 Task: Add a timeline in the project CodeWave for the epic 'IT project portfolio management (PPM) improvement' from 2023/02/13 to 2024/11/05. Add a timeline in the project CodeWave for the epic 'IT change management optimization' from 2023/03/25 to 2025/09/07. Add a timeline in the project CodeWave for the epic 'Integration with Third-Party APIs' from 2023/03/04 to 2024/11/13
Action: Mouse moved to (173, 53)
Screenshot: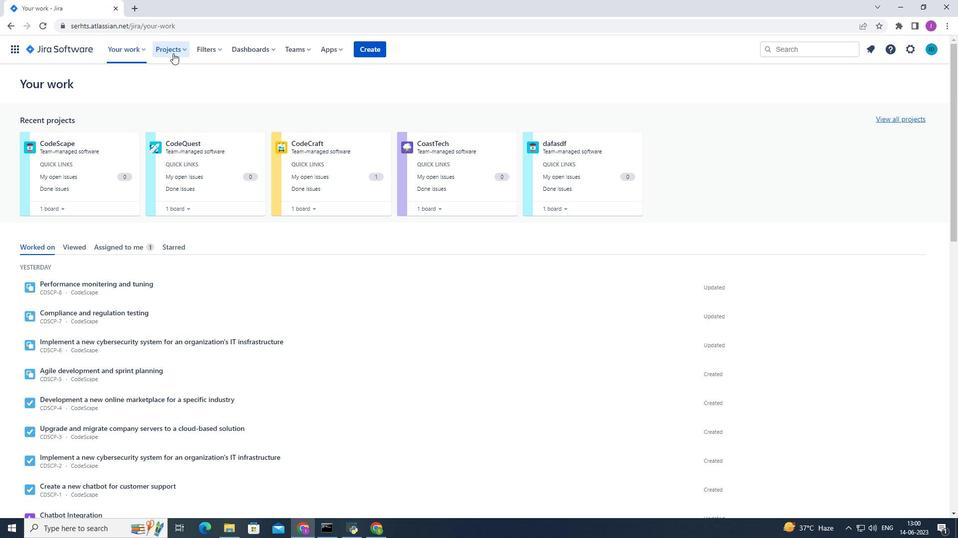 
Action: Mouse pressed left at (173, 53)
Screenshot: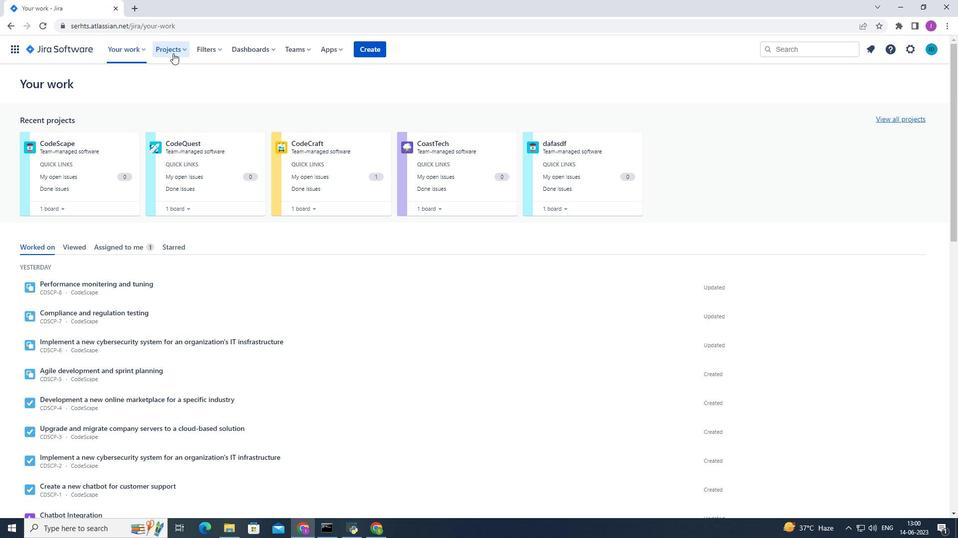 
Action: Mouse moved to (210, 86)
Screenshot: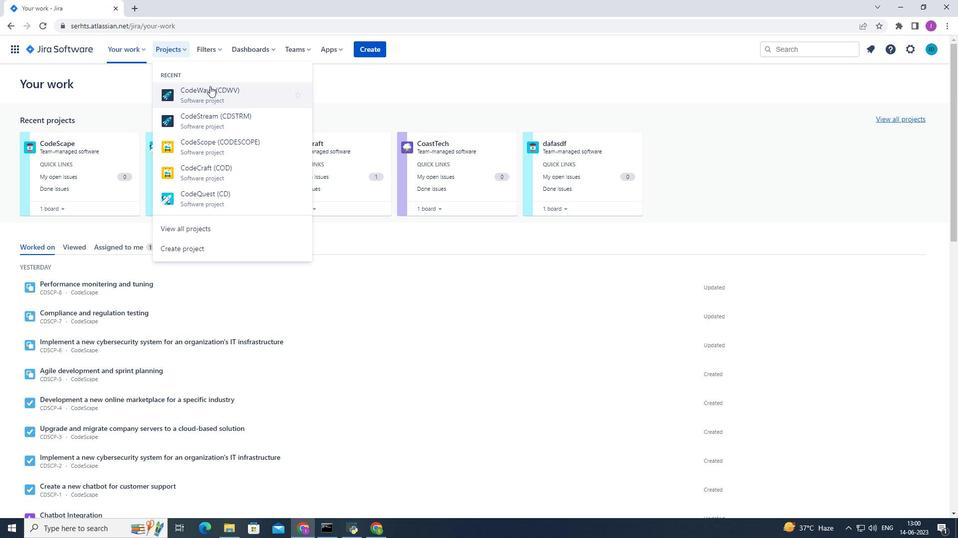 
Action: Mouse pressed left at (210, 86)
Screenshot: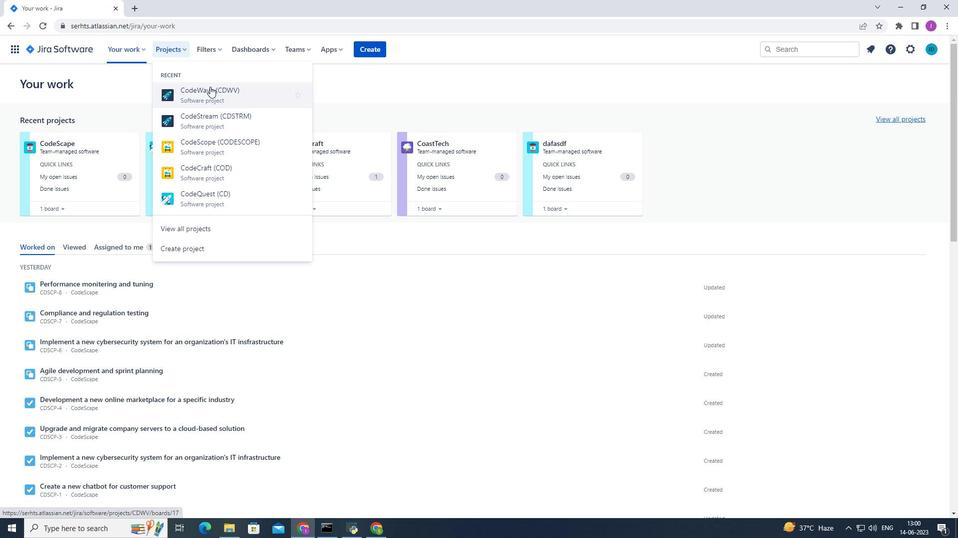 
Action: Mouse moved to (61, 152)
Screenshot: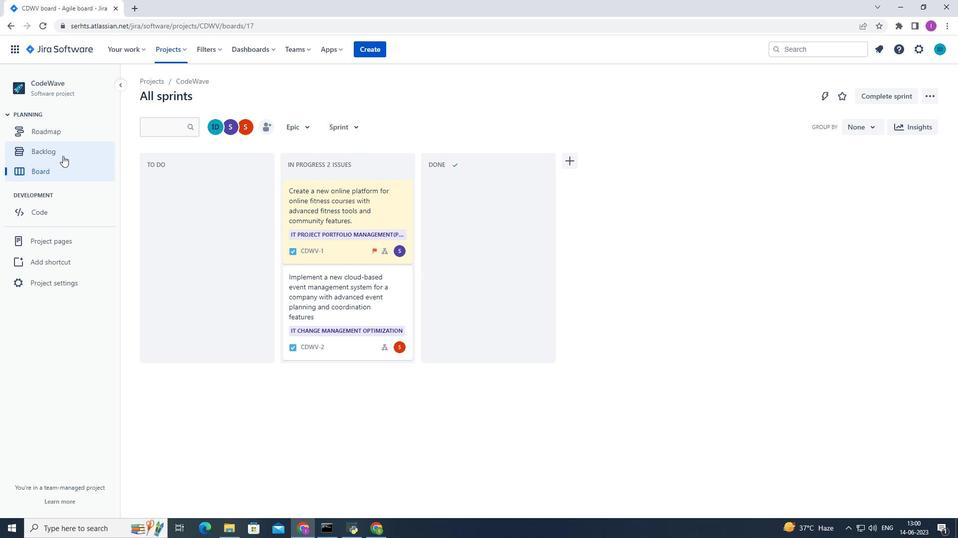 
Action: Mouse pressed left at (61, 152)
Screenshot: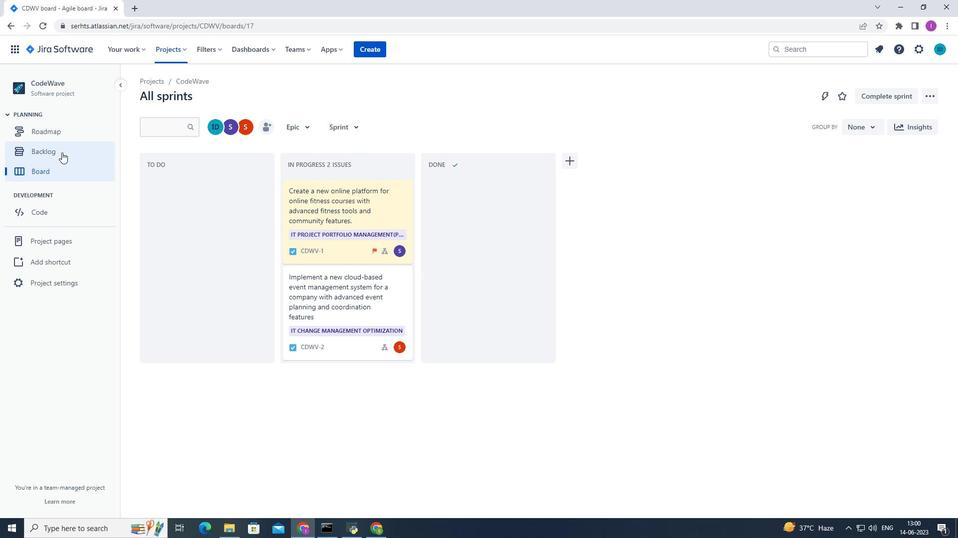 
Action: Mouse moved to (150, 202)
Screenshot: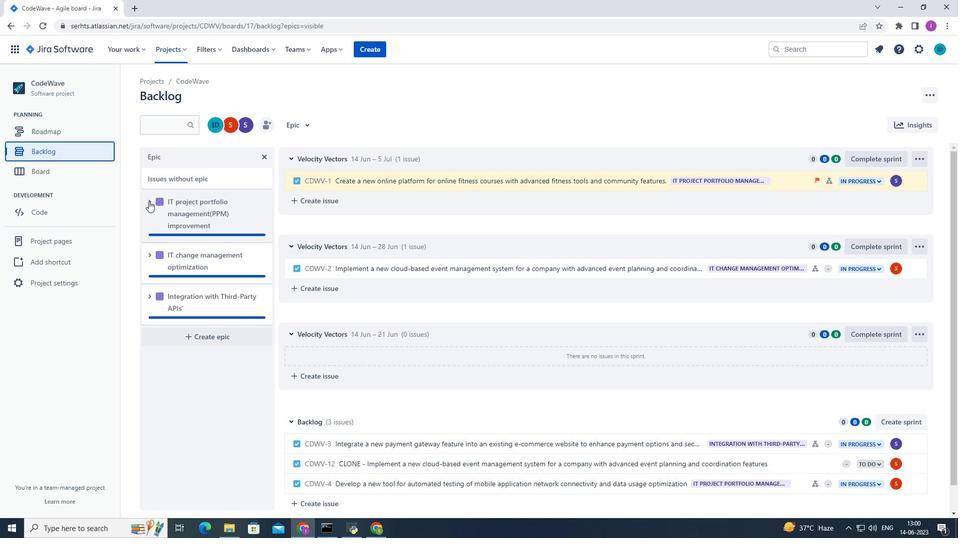 
Action: Mouse pressed left at (150, 202)
Screenshot: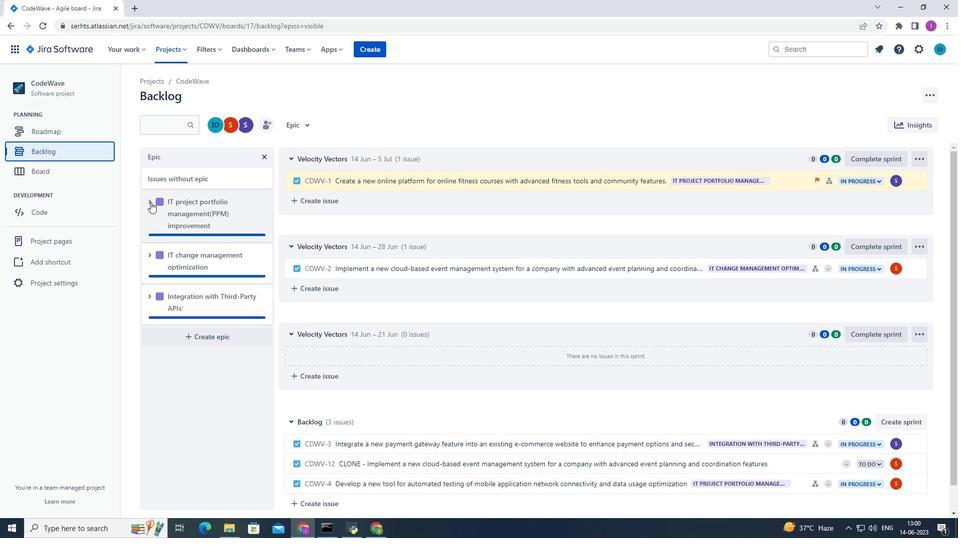 
Action: Mouse moved to (204, 299)
Screenshot: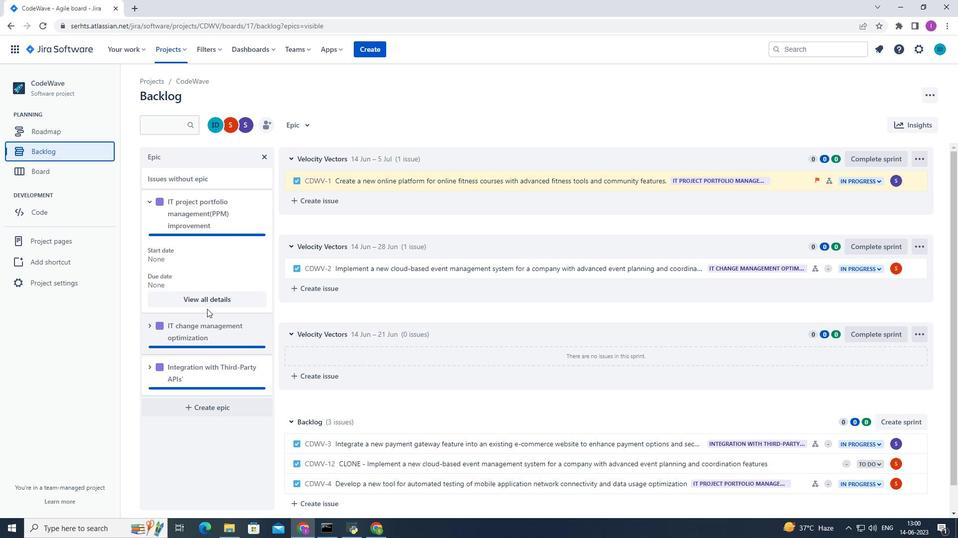
Action: Mouse pressed left at (204, 299)
Screenshot: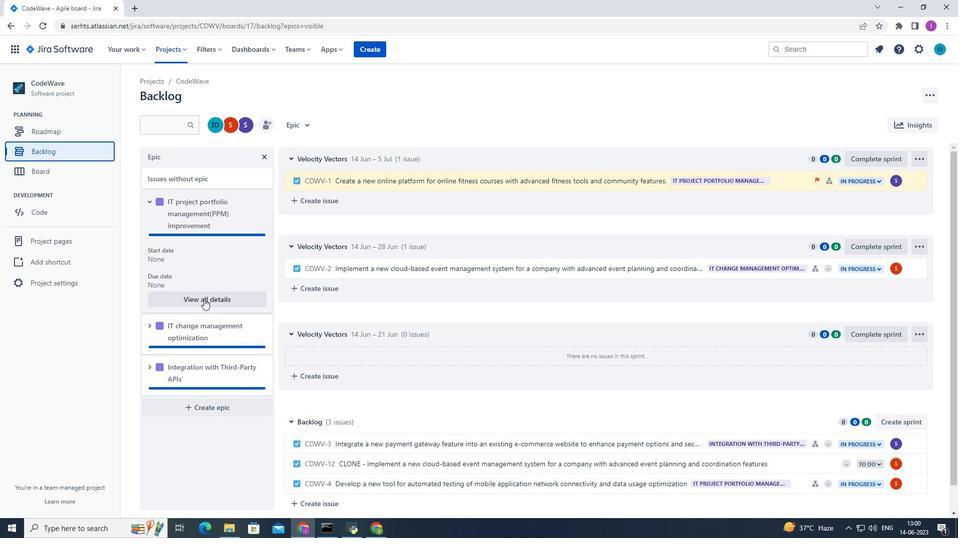 
Action: Mouse moved to (854, 408)
Screenshot: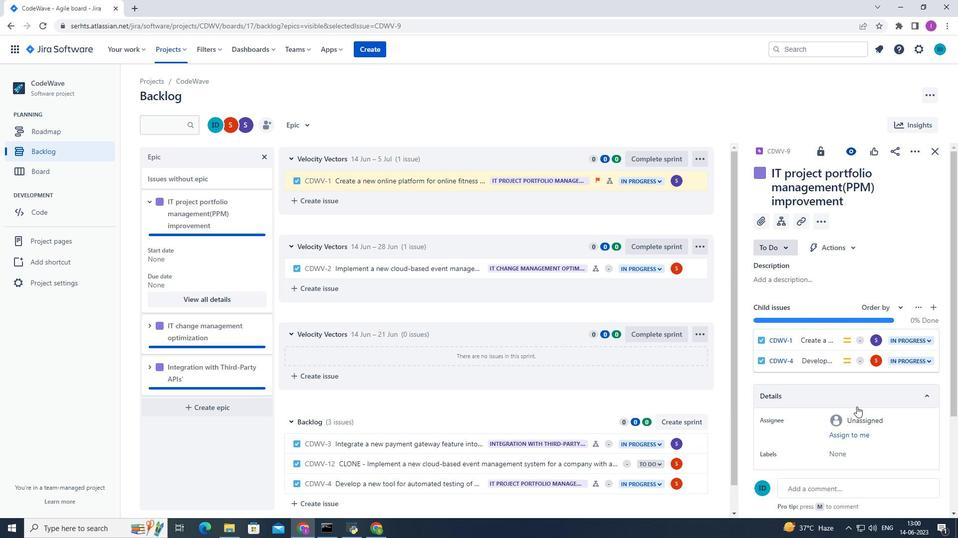 
Action: Mouse scrolled (854, 407) with delta (0, 0)
Screenshot: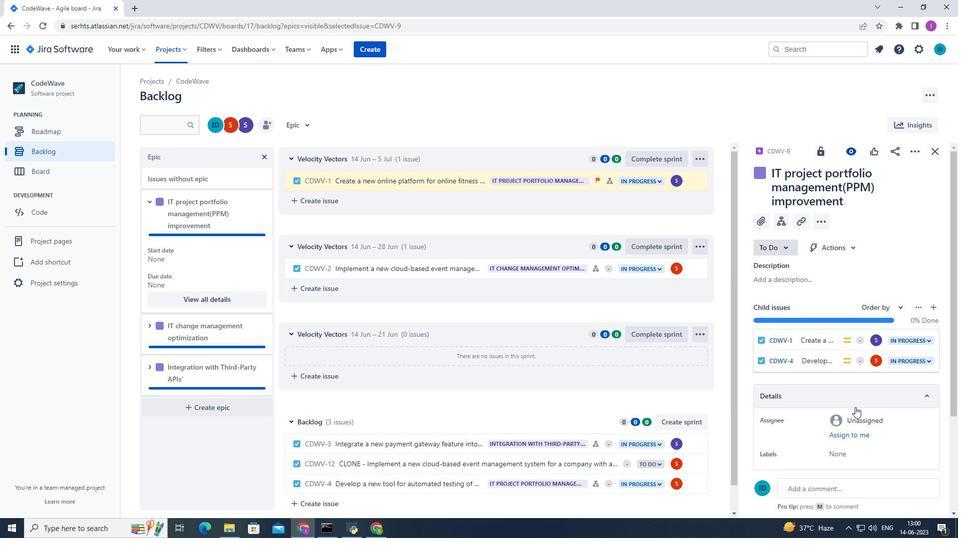 
Action: Mouse scrolled (854, 407) with delta (0, 0)
Screenshot: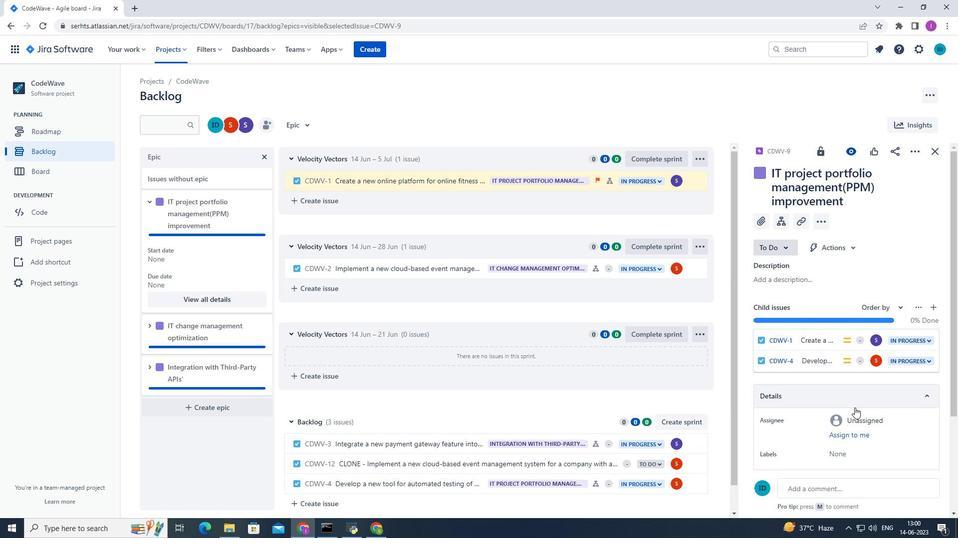 
Action: Mouse scrolled (854, 407) with delta (0, 0)
Screenshot: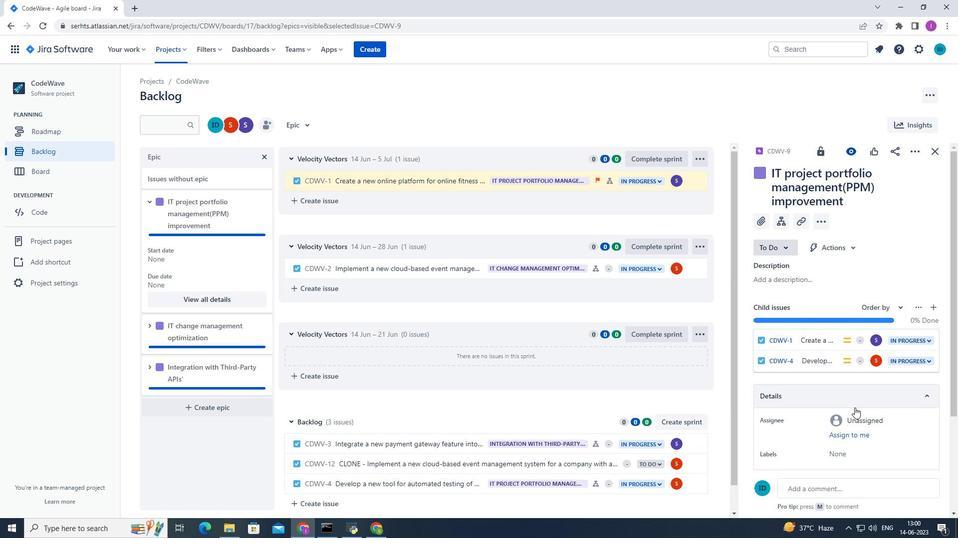 
Action: Mouse scrolled (854, 407) with delta (0, 0)
Screenshot: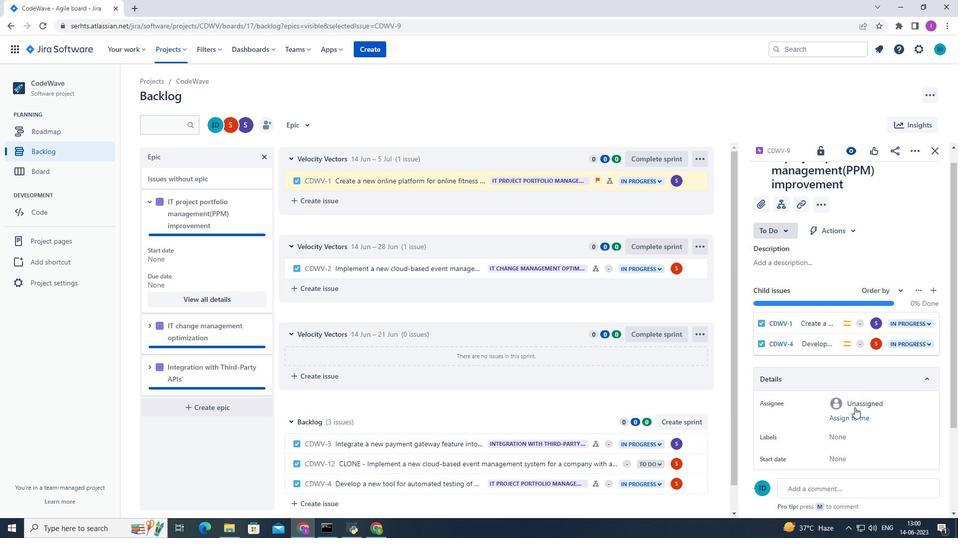 
Action: Mouse moved to (841, 344)
Screenshot: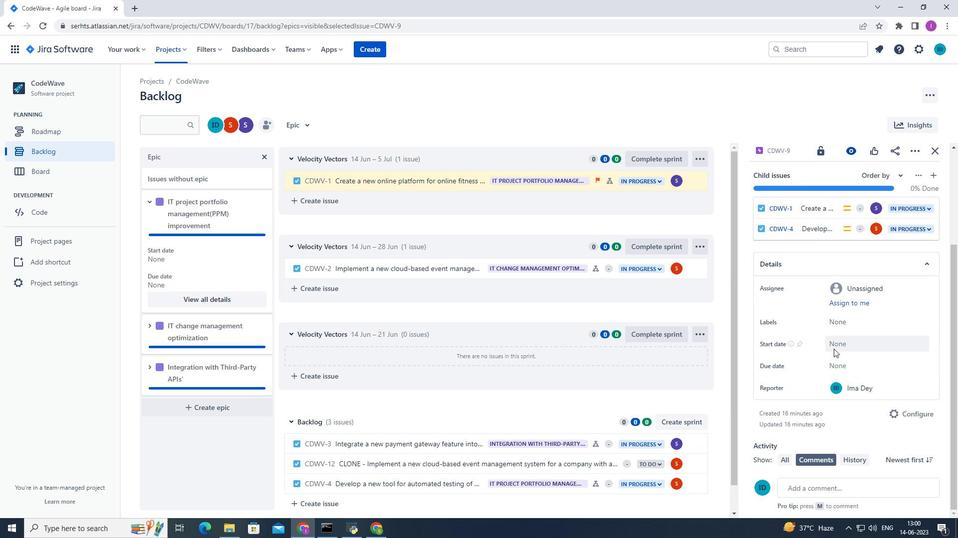 
Action: Mouse pressed left at (841, 344)
Screenshot: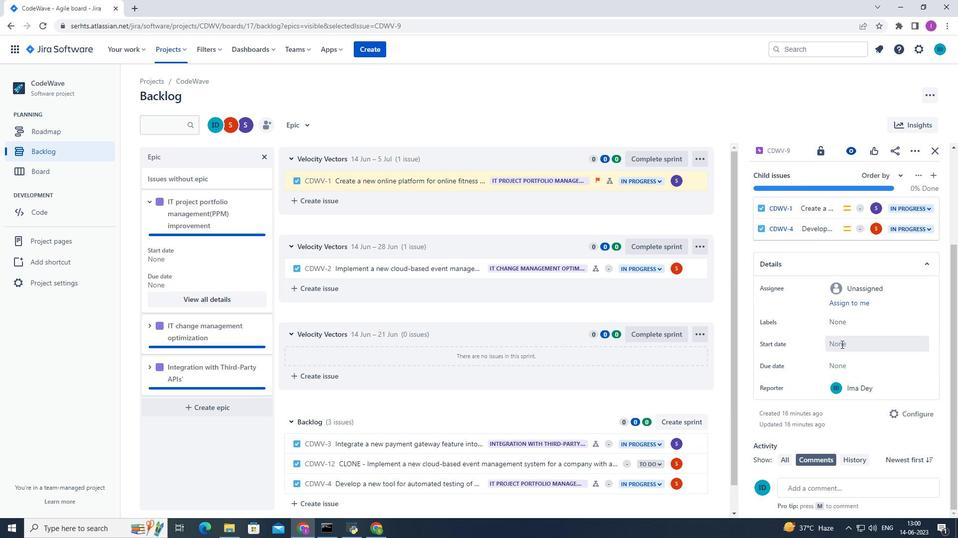 
Action: Mouse moved to (805, 373)
Screenshot: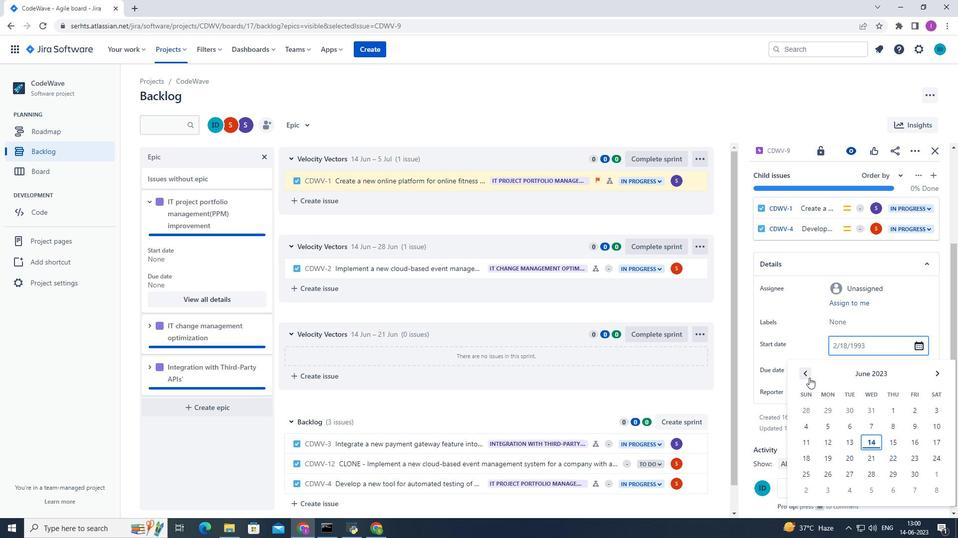 
Action: Mouse pressed left at (805, 373)
Screenshot: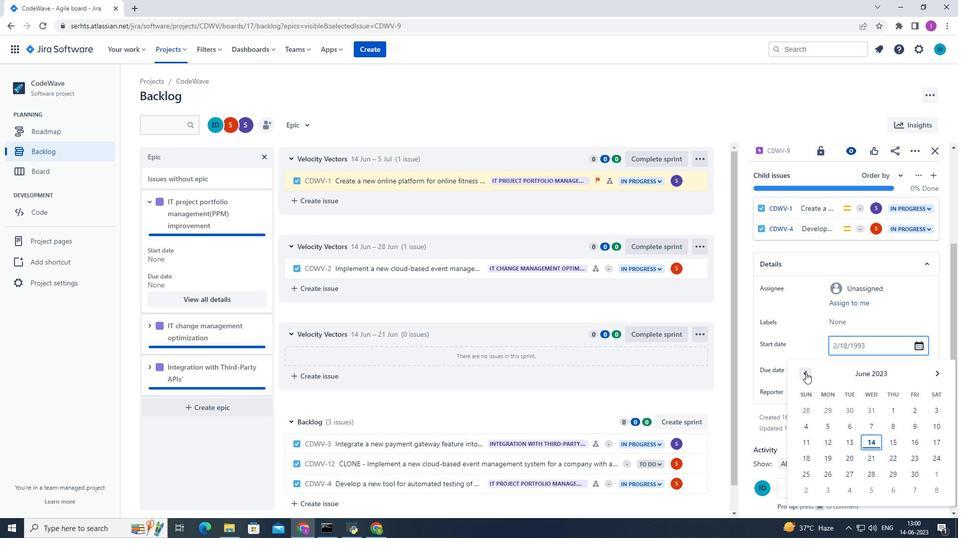 
Action: Mouse pressed left at (805, 373)
Screenshot: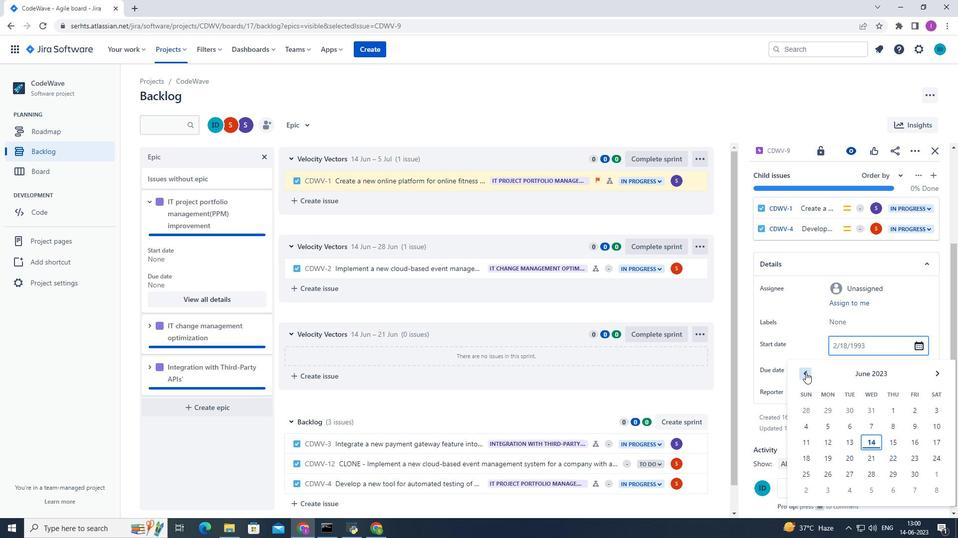 
Action: Mouse pressed left at (805, 373)
Screenshot: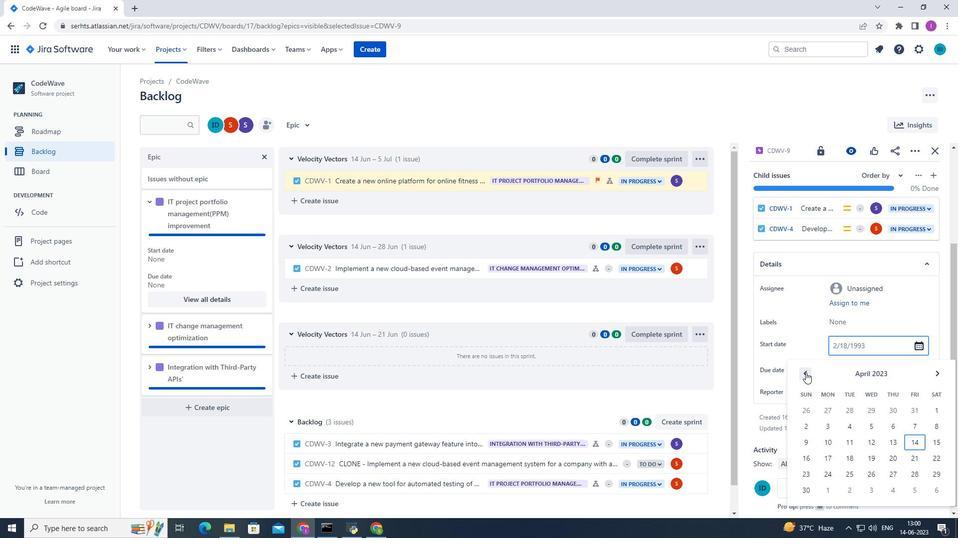 
Action: Mouse pressed left at (805, 373)
Screenshot: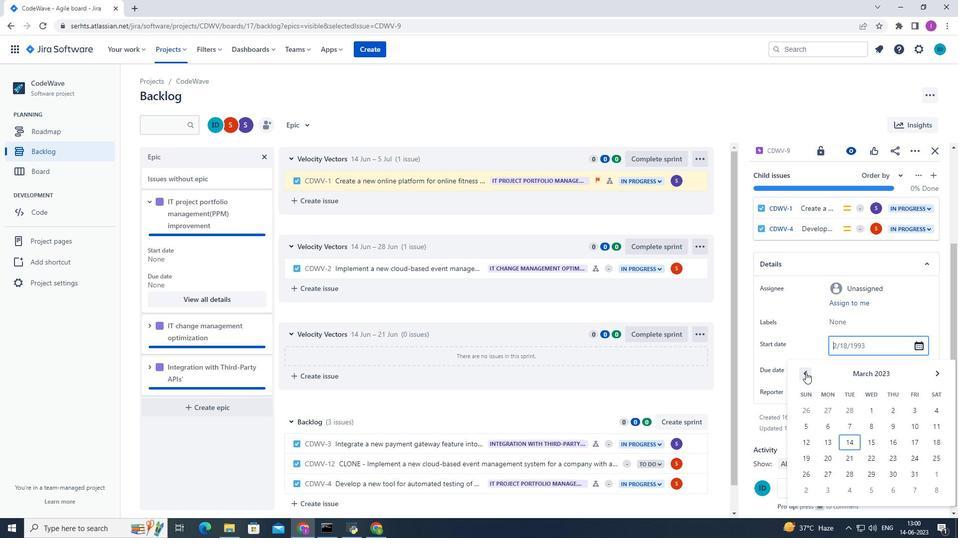 
Action: Mouse moved to (832, 446)
Screenshot: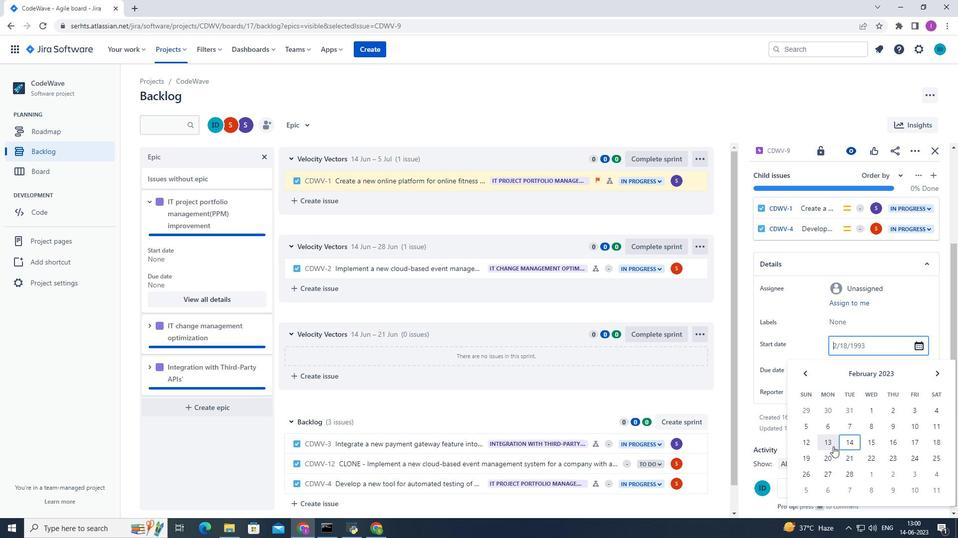 
Action: Mouse pressed left at (832, 446)
Screenshot: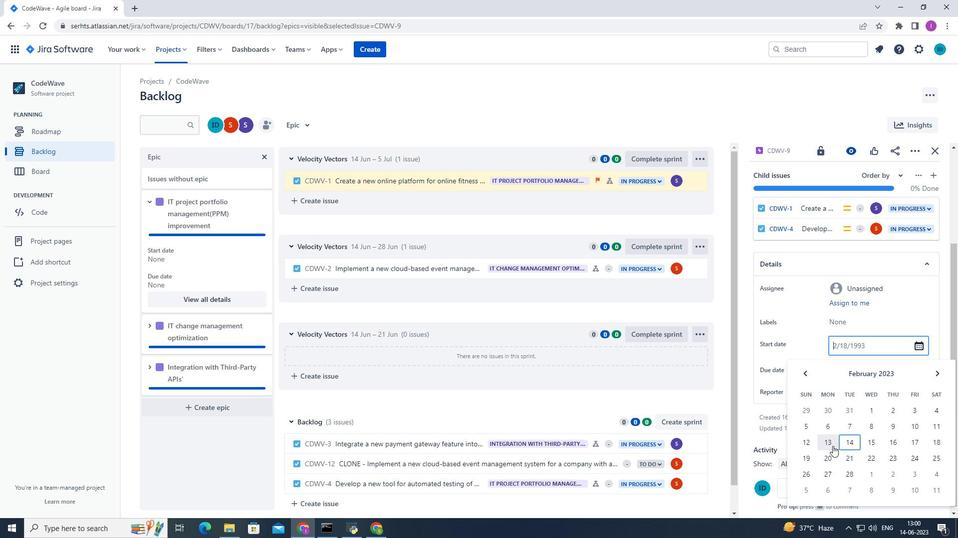 
Action: Mouse moved to (843, 370)
Screenshot: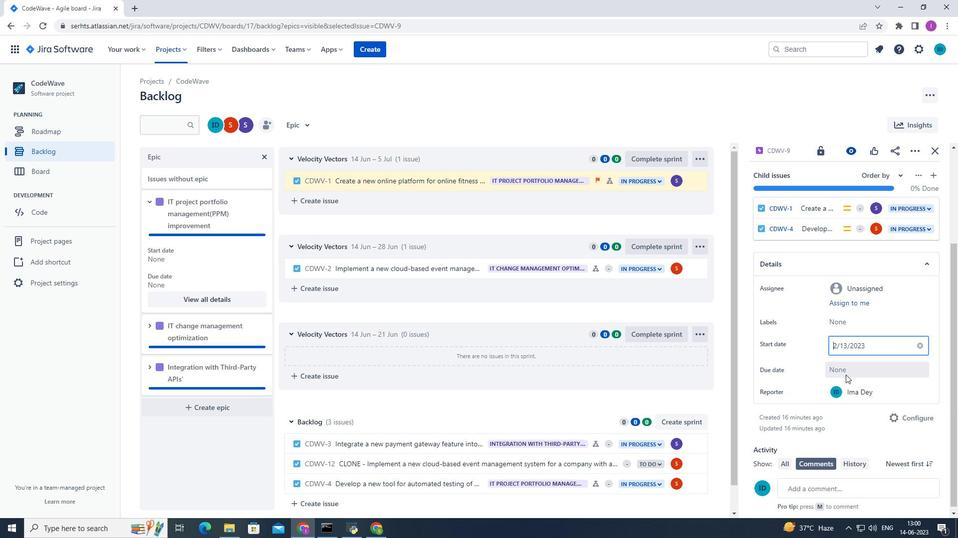 
Action: Mouse pressed left at (843, 370)
Screenshot: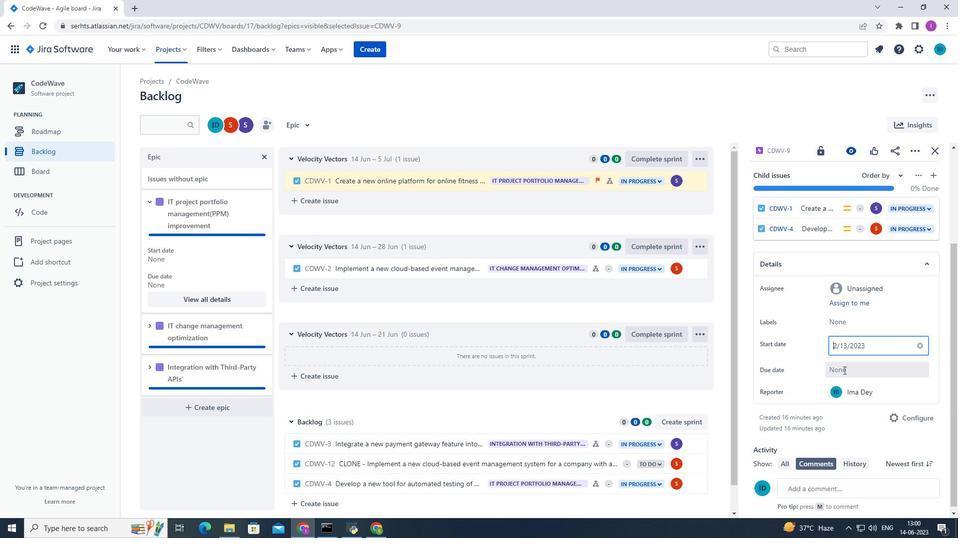 
Action: Mouse moved to (938, 225)
Screenshot: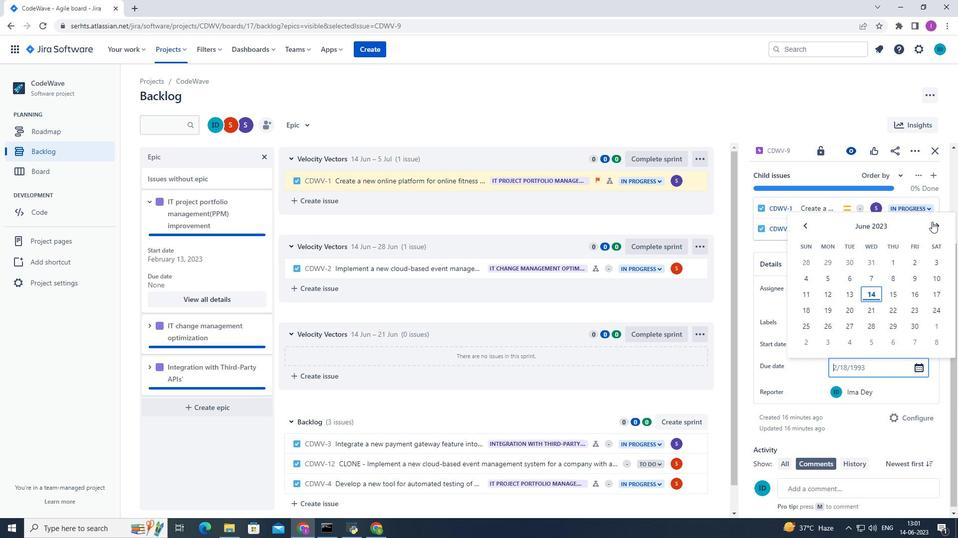 
Action: Mouse pressed left at (938, 225)
Screenshot: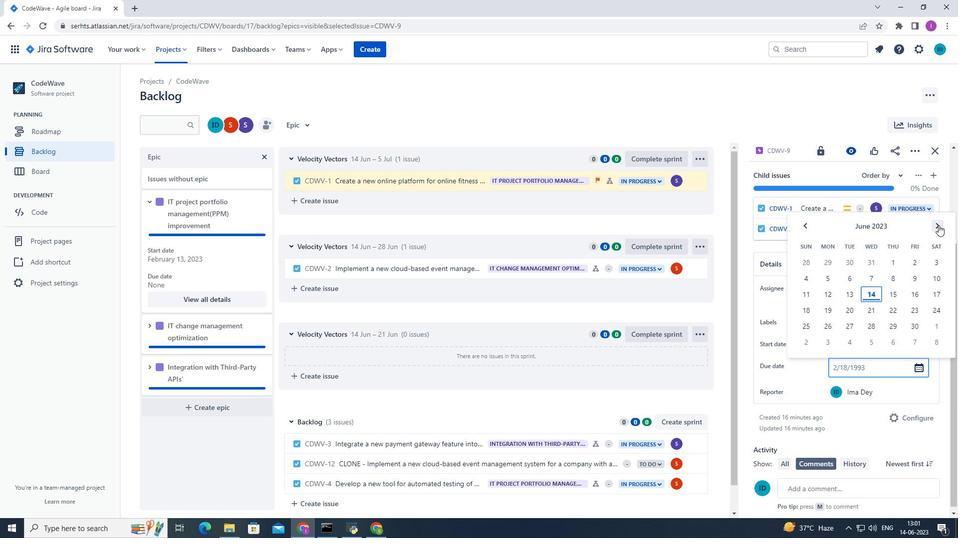 
Action: Mouse pressed left at (938, 225)
Screenshot: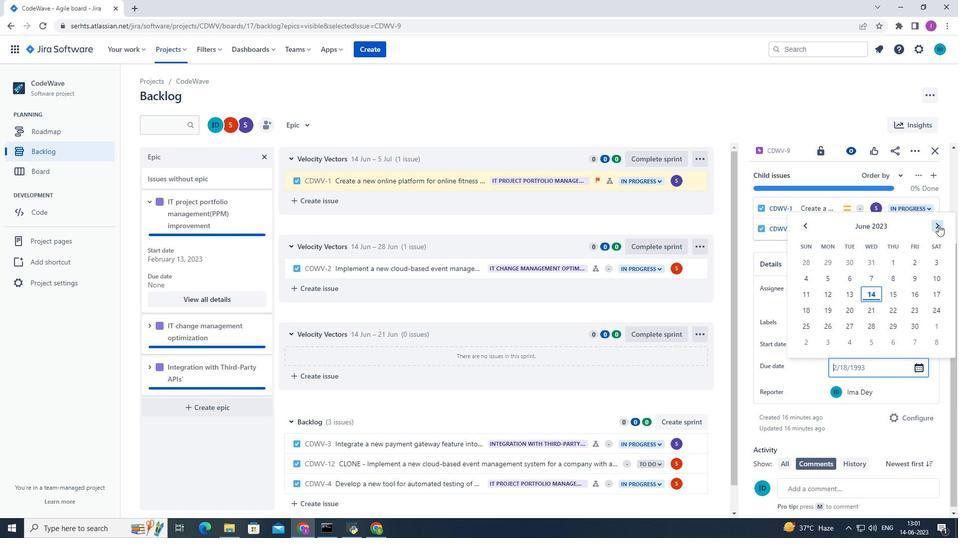 
Action: Mouse pressed left at (938, 225)
Screenshot: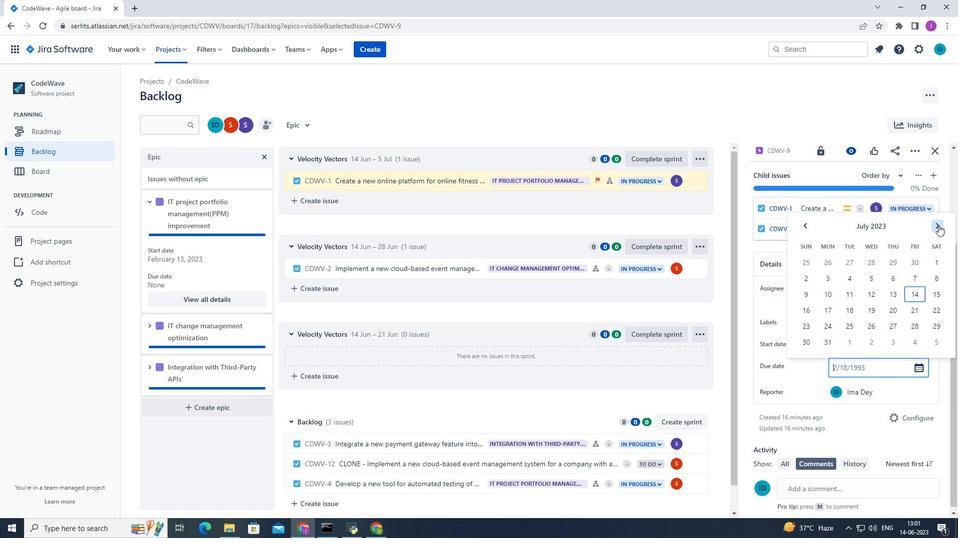 
Action: Mouse pressed left at (938, 225)
Screenshot: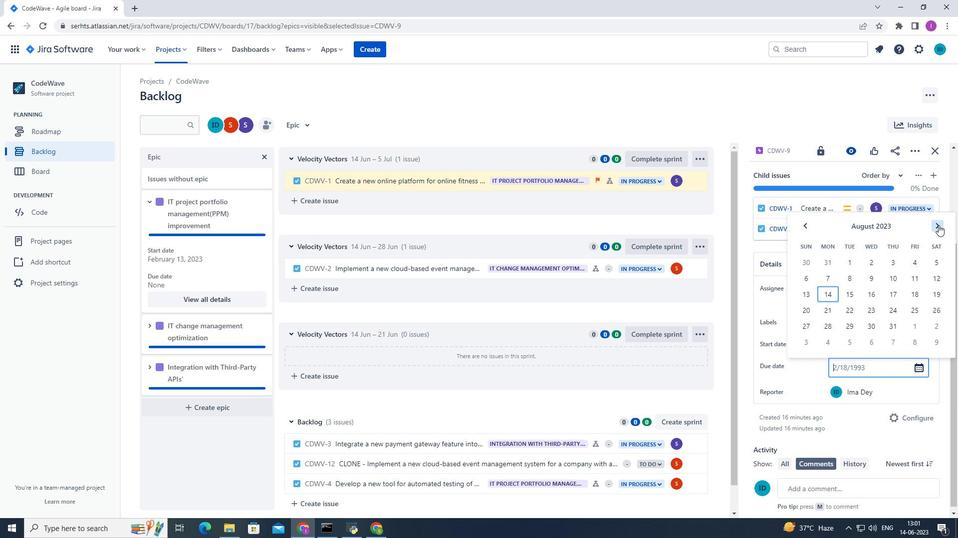 
Action: Mouse pressed left at (938, 225)
Screenshot: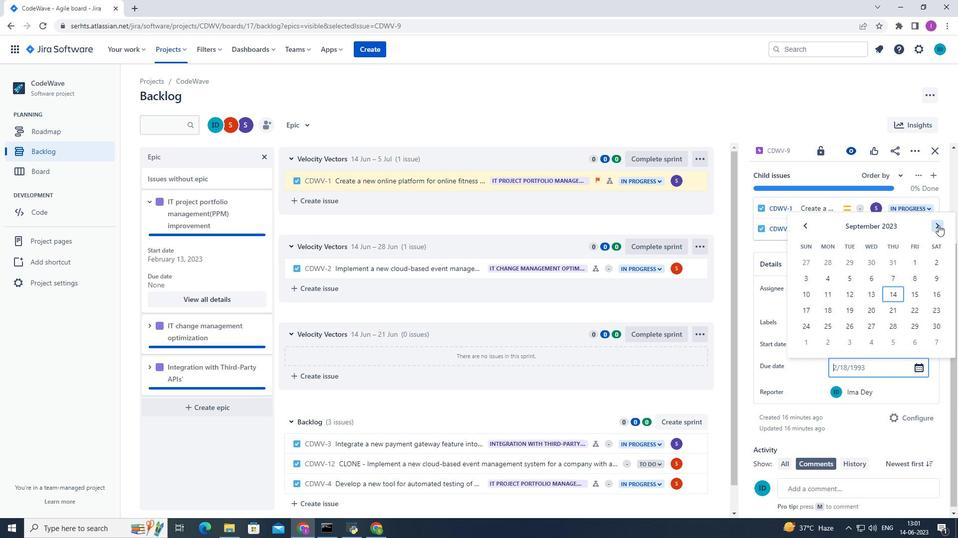 
Action: Mouse pressed left at (938, 225)
Screenshot: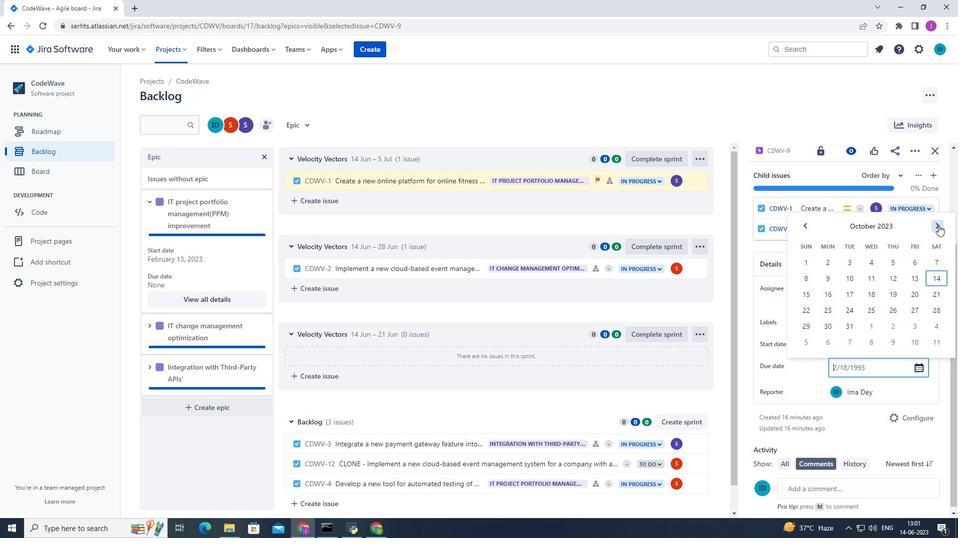 
Action: Mouse pressed left at (938, 225)
Screenshot: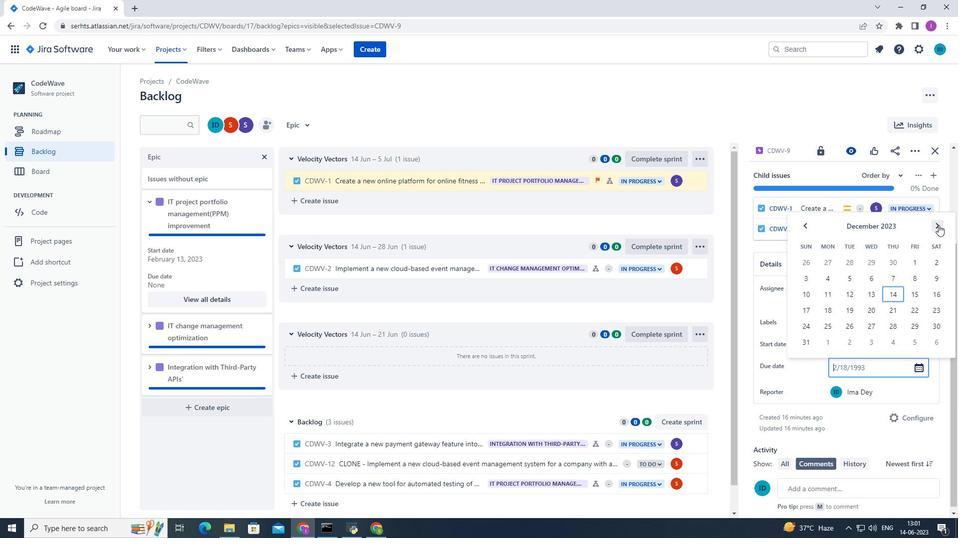 
Action: Mouse pressed left at (938, 225)
Screenshot: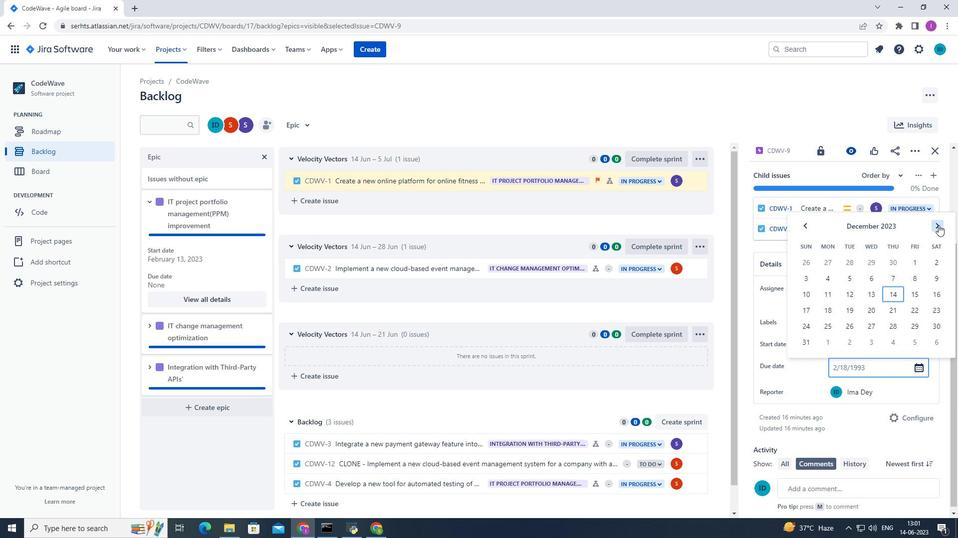 
Action: Mouse pressed left at (938, 225)
Screenshot: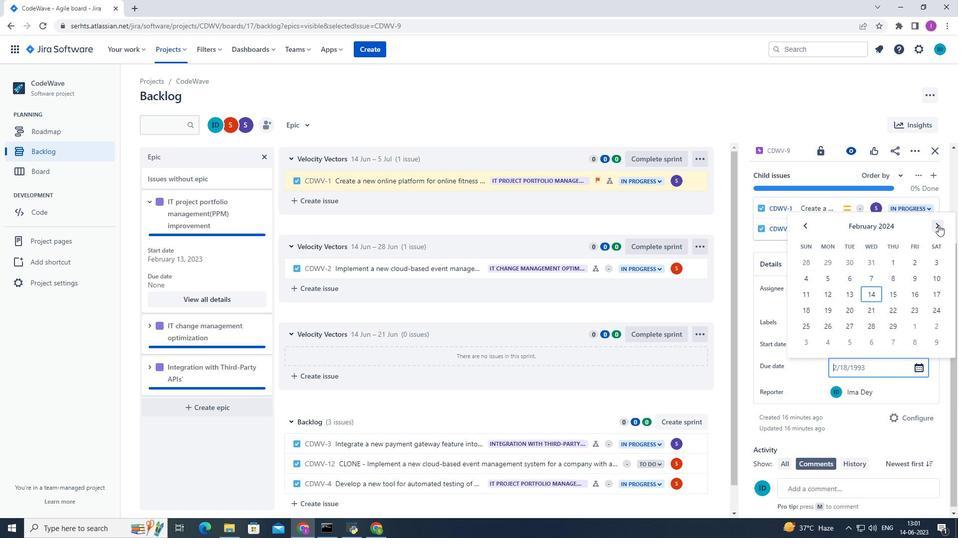 
Action: Mouse pressed left at (938, 225)
Screenshot: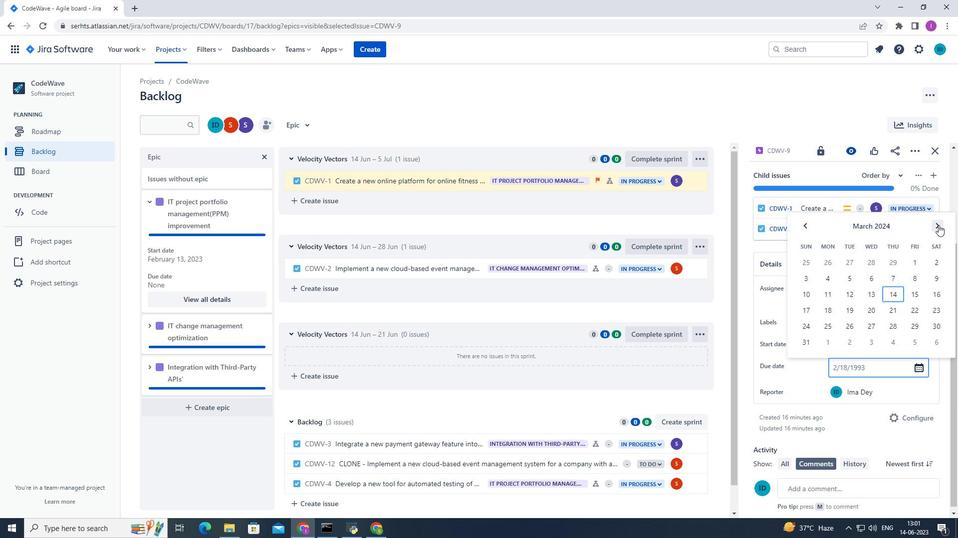 
Action: Mouse moved to (939, 226)
Screenshot: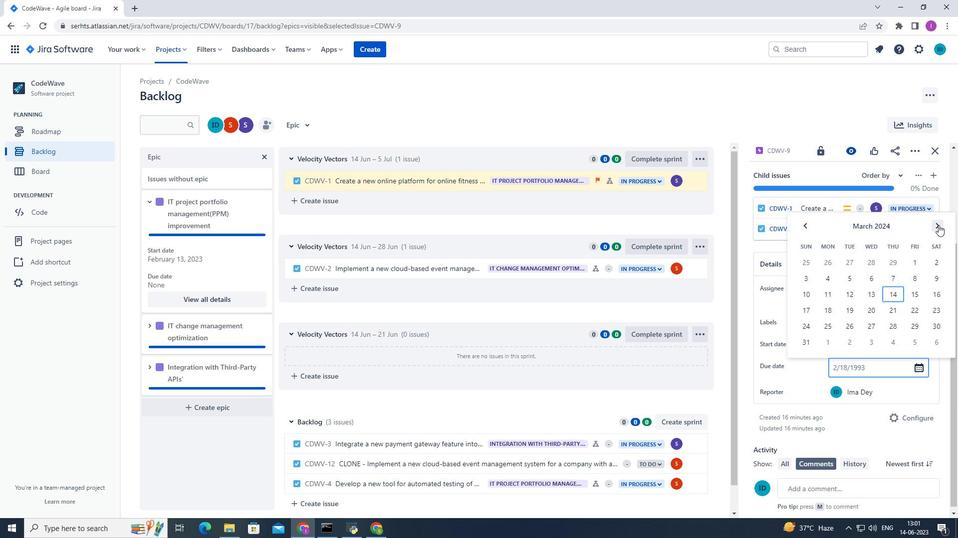 
Action: Mouse pressed left at (939, 226)
Screenshot: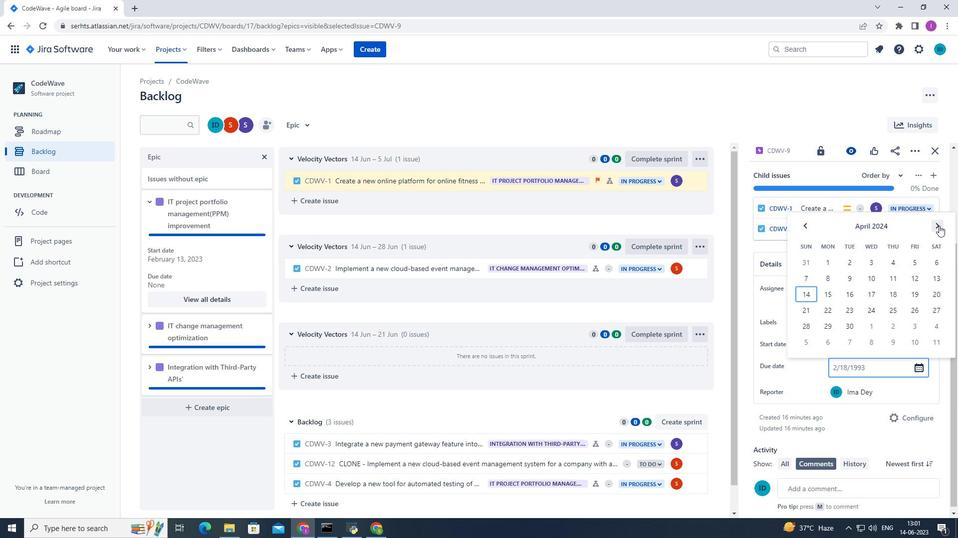 
Action: Mouse moved to (939, 226)
Screenshot: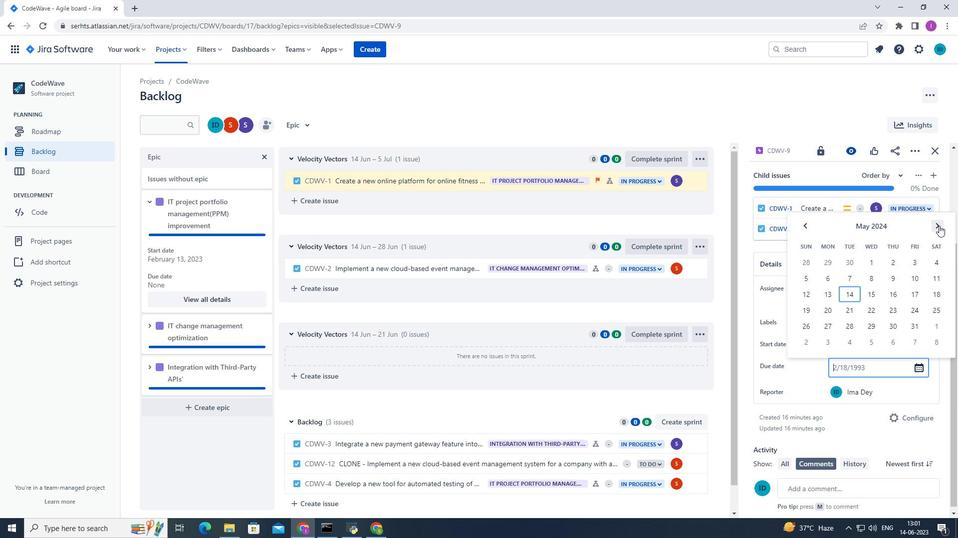 
Action: Mouse pressed left at (939, 226)
Screenshot: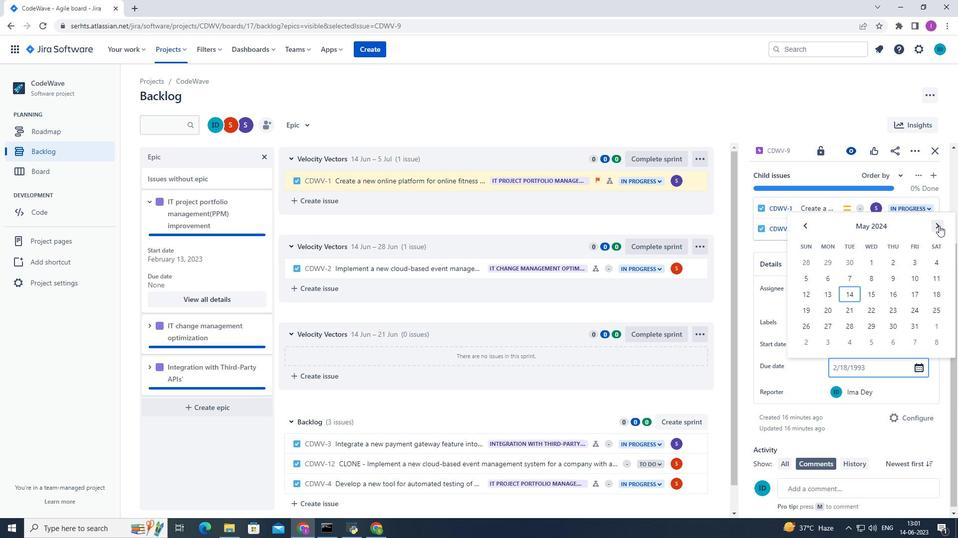 
Action: Mouse pressed left at (939, 226)
Screenshot: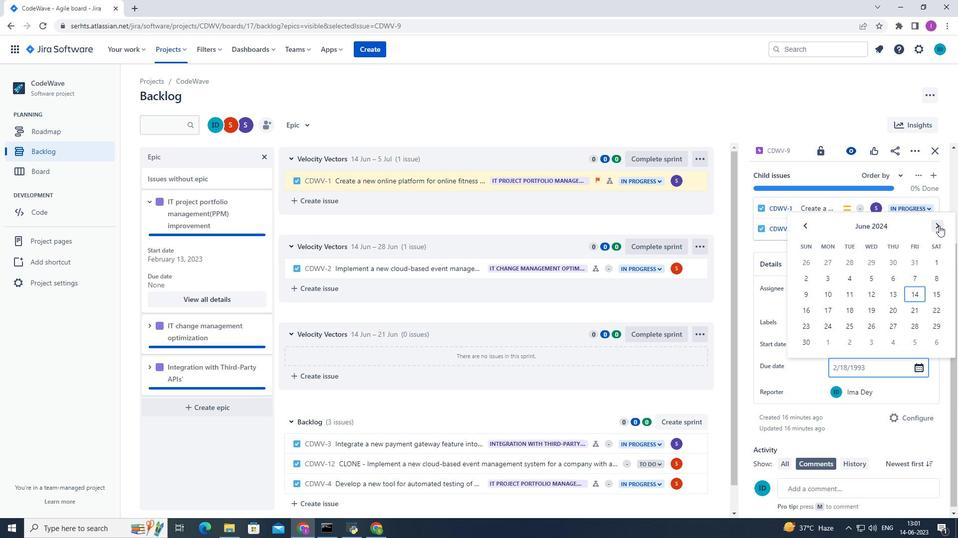 
Action: Mouse pressed left at (939, 226)
Screenshot: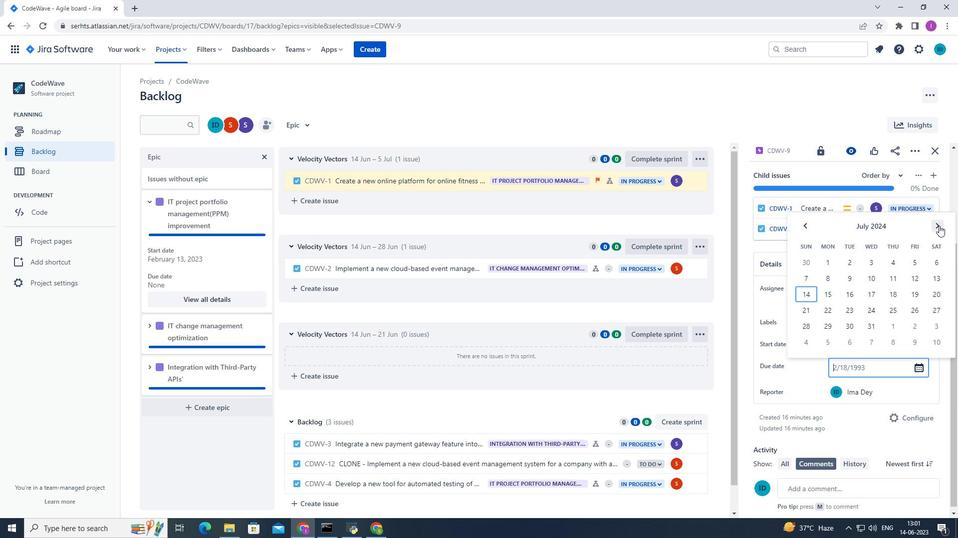 
Action: Mouse pressed left at (939, 226)
Screenshot: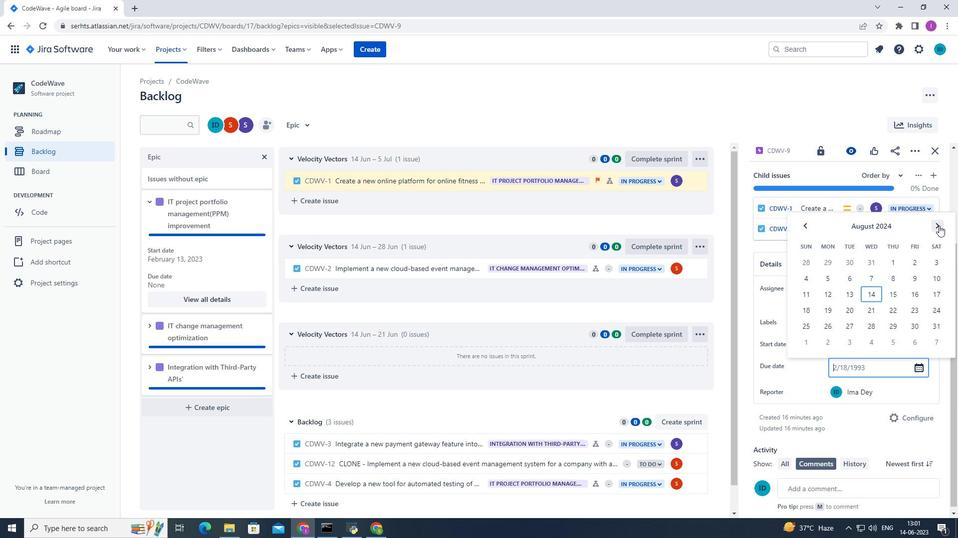 
Action: Mouse pressed left at (939, 226)
Screenshot: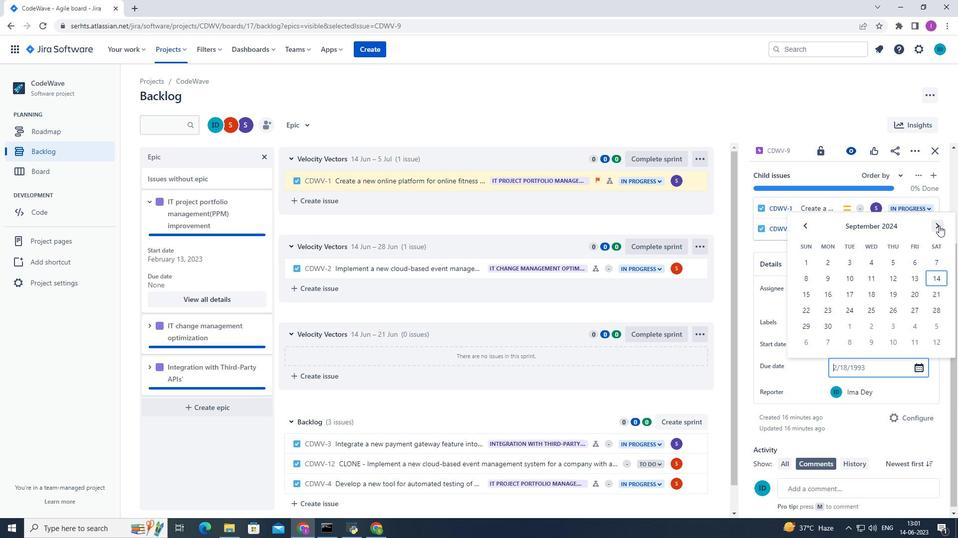 
Action: Mouse pressed left at (939, 226)
Screenshot: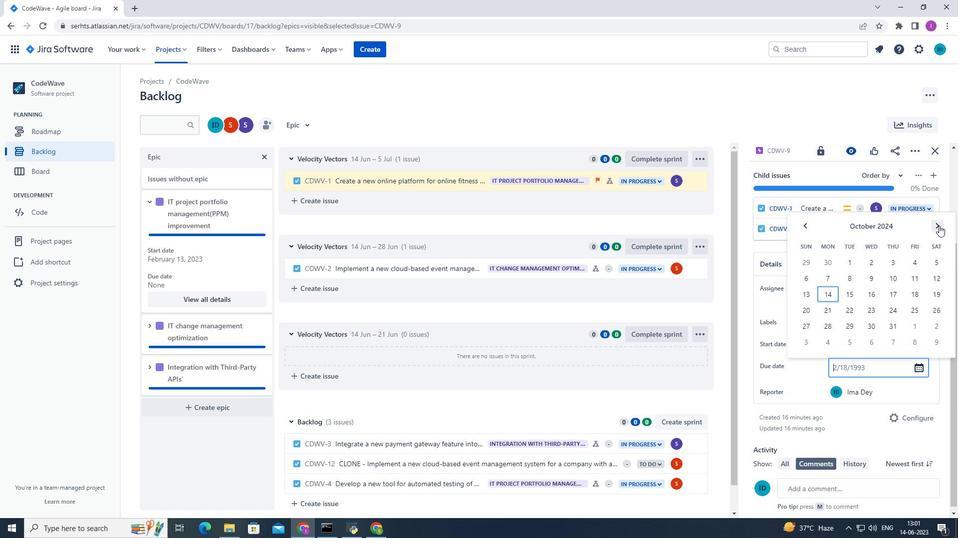 
Action: Mouse moved to (851, 281)
Screenshot: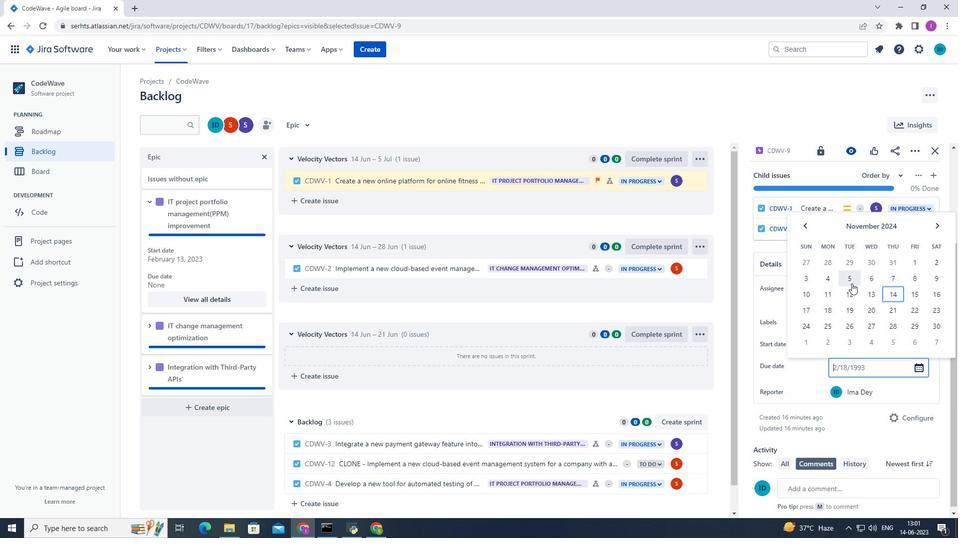
Action: Mouse pressed left at (851, 281)
Screenshot: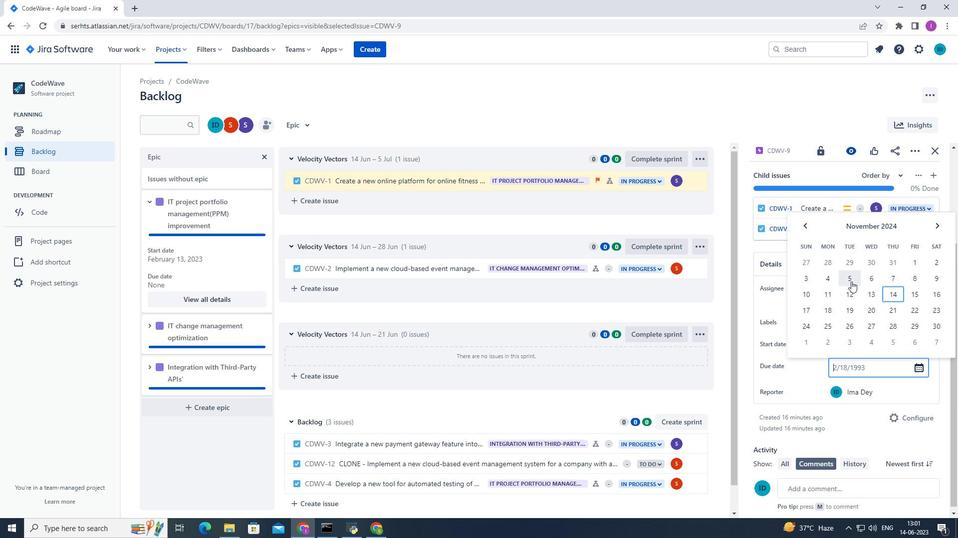 
Action: Mouse moved to (864, 374)
Screenshot: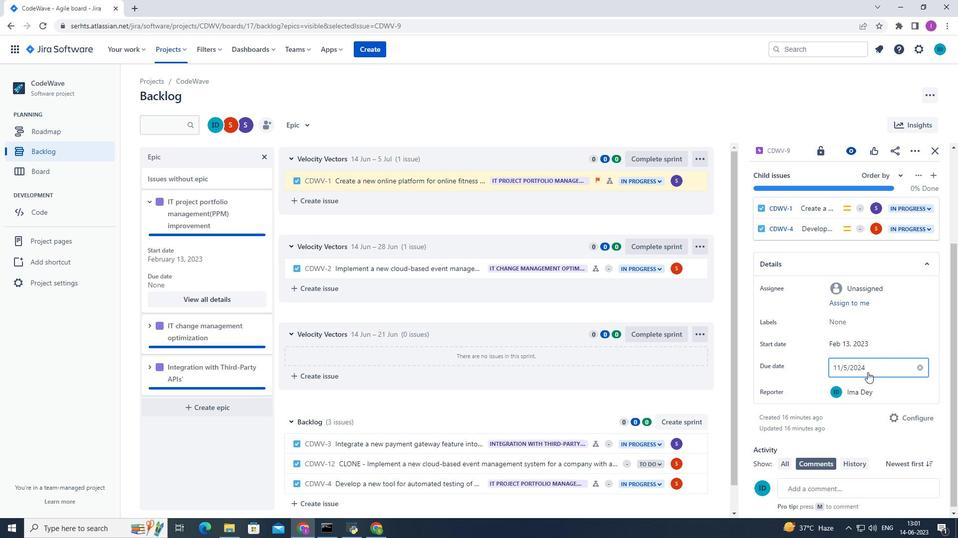 
Action: Mouse scrolled (864, 374) with delta (0, 0)
Screenshot: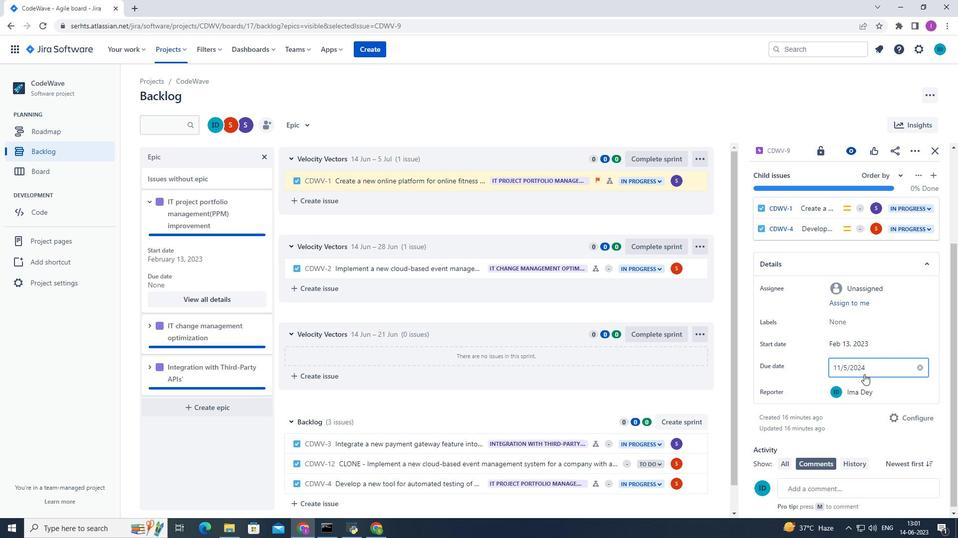 
Action: Mouse moved to (846, 315)
Screenshot: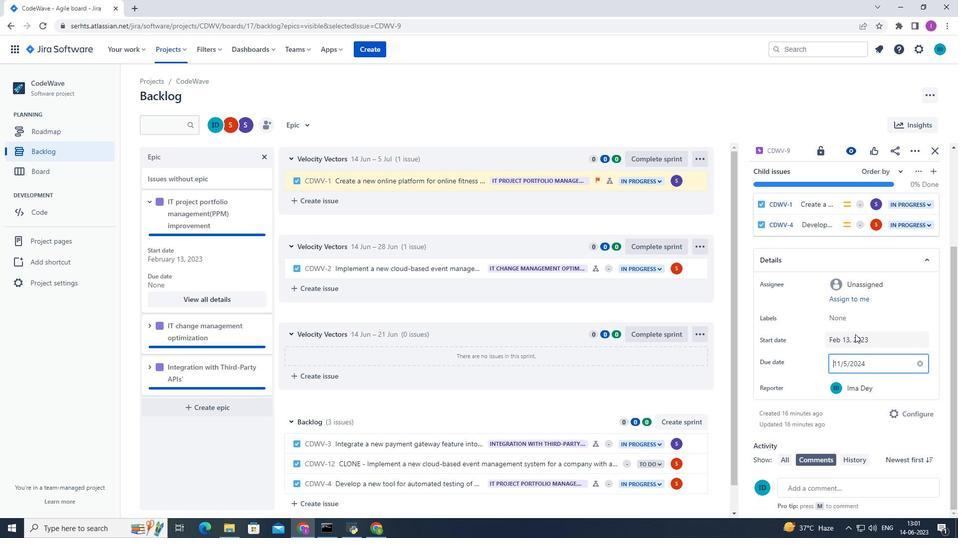 
Action: Mouse pressed left at (846, 315)
Screenshot: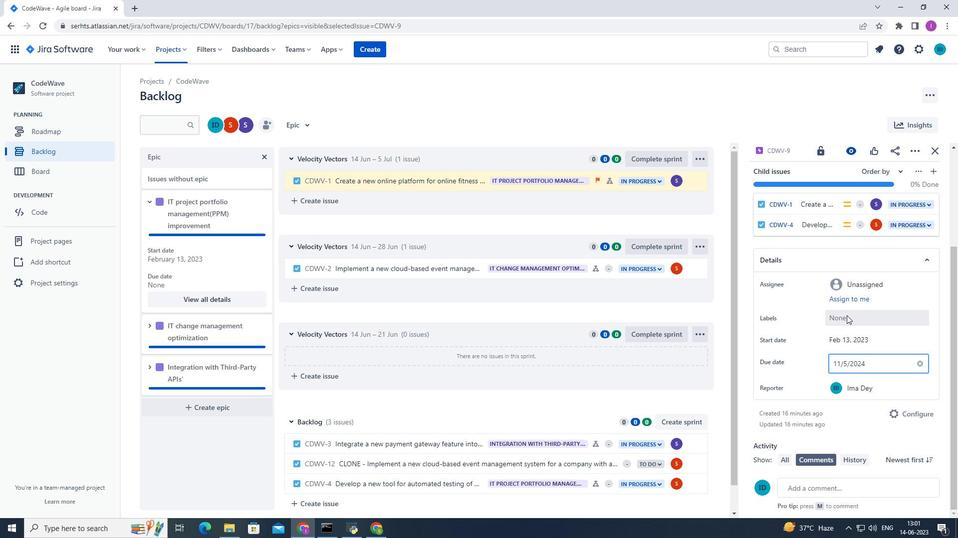 
Action: Mouse moved to (866, 406)
Screenshot: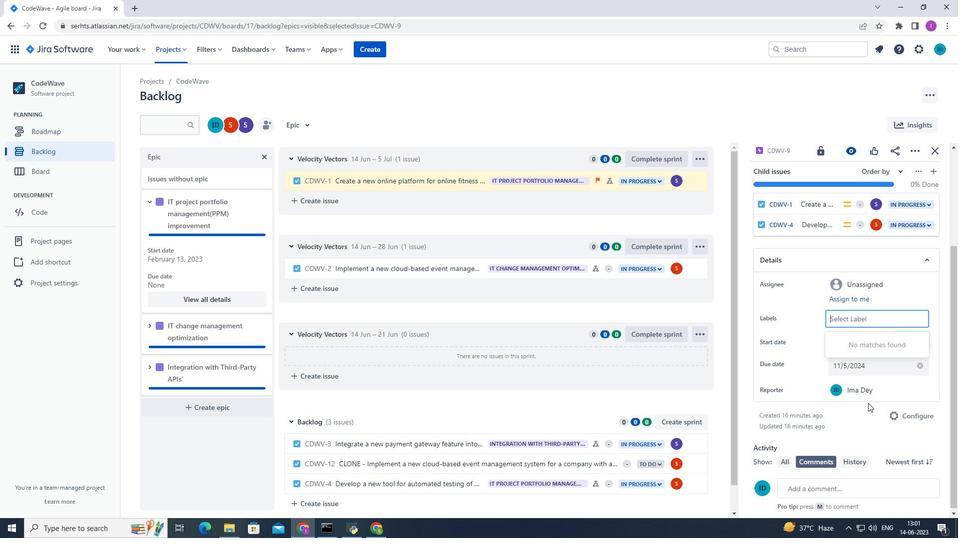 
Action: Mouse scrolled (866, 405) with delta (0, 0)
Screenshot: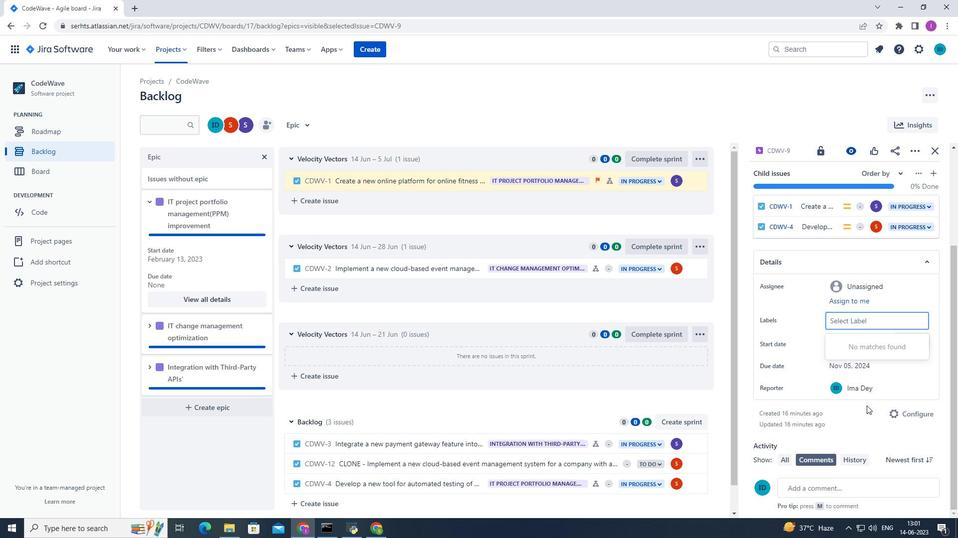 
Action: Mouse moved to (863, 393)
Screenshot: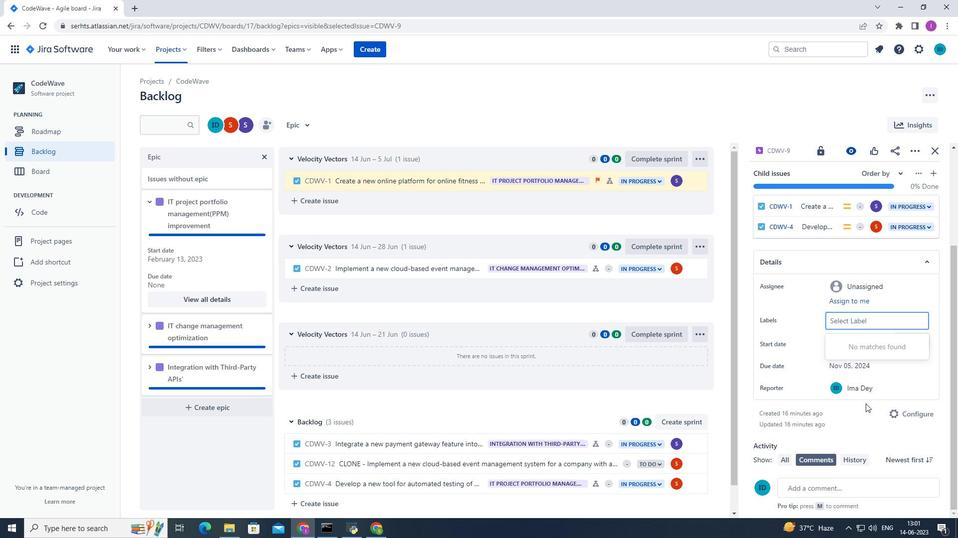 
Action: Mouse scrolled (863, 392) with delta (0, 0)
Screenshot: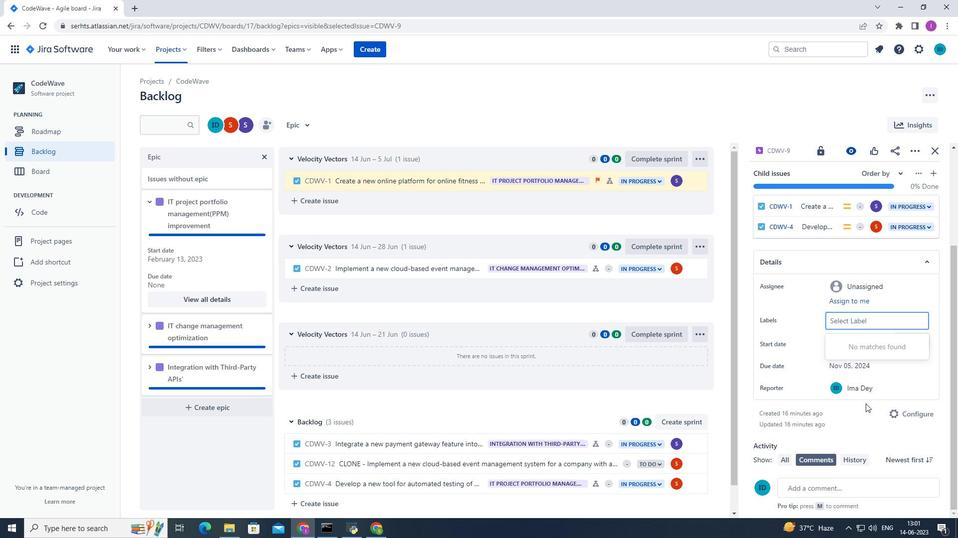 
Action: Mouse moved to (149, 331)
Screenshot: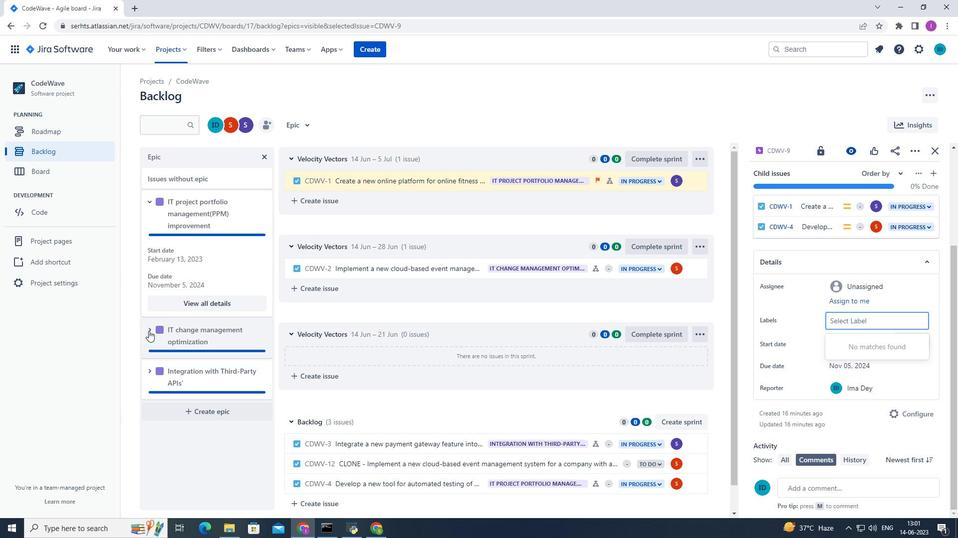 
Action: Mouse pressed left at (149, 331)
Screenshot: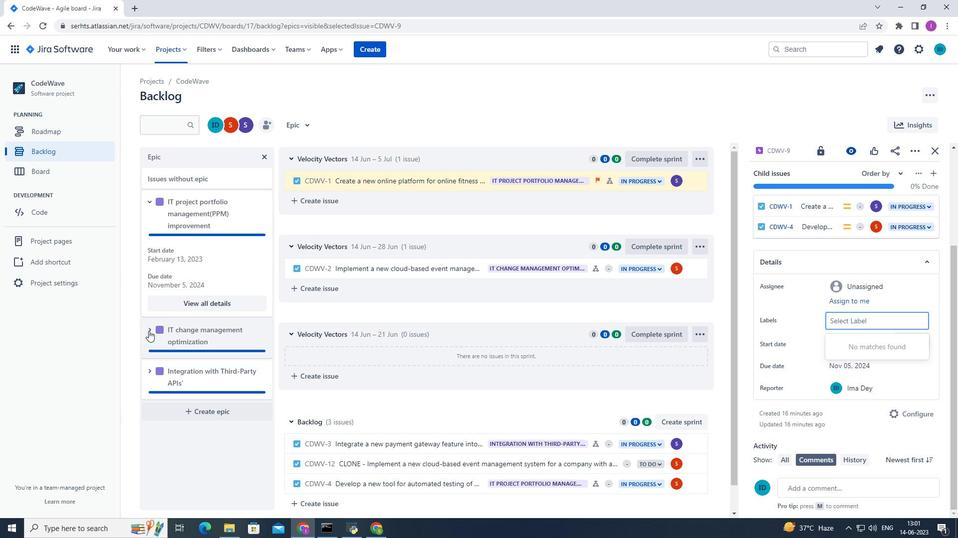 
Action: Mouse moved to (209, 417)
Screenshot: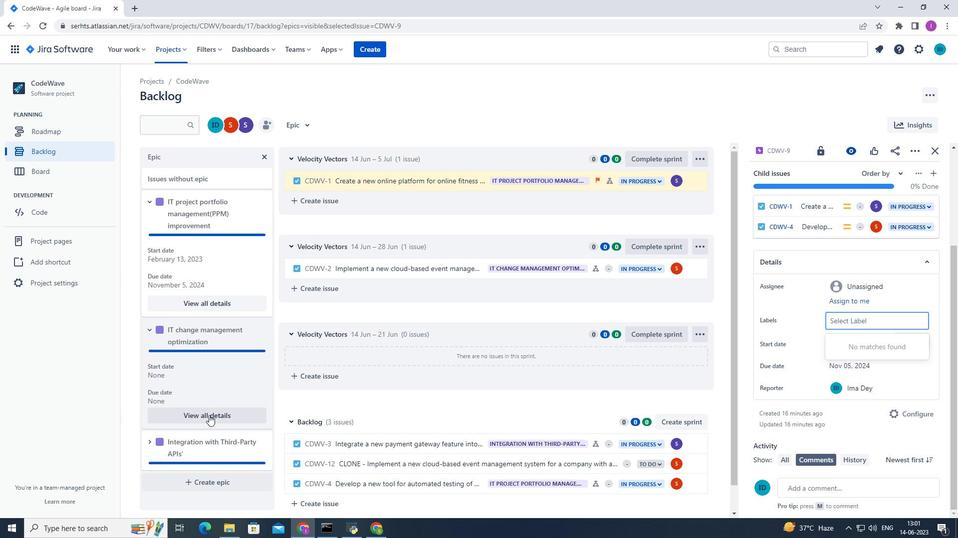 
Action: Mouse pressed left at (209, 417)
Screenshot: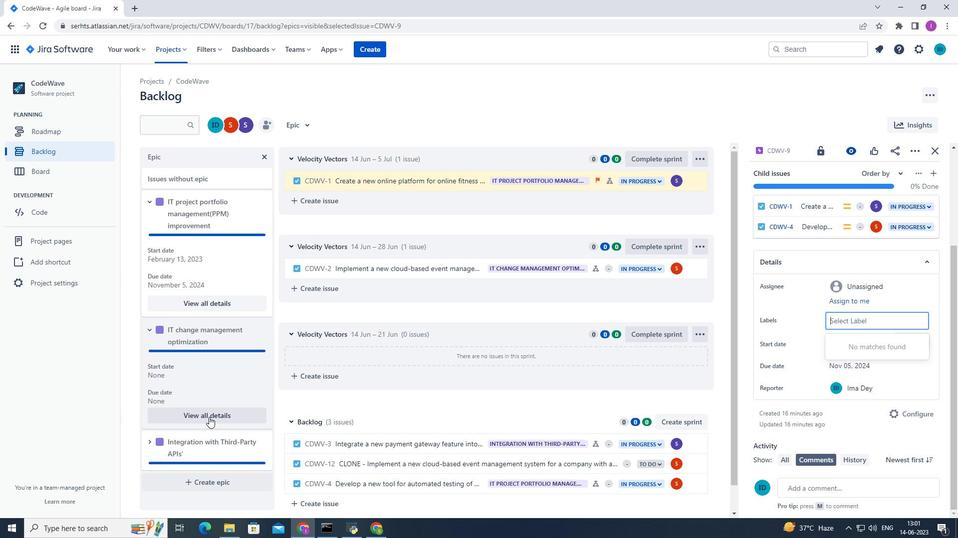 
Action: Mouse moved to (892, 364)
Screenshot: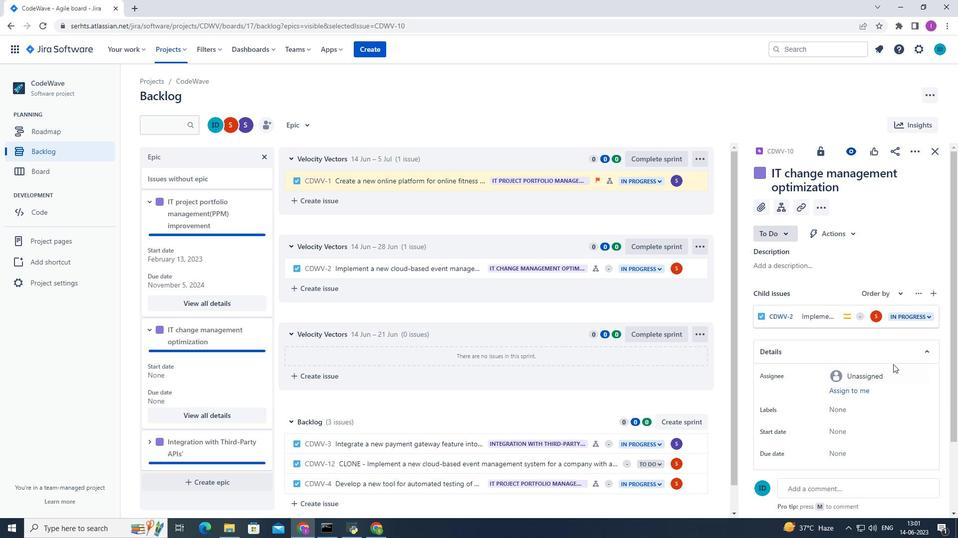 
Action: Mouse scrolled (892, 364) with delta (0, 0)
Screenshot: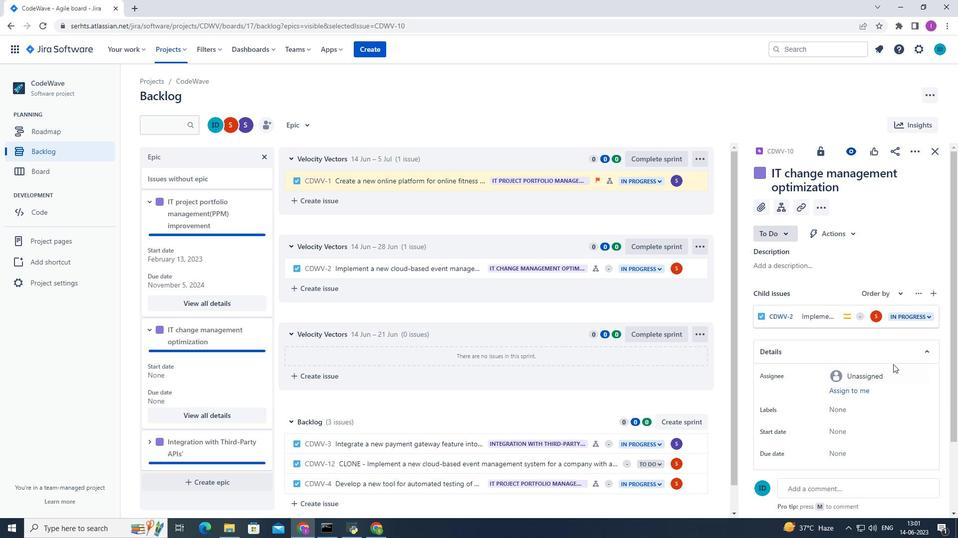 
Action: Mouse moved to (891, 364)
Screenshot: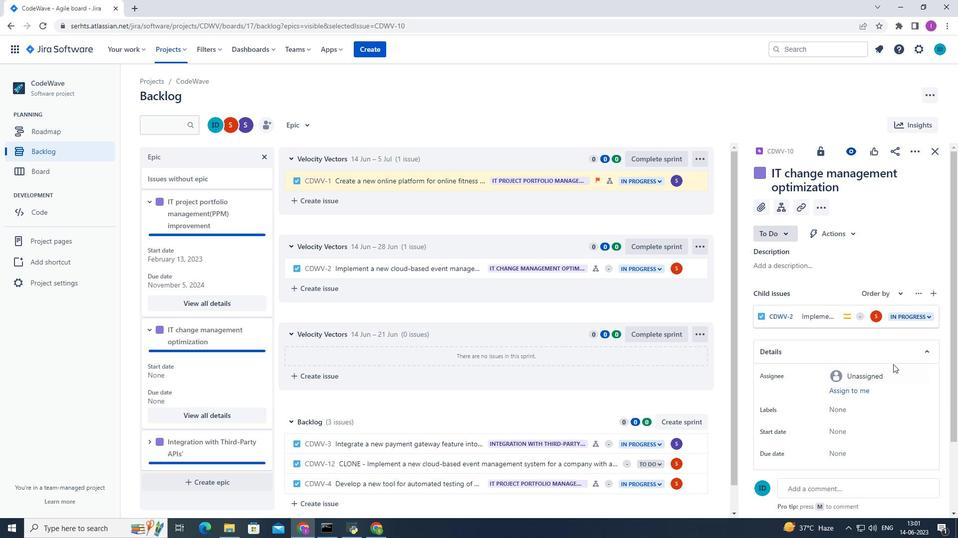 
Action: Mouse scrolled (891, 364) with delta (0, 0)
Screenshot: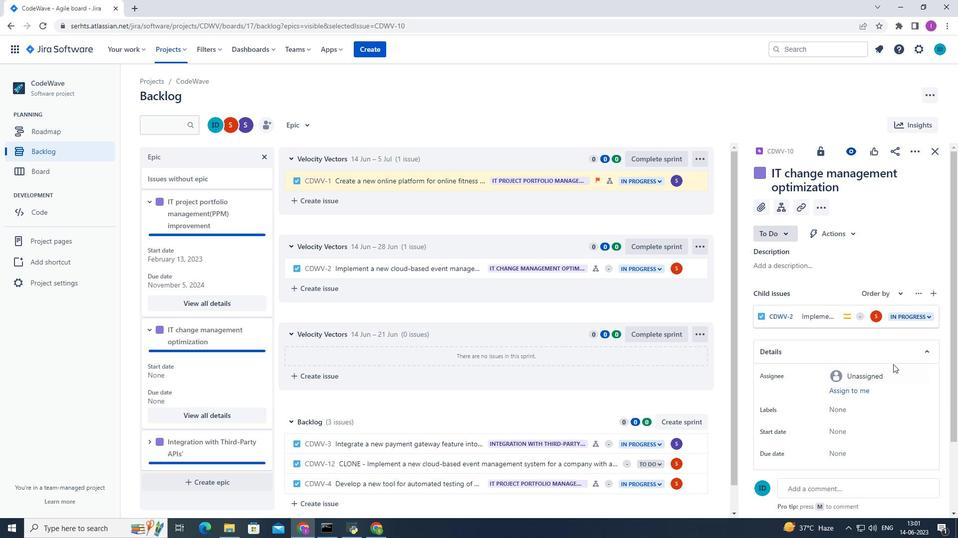
Action: Mouse scrolled (891, 364) with delta (0, 0)
Screenshot: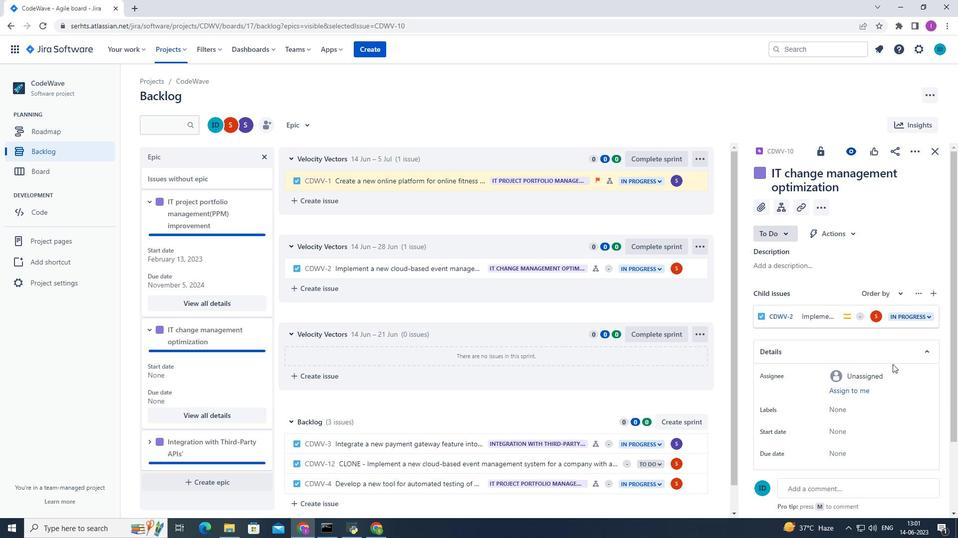 
Action: Mouse scrolled (891, 364) with delta (0, 0)
Screenshot: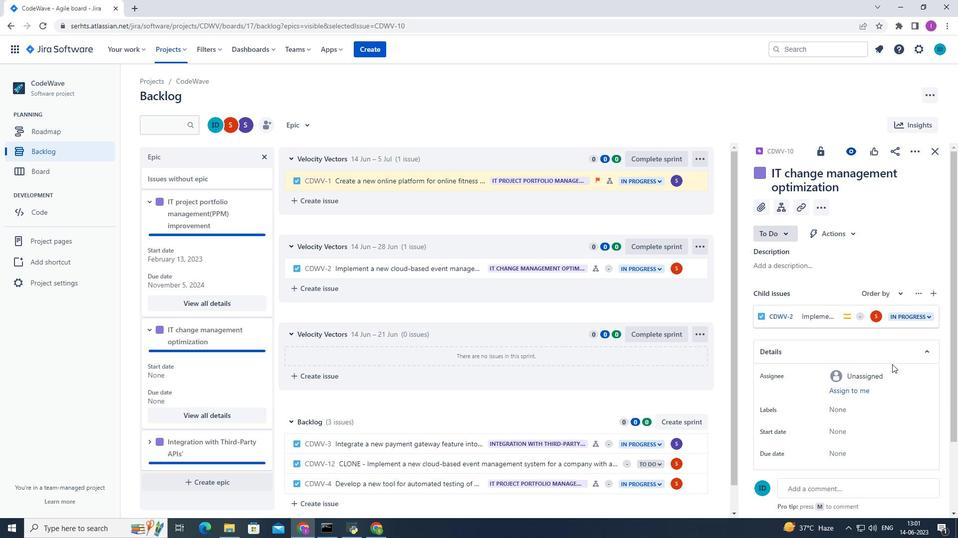 
Action: Mouse scrolled (891, 364) with delta (0, 0)
Screenshot: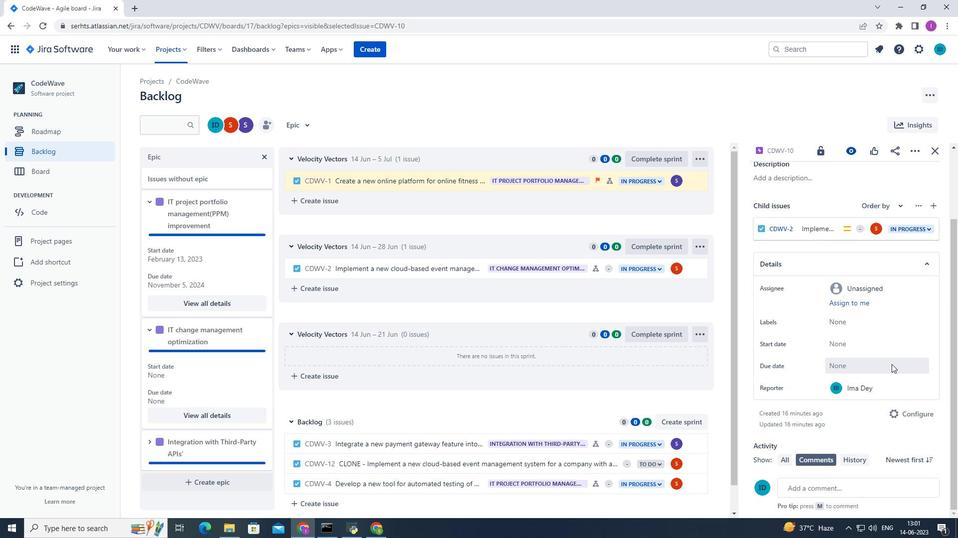 
Action: Mouse scrolled (891, 364) with delta (0, 0)
Screenshot: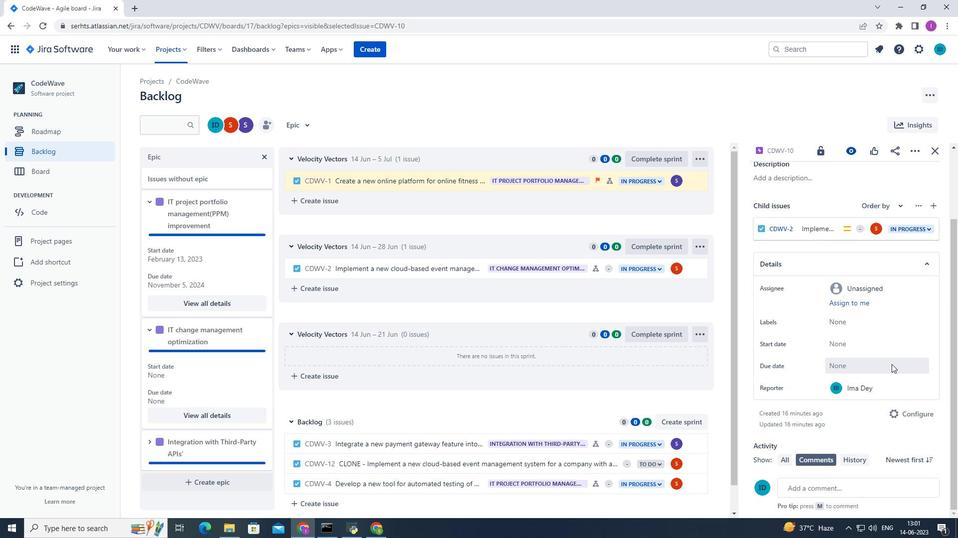 
Action: Mouse scrolled (891, 364) with delta (0, 0)
Screenshot: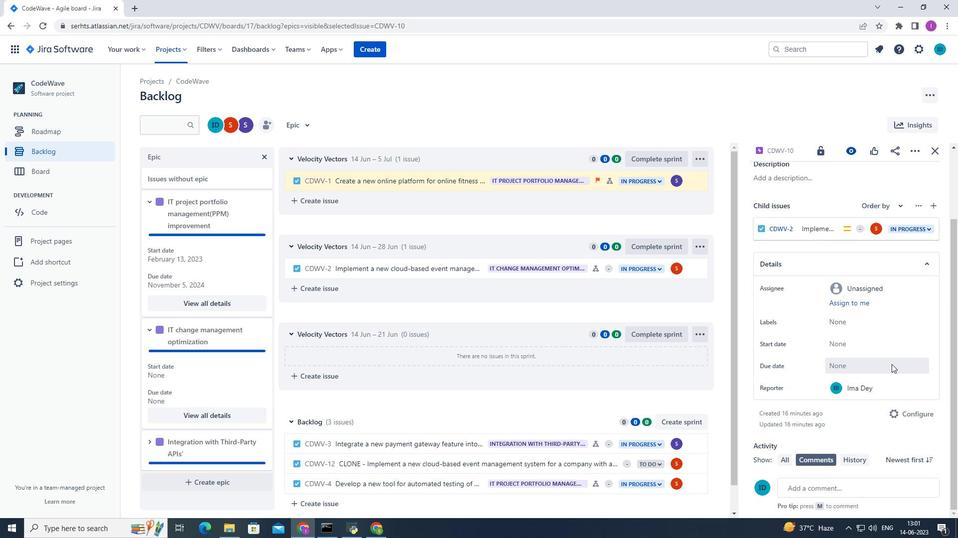 
Action: Mouse moved to (890, 366)
Screenshot: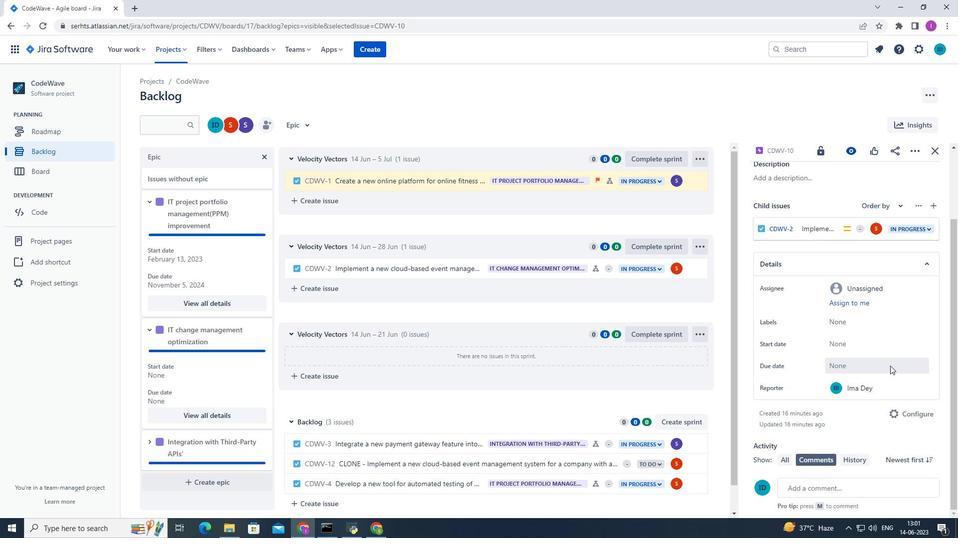 
Action: Mouse scrolled (890, 366) with delta (0, 0)
Screenshot: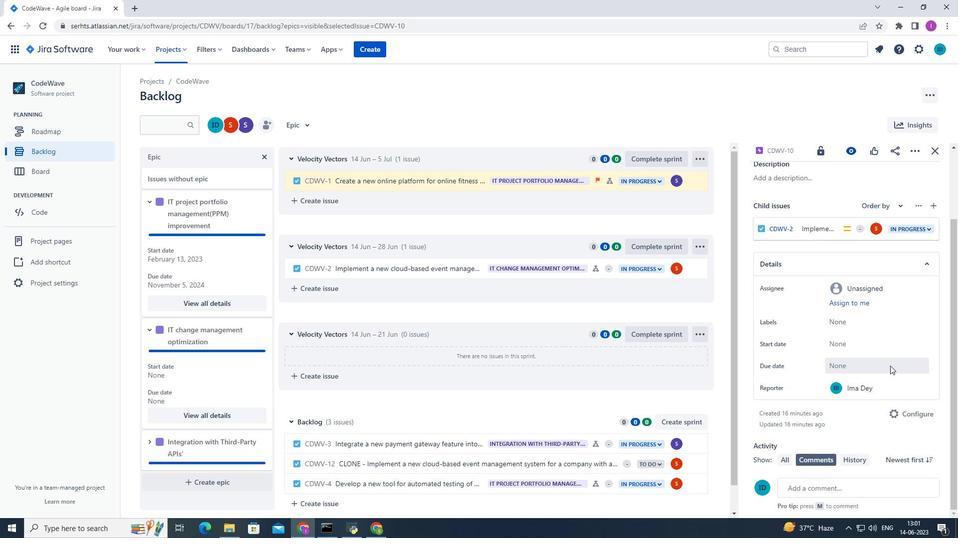 
Action: Mouse scrolled (890, 366) with delta (0, 0)
Screenshot: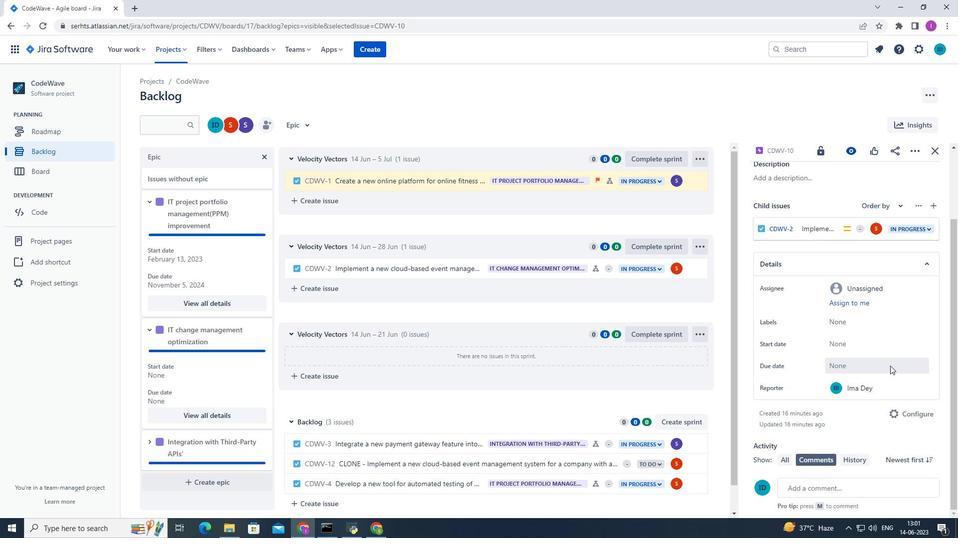 
Action: Mouse moved to (854, 343)
Screenshot: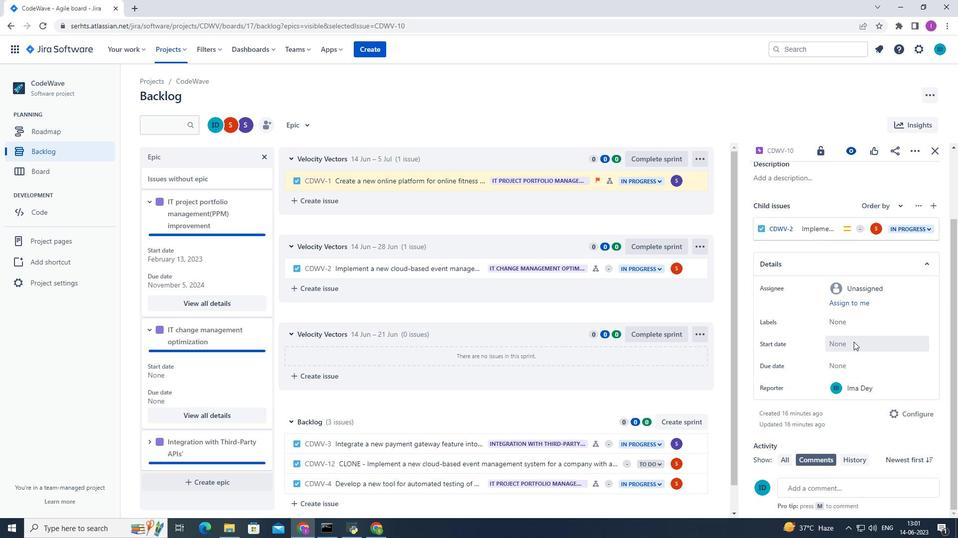 
Action: Mouse pressed left at (854, 343)
Screenshot: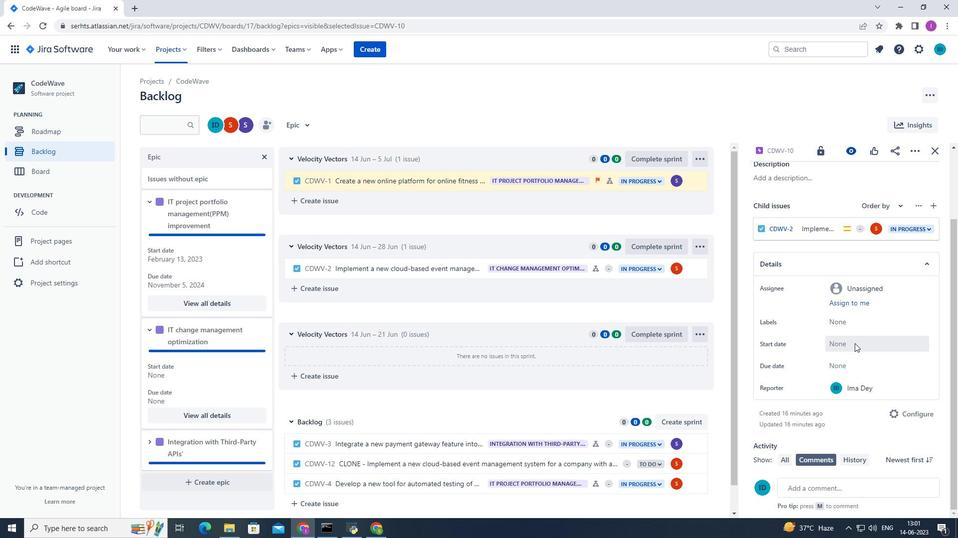 
Action: Mouse moved to (932, 375)
Screenshot: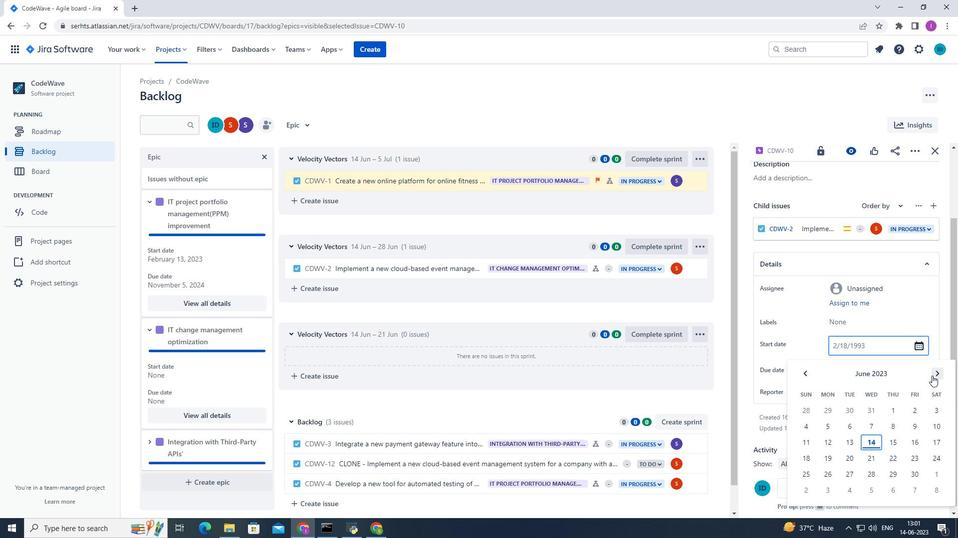 
Action: Mouse pressed left at (932, 375)
Screenshot: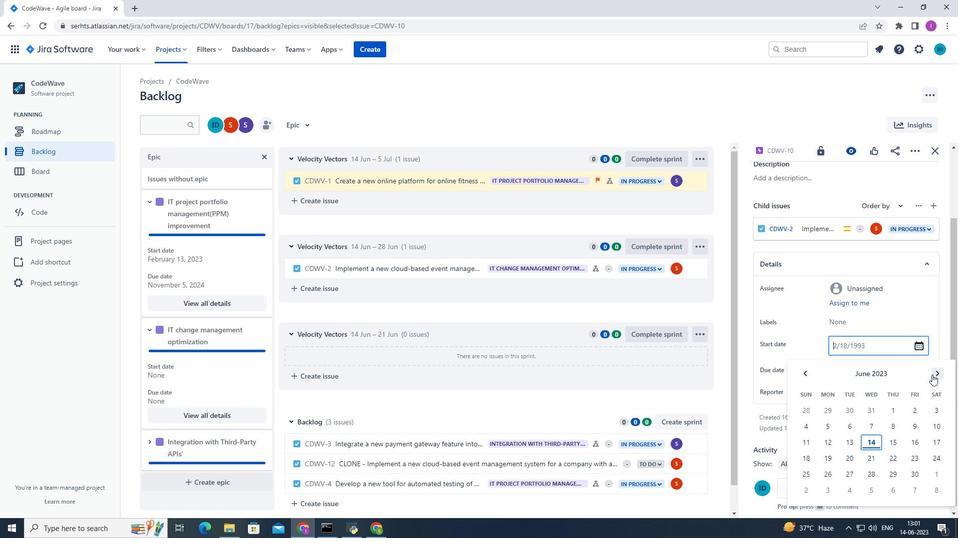 
Action: Mouse pressed left at (932, 375)
Screenshot: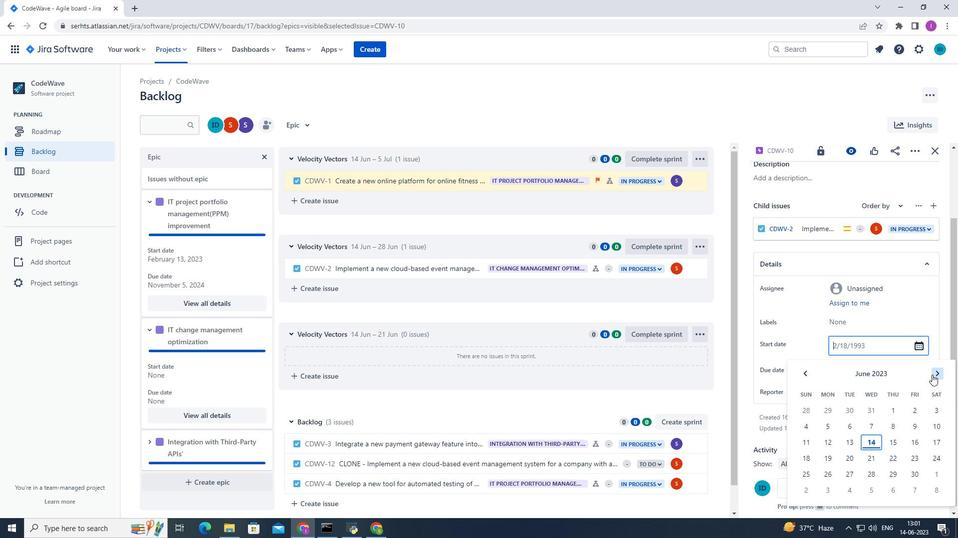 
Action: Mouse moved to (809, 375)
Screenshot: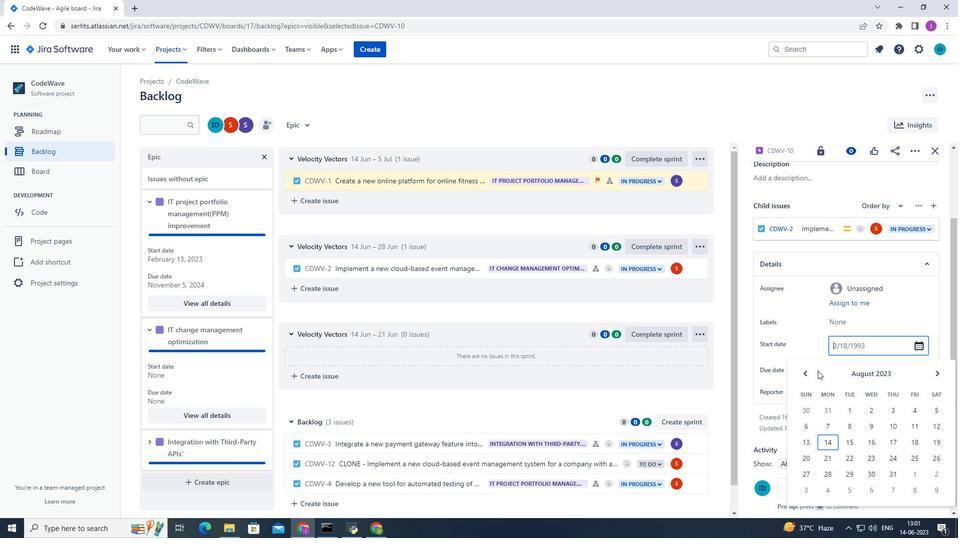 
Action: Mouse pressed left at (809, 375)
Screenshot: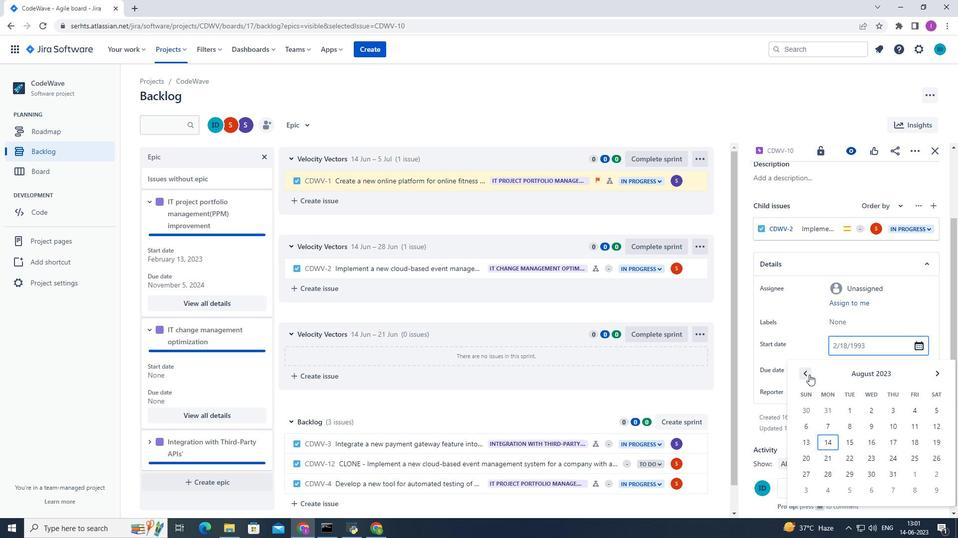 
Action: Mouse pressed left at (809, 375)
Screenshot: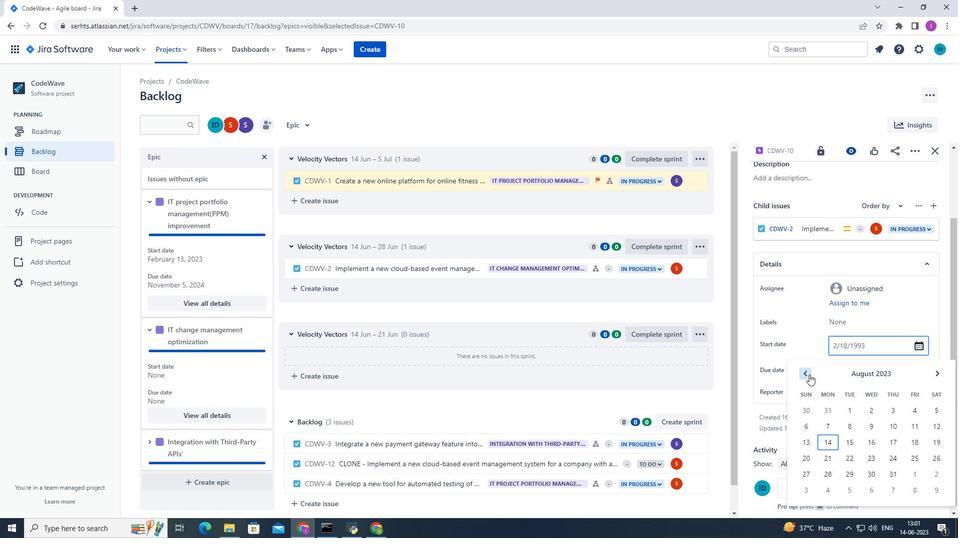 
Action: Mouse pressed left at (809, 375)
Screenshot: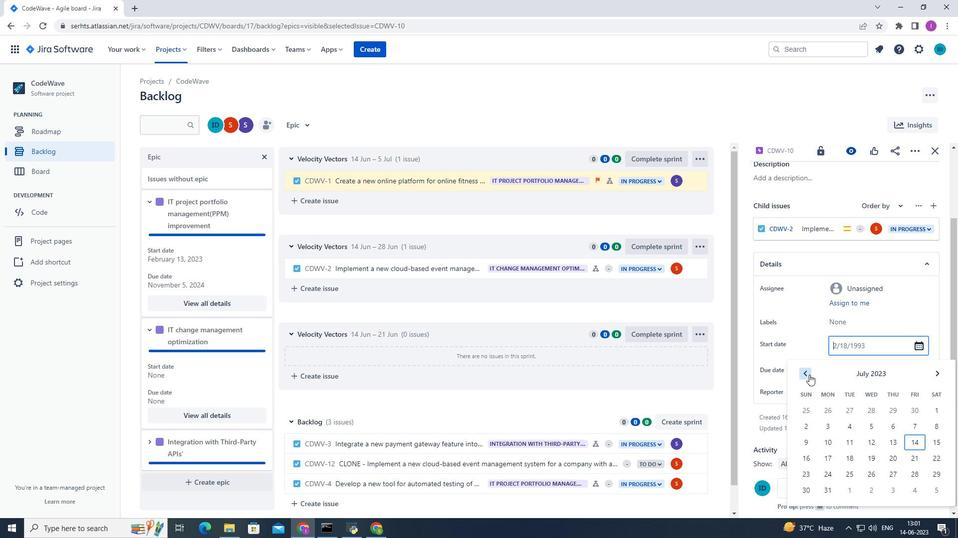 
Action: Mouse pressed left at (809, 375)
Screenshot: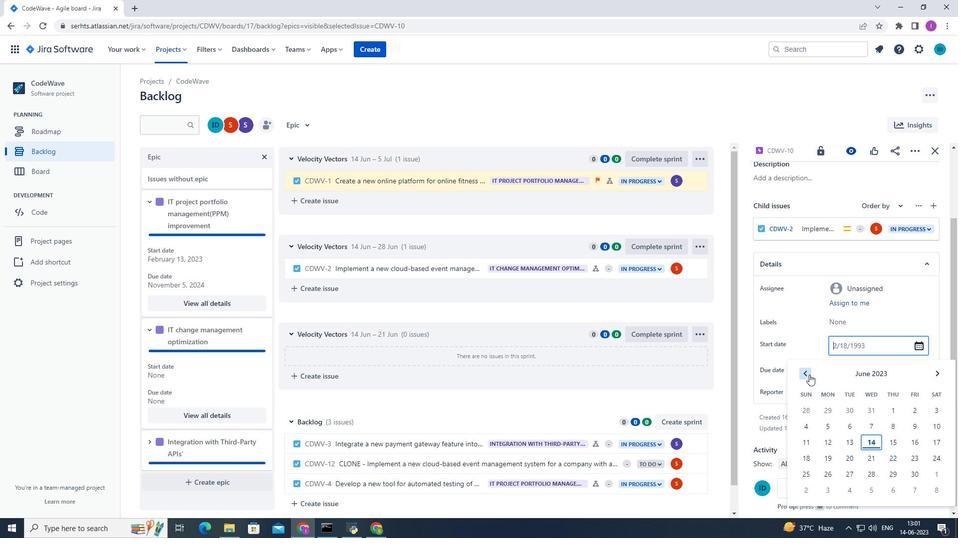 
Action: Mouse pressed left at (809, 375)
Screenshot: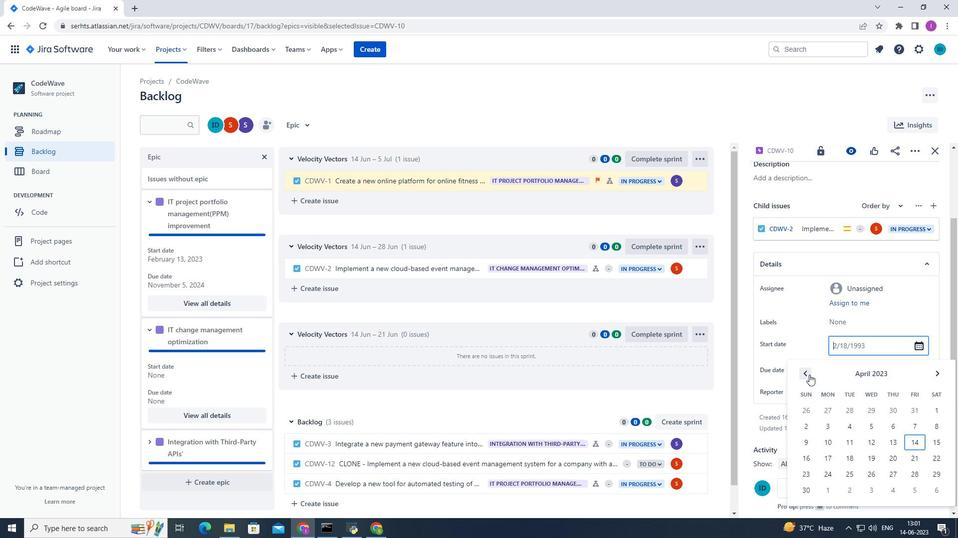 
Action: Mouse moved to (933, 458)
Screenshot: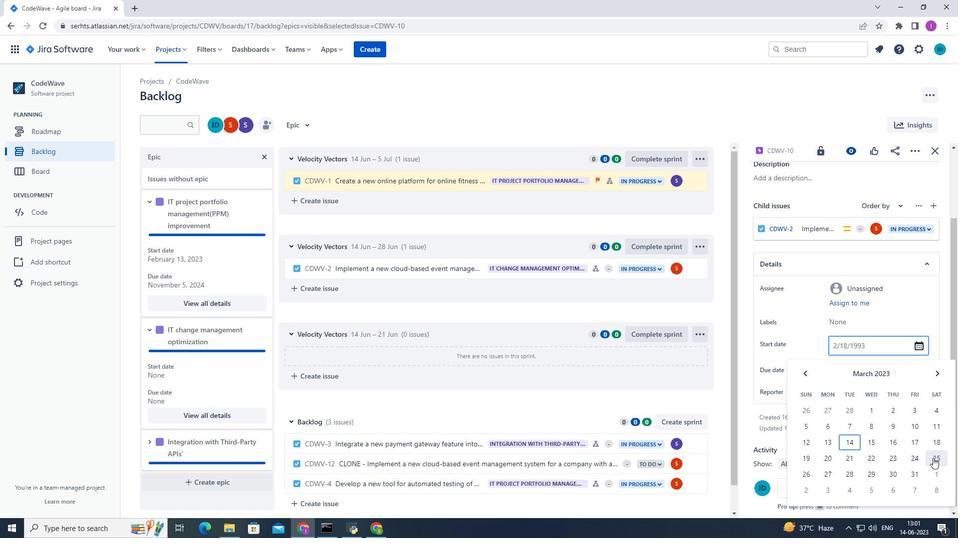 
Action: Mouse pressed left at (933, 458)
Screenshot: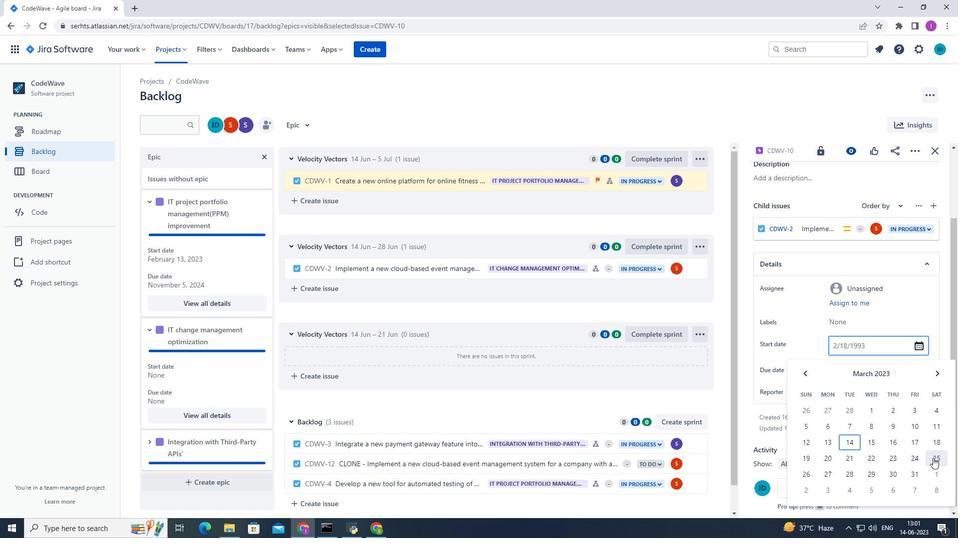 
Action: Mouse moved to (832, 370)
Screenshot: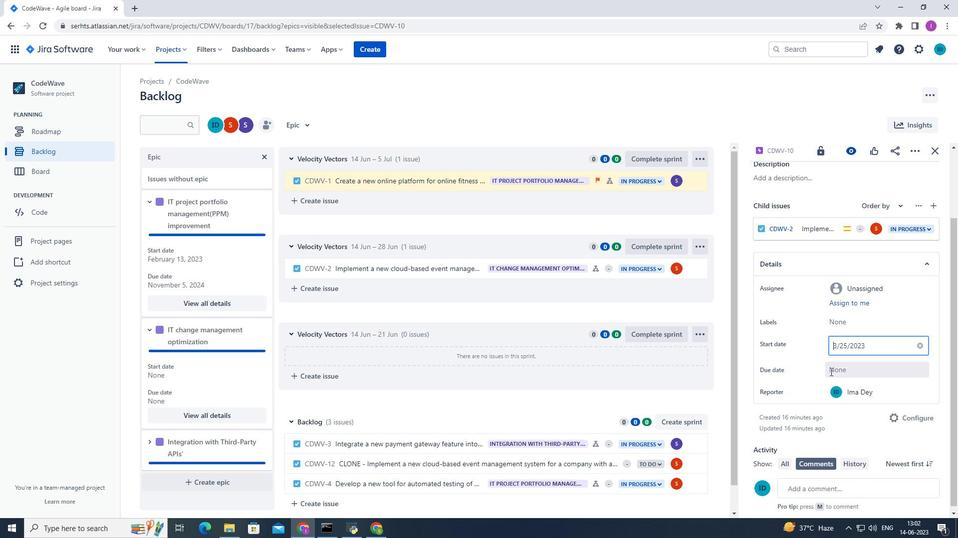 
Action: Mouse pressed left at (832, 370)
Screenshot: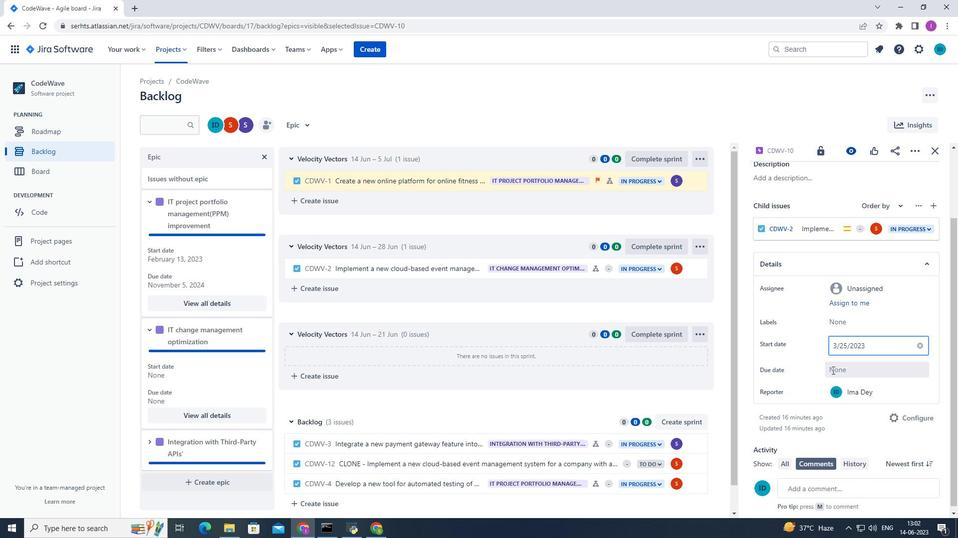 
Action: Mouse moved to (939, 225)
Screenshot: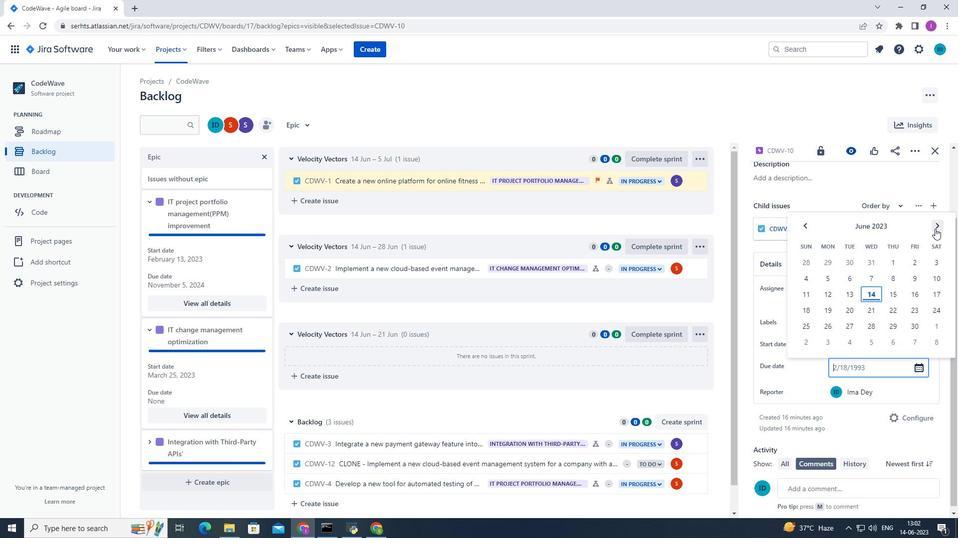
Action: Mouse pressed left at (939, 225)
Screenshot: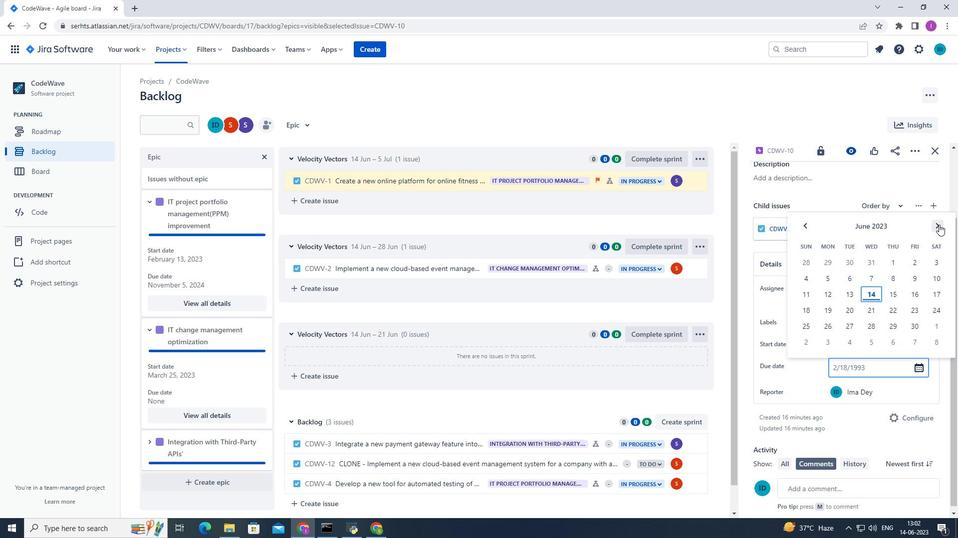 
Action: Mouse pressed left at (939, 225)
Screenshot: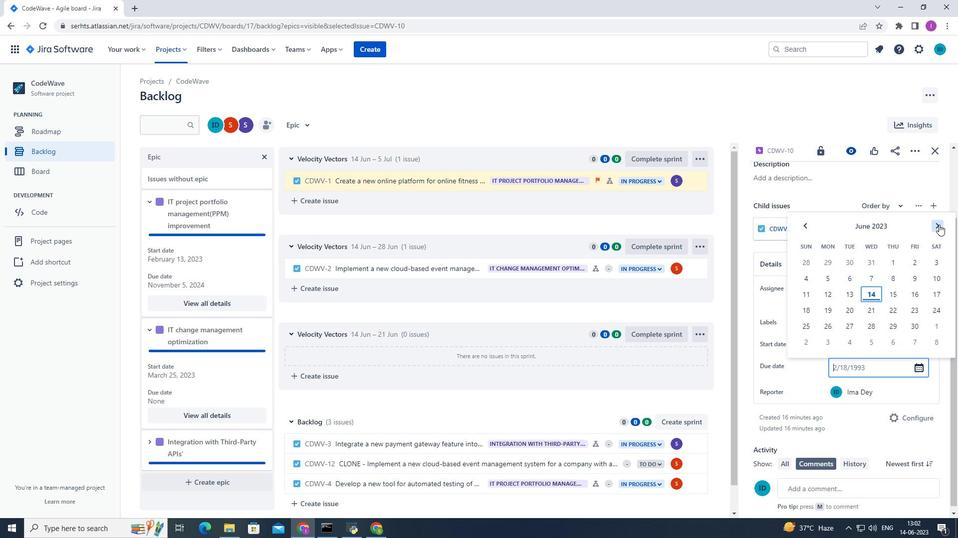 
Action: Mouse pressed left at (939, 225)
Screenshot: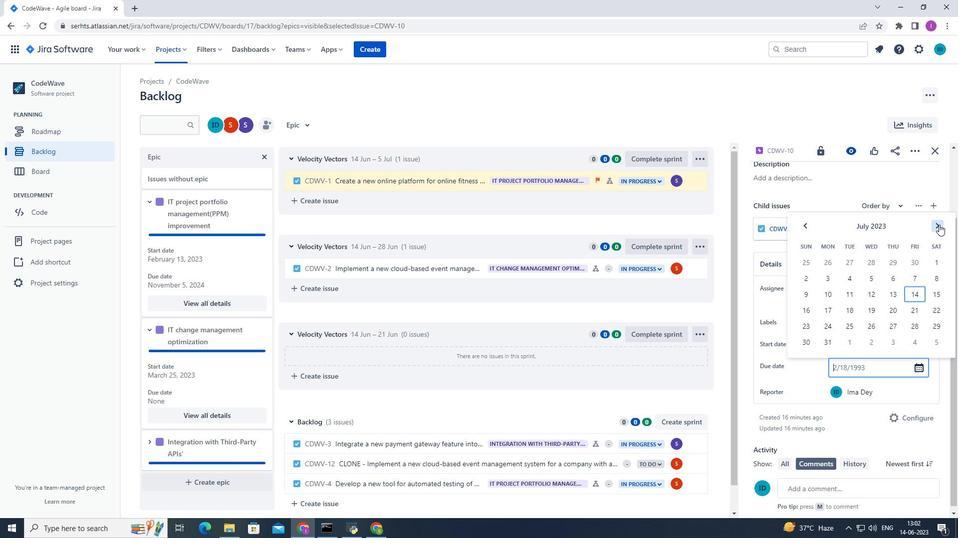 
Action: Mouse pressed left at (939, 225)
Screenshot: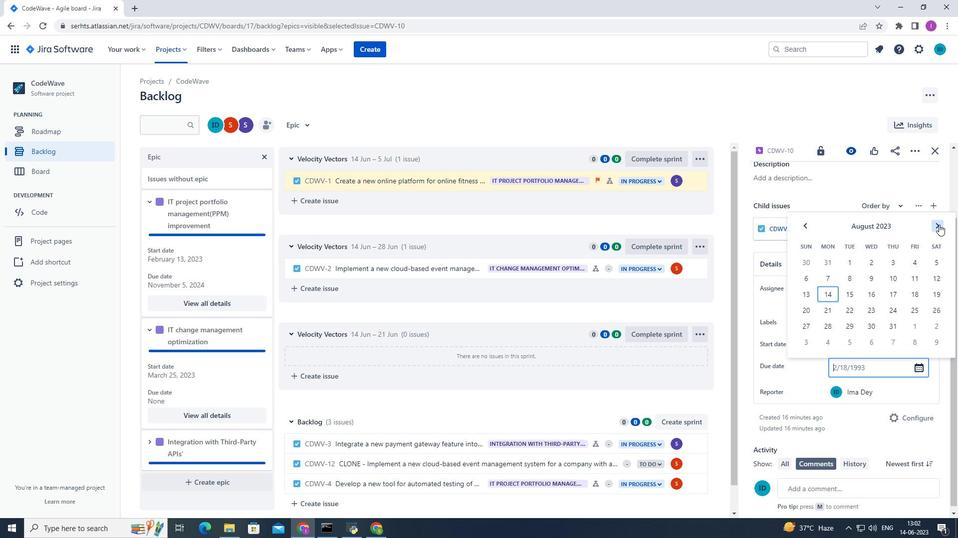 
Action: Mouse pressed left at (939, 225)
Screenshot: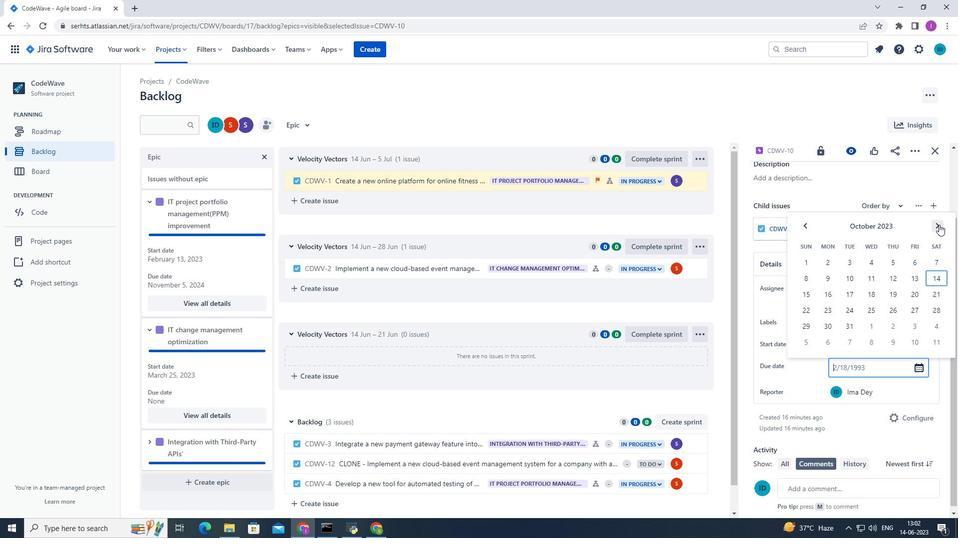 
Action: Mouse pressed left at (939, 225)
Screenshot: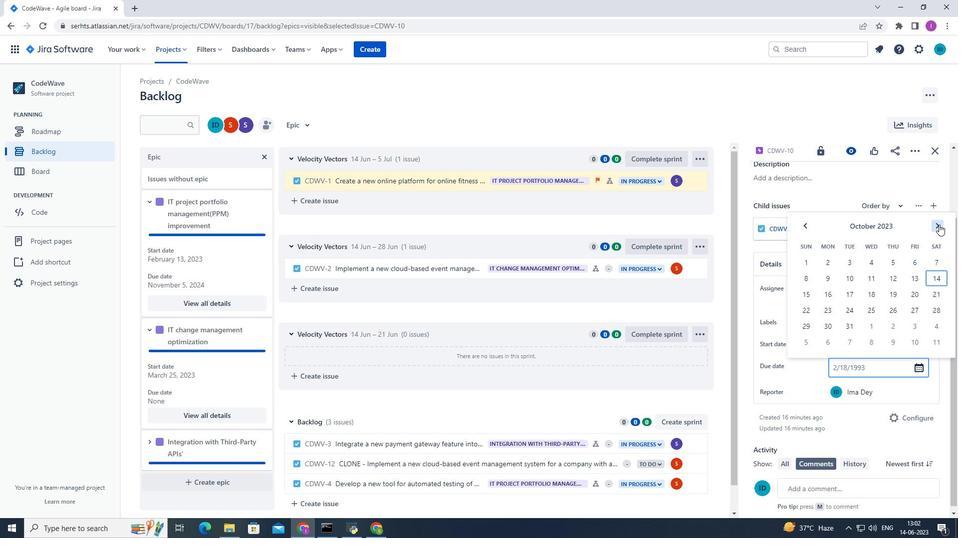 
Action: Mouse pressed left at (939, 225)
Screenshot: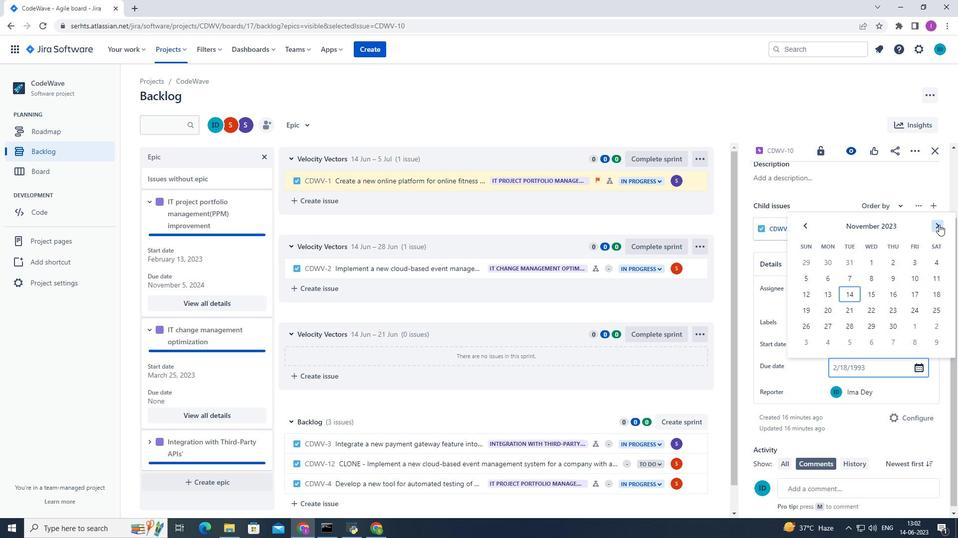 
Action: Mouse pressed left at (939, 225)
Screenshot: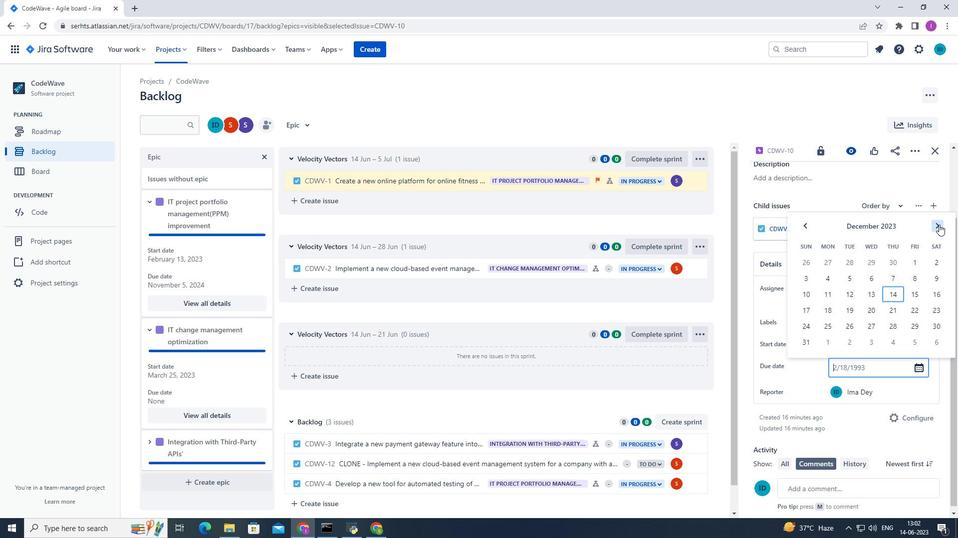 
Action: Mouse pressed left at (939, 225)
Screenshot: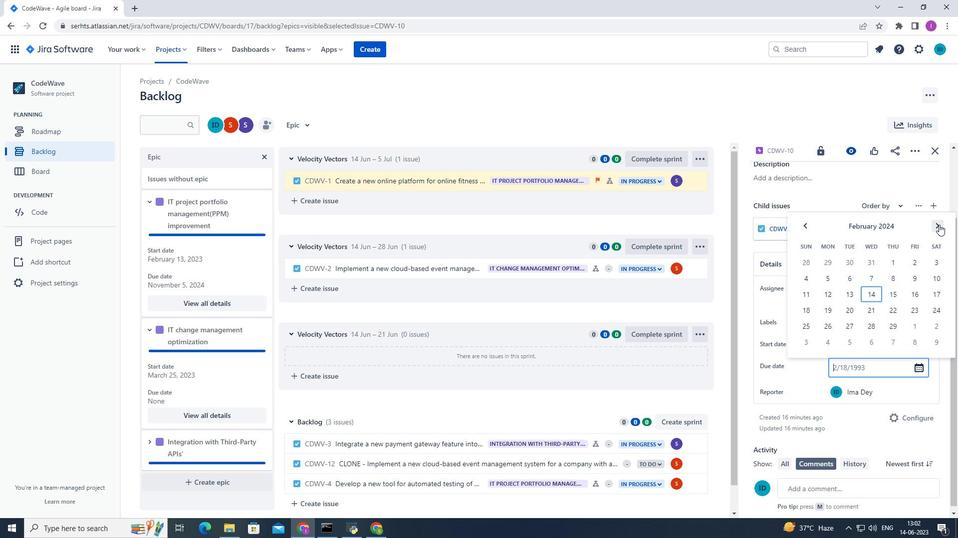 
Action: Mouse pressed left at (939, 225)
Screenshot: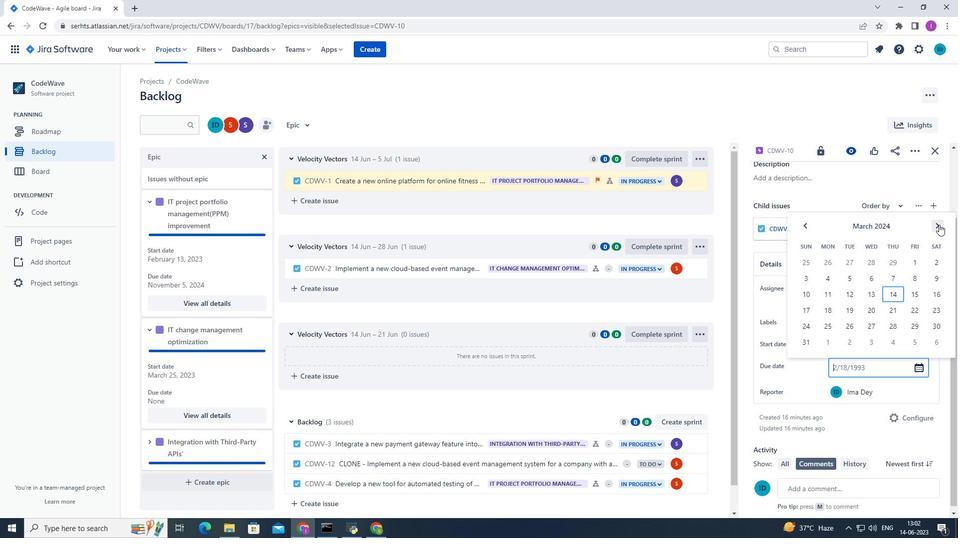 
Action: Mouse pressed left at (939, 225)
Screenshot: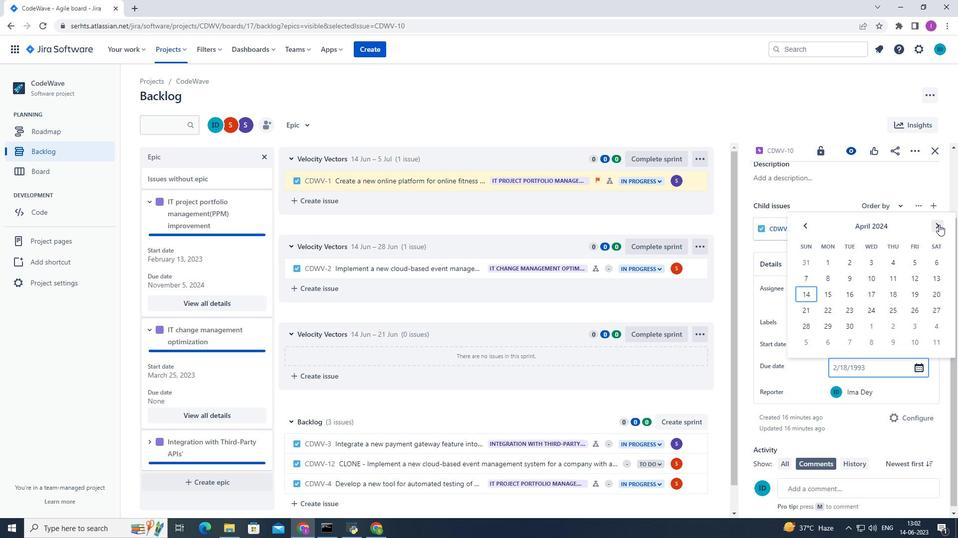 
Action: Mouse pressed left at (939, 225)
Screenshot: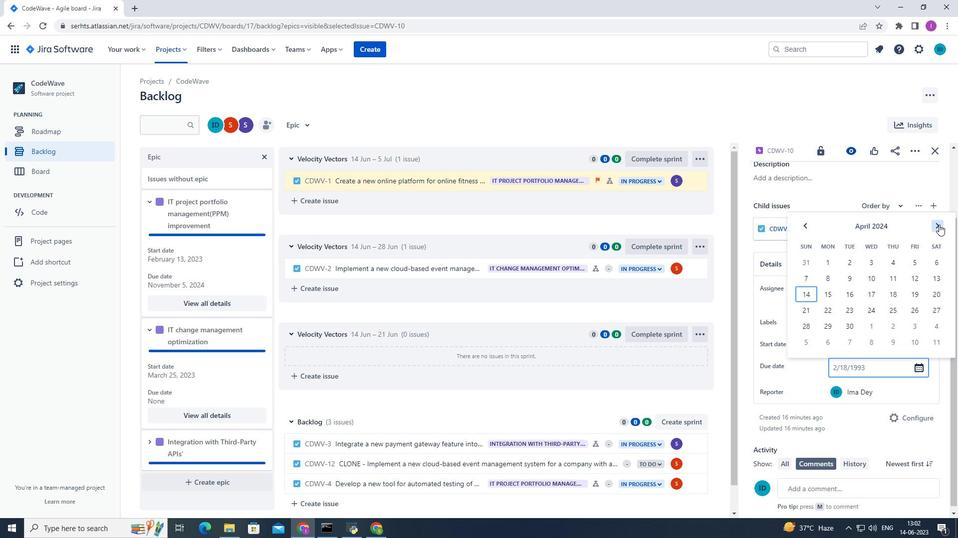 
Action: Mouse pressed left at (939, 225)
Screenshot: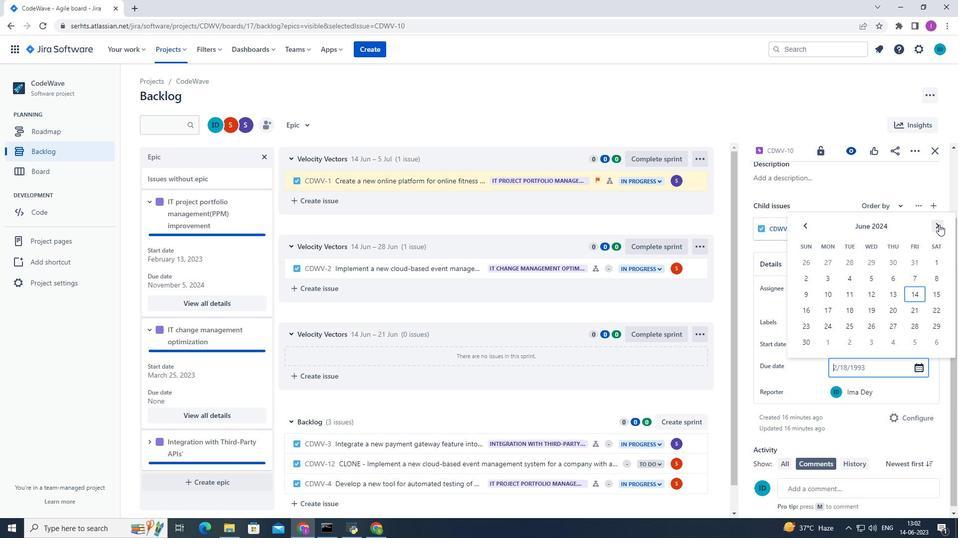 
Action: Mouse pressed left at (939, 225)
Screenshot: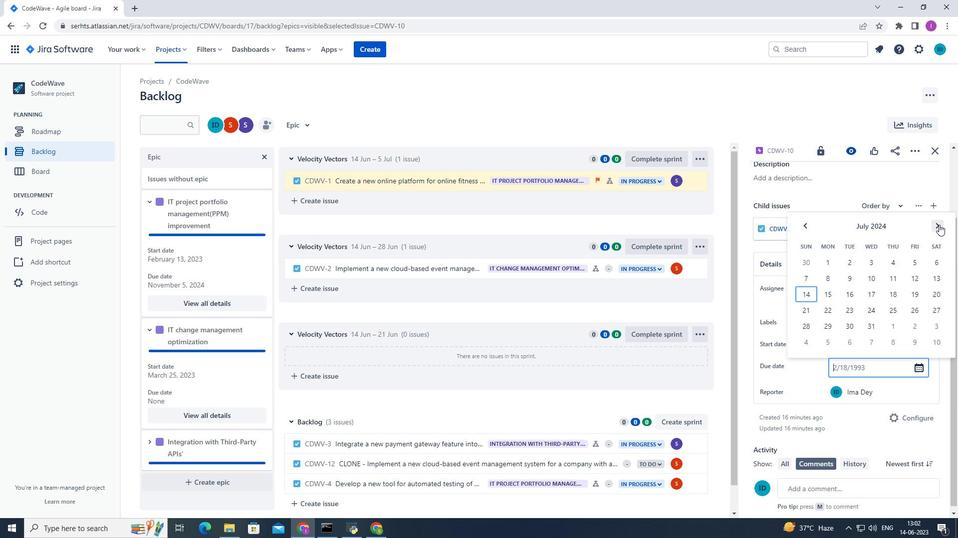 
Action: Mouse pressed left at (939, 225)
Screenshot: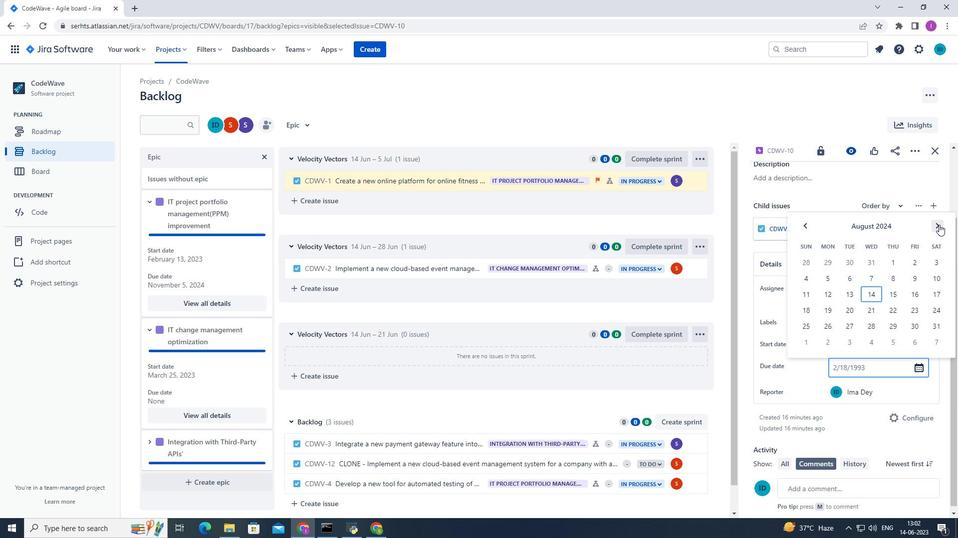 
Action: Mouse pressed left at (939, 225)
Screenshot: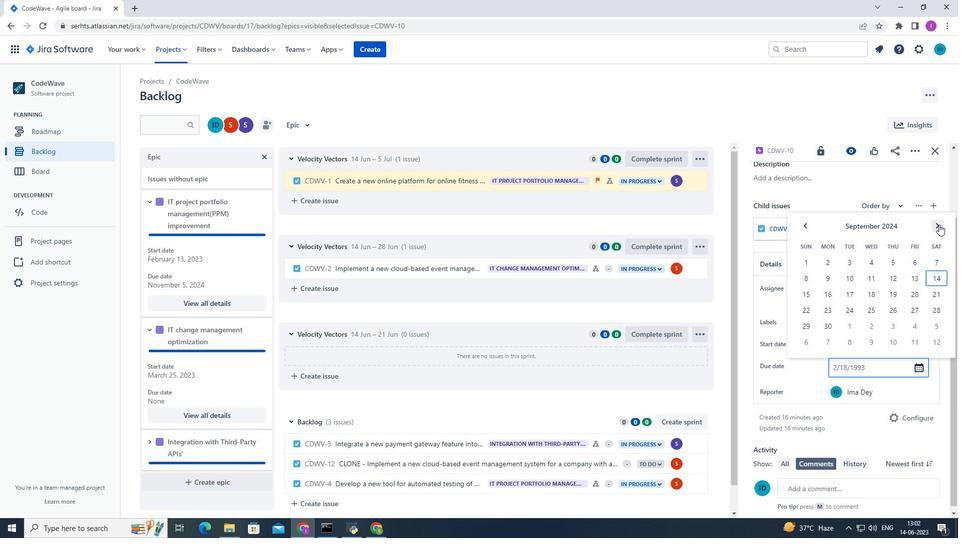 
Action: Mouse pressed left at (939, 225)
Screenshot: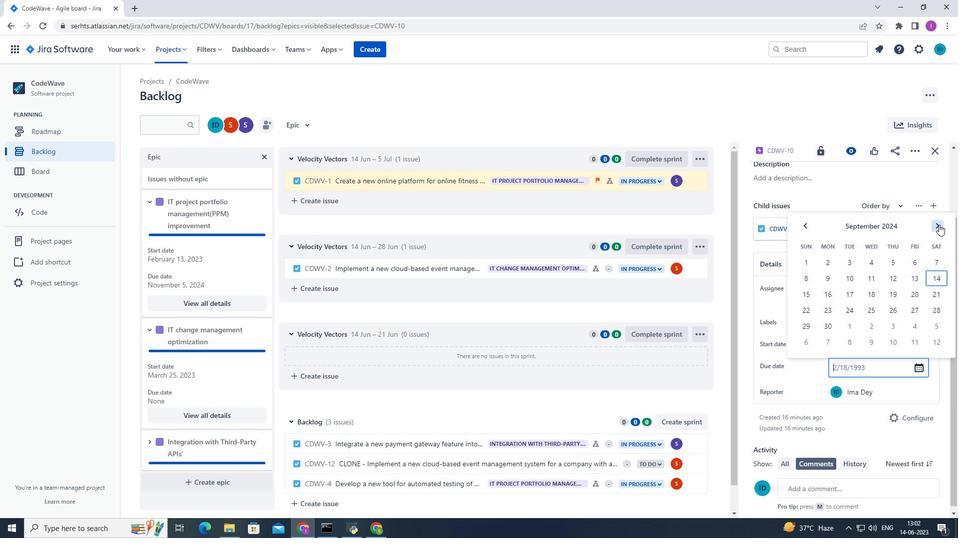 
Action: Mouse pressed left at (939, 225)
Screenshot: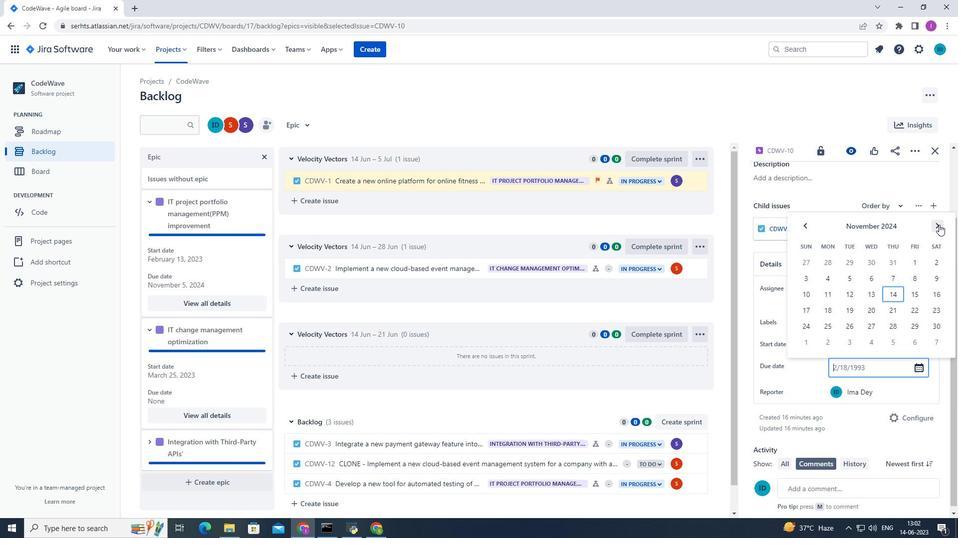 
Action: Mouse pressed left at (939, 225)
Screenshot: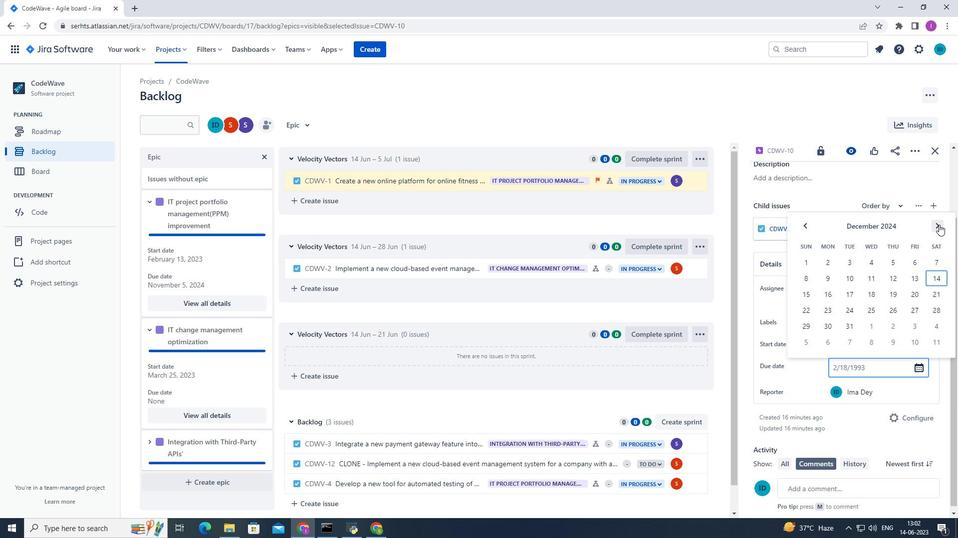 
Action: Mouse pressed left at (939, 225)
Screenshot: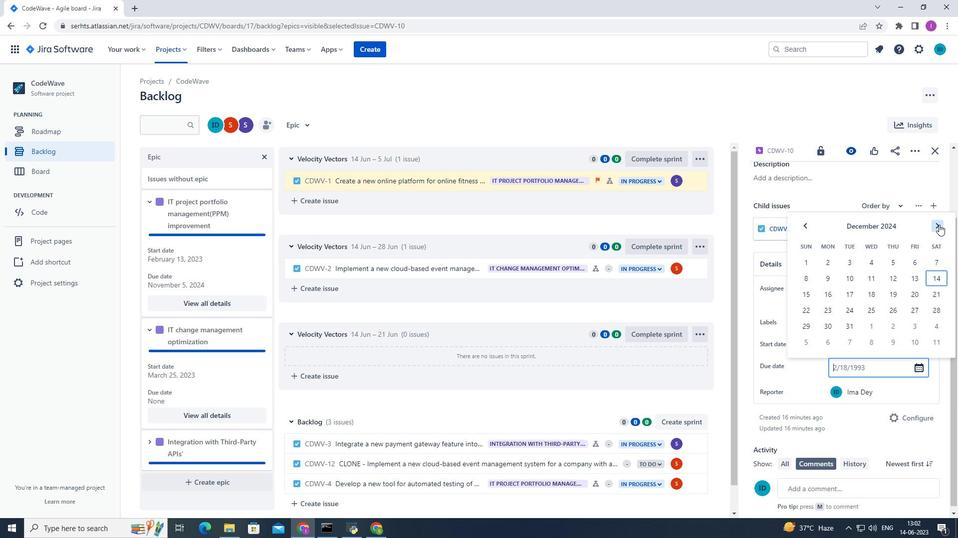 
Action: Mouse pressed left at (939, 225)
Screenshot: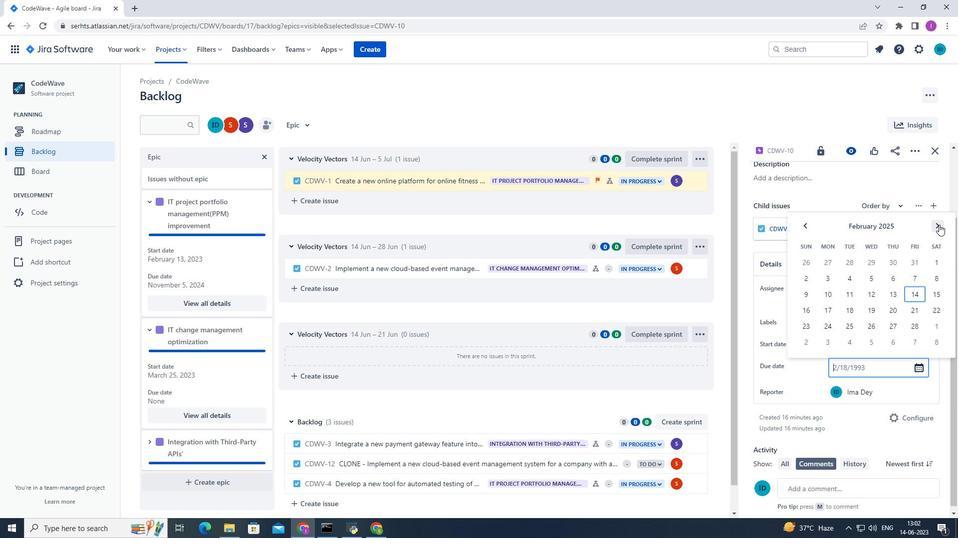 
Action: Mouse pressed left at (939, 225)
Screenshot: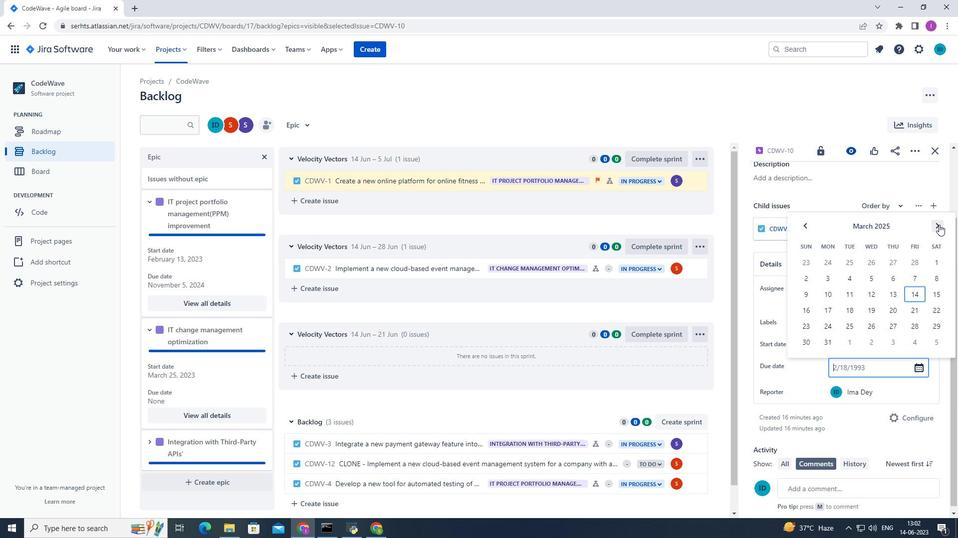 
Action: Mouse pressed left at (939, 225)
Screenshot: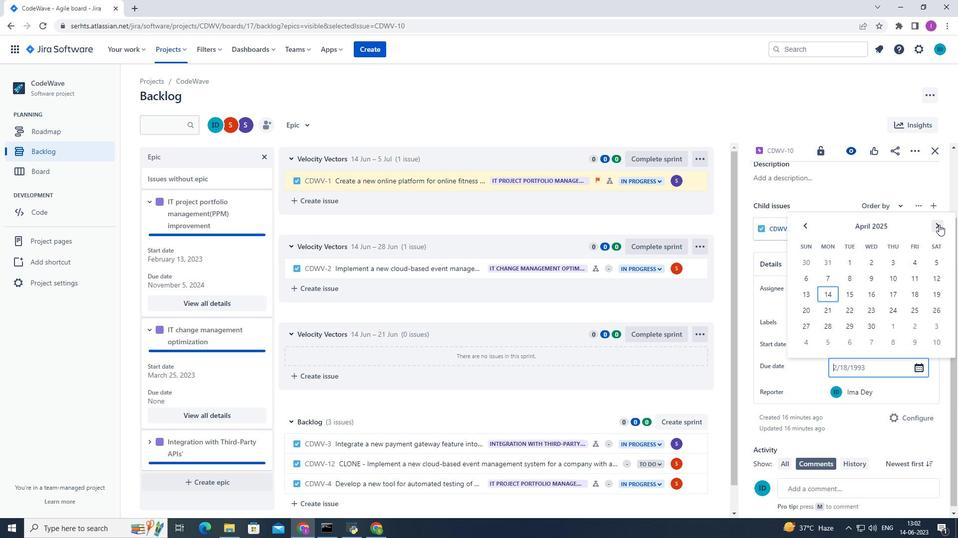 
Action: Mouse pressed left at (939, 225)
Screenshot: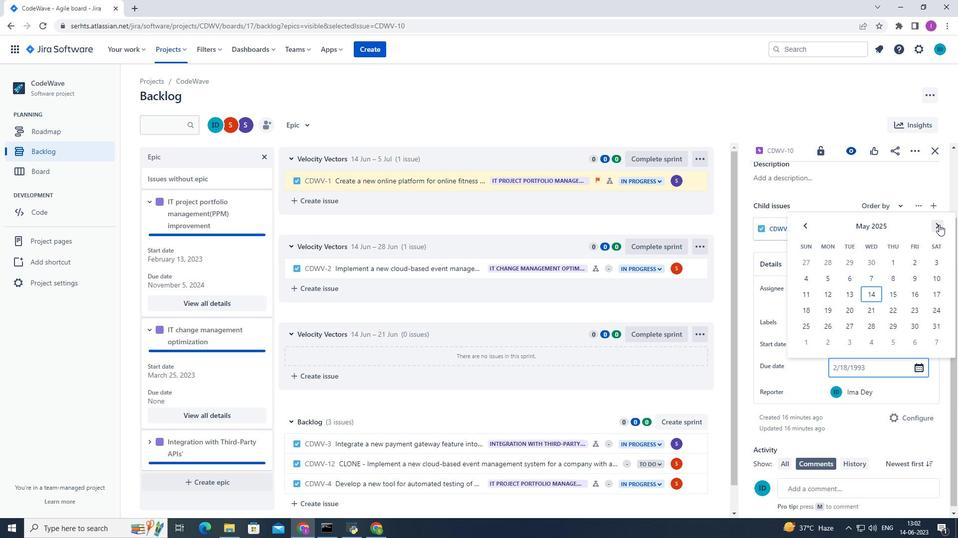 
Action: Mouse pressed left at (939, 225)
Screenshot: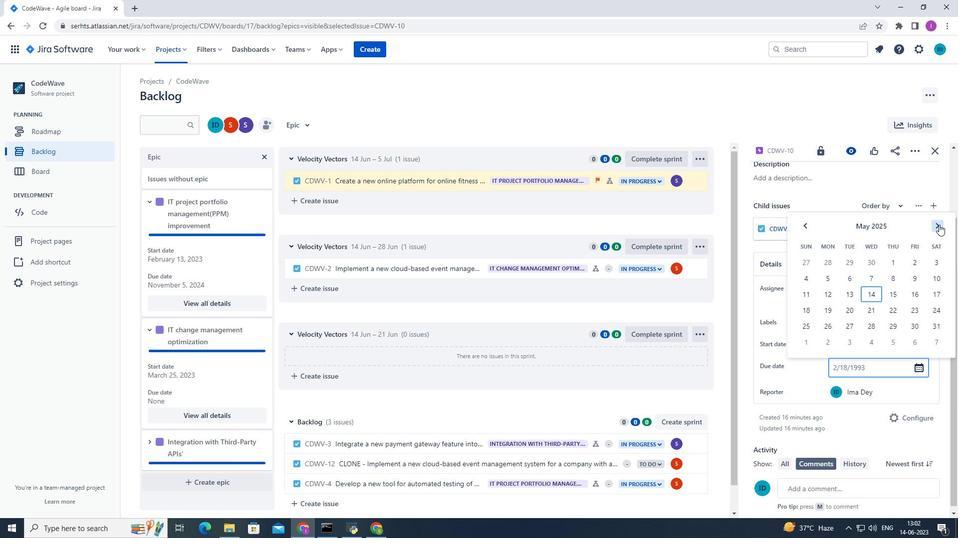 
Action: Mouse pressed left at (939, 225)
Screenshot: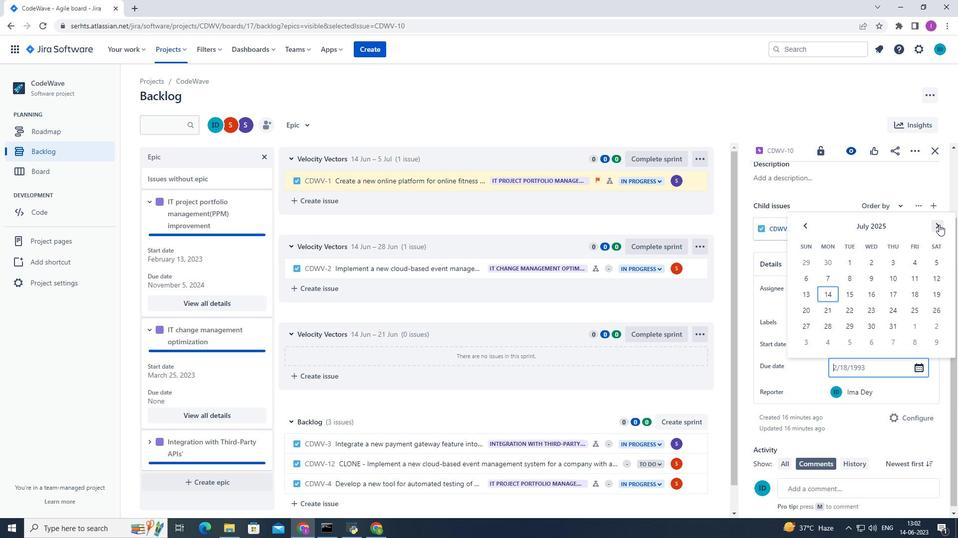 
Action: Mouse pressed left at (939, 225)
Screenshot: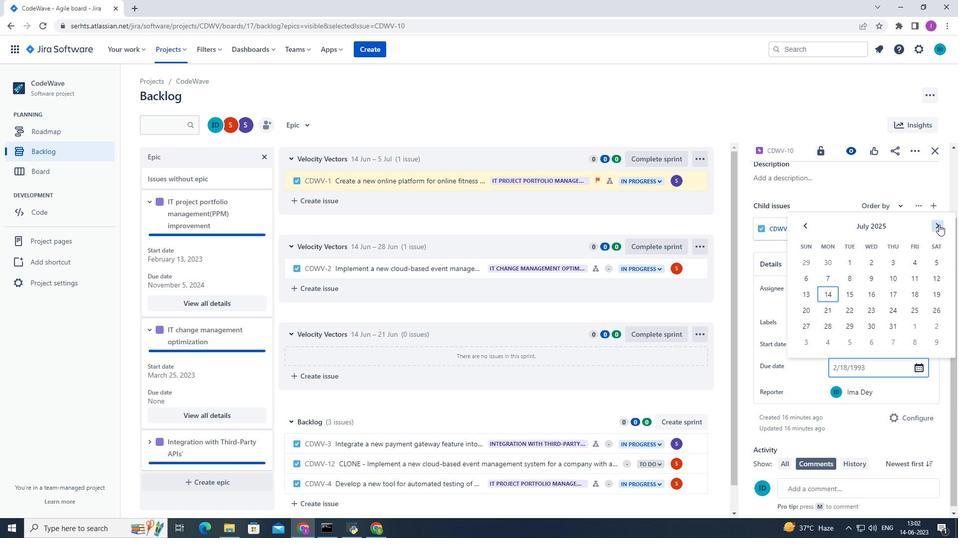 
Action: Mouse pressed left at (939, 225)
Screenshot: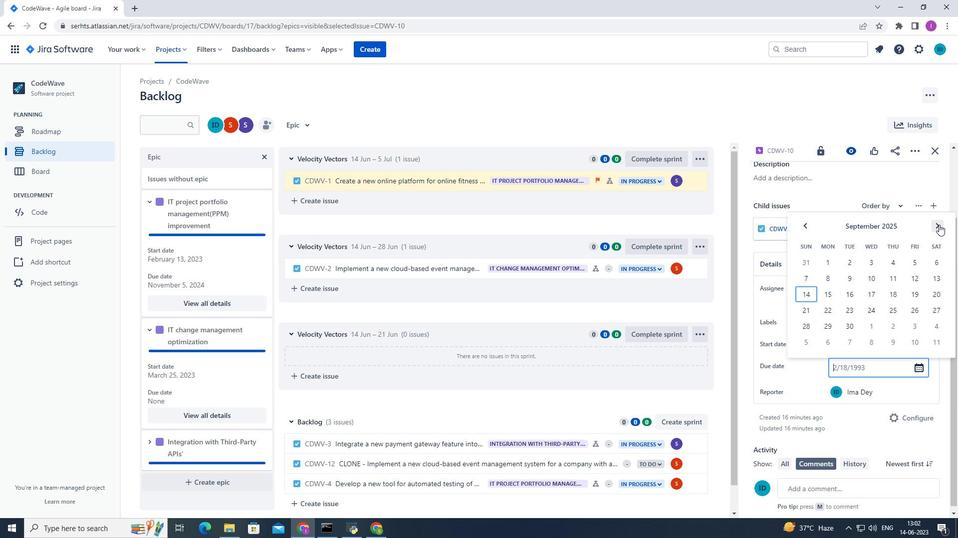 
Action: Mouse pressed left at (939, 225)
Screenshot: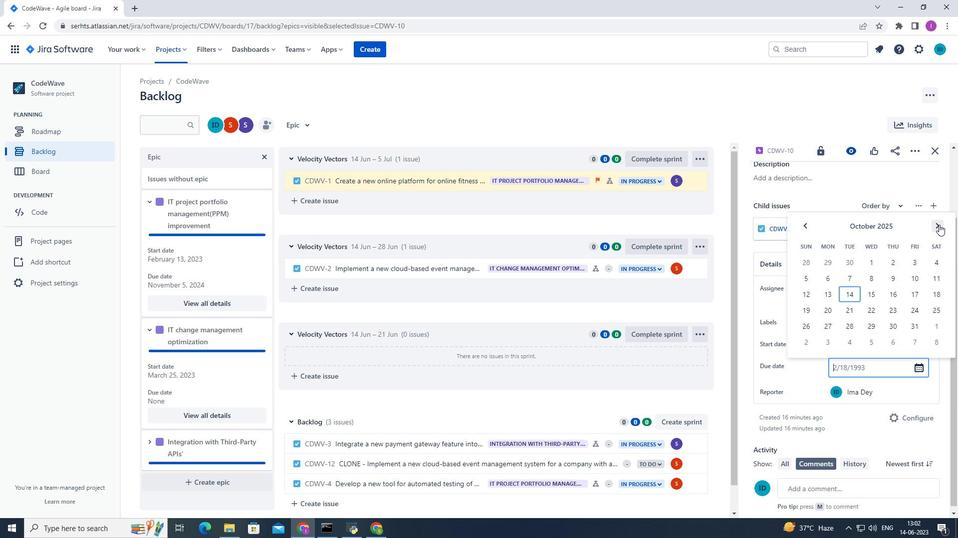 
Action: Mouse moved to (939, 225)
Screenshot: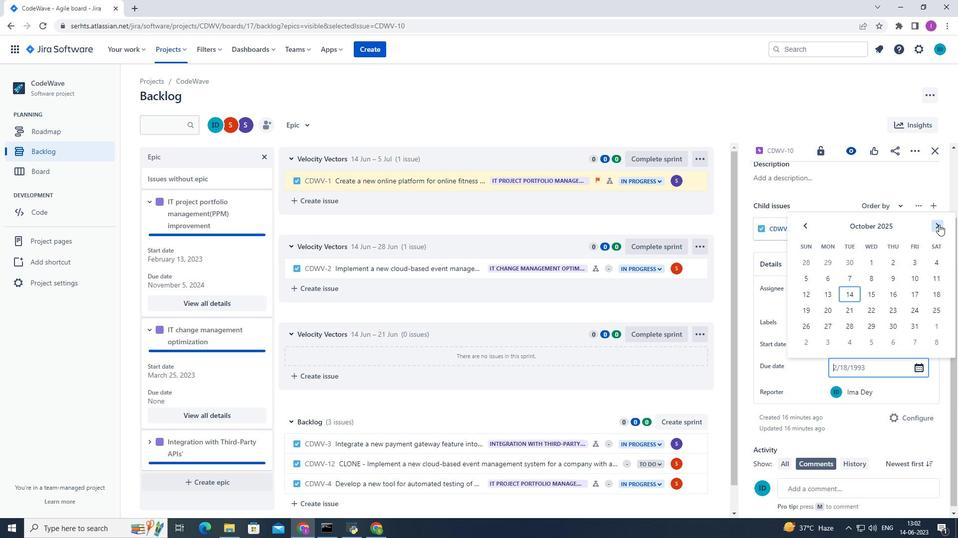 
Action: Mouse pressed left at (939, 225)
Screenshot: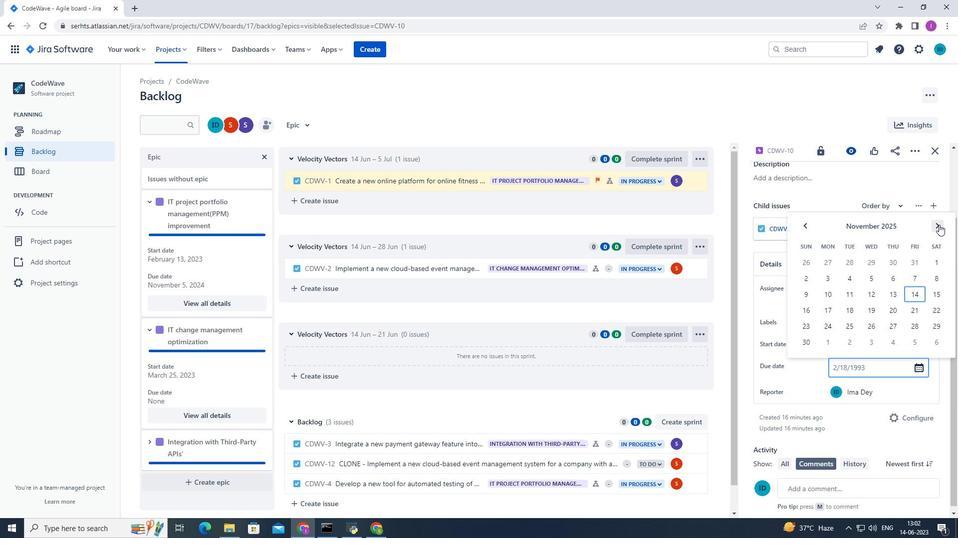 
Action: Mouse moved to (805, 227)
Screenshot: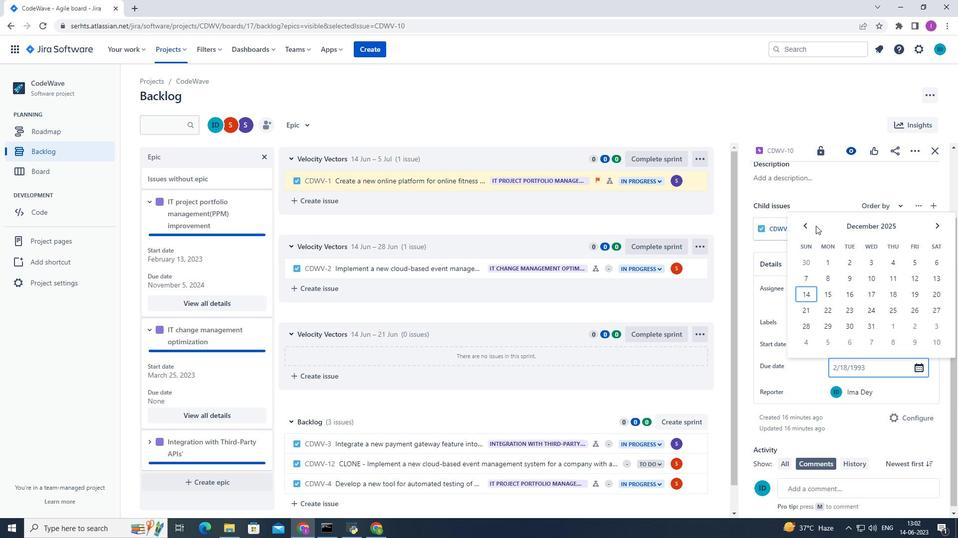 
Action: Mouse pressed left at (805, 227)
Screenshot: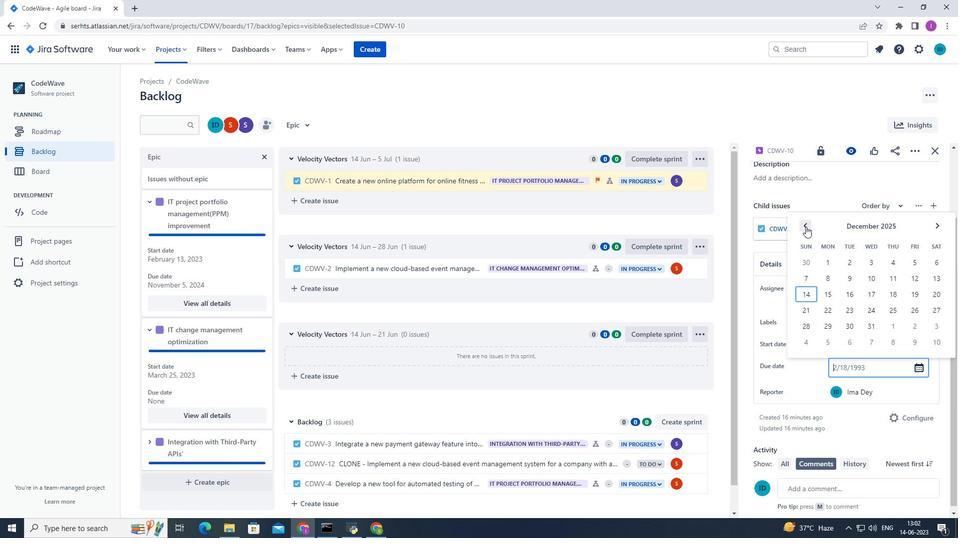 
Action: Mouse pressed left at (805, 227)
Screenshot: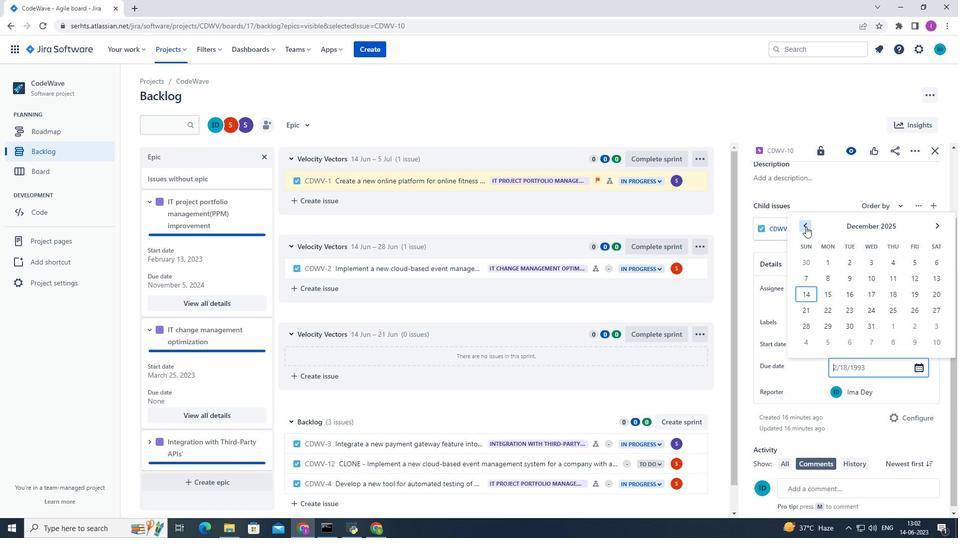 
Action: Mouse pressed left at (805, 227)
Screenshot: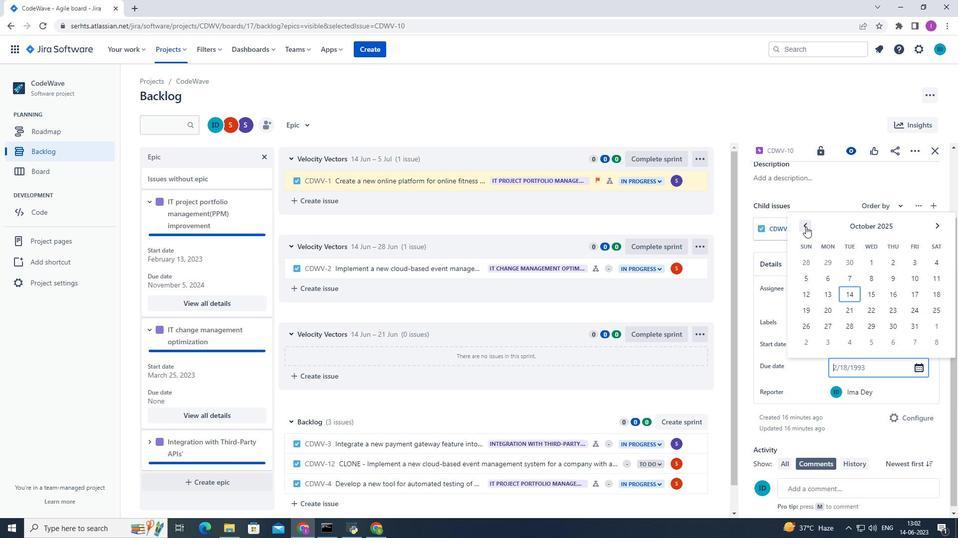 
Action: Mouse moved to (813, 280)
Screenshot: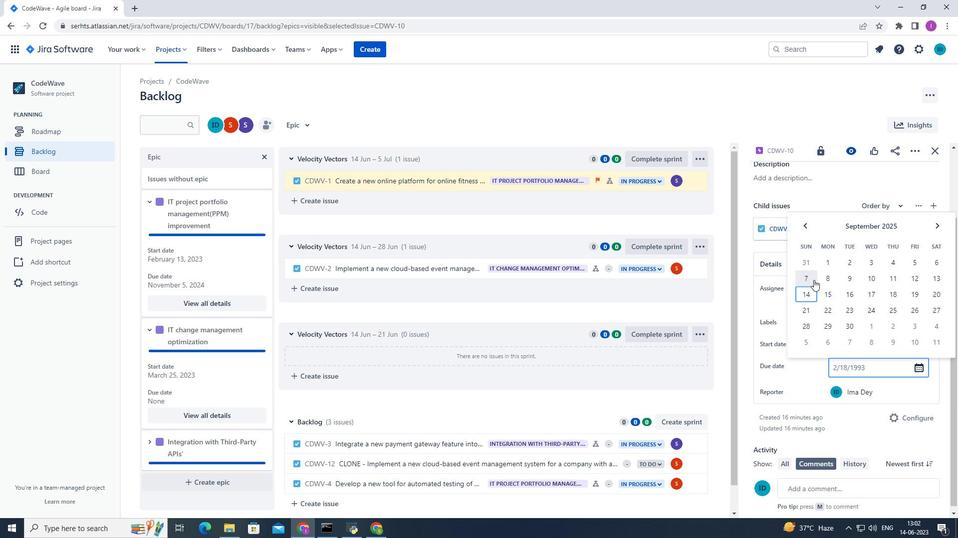 
Action: Mouse pressed left at (813, 280)
Screenshot: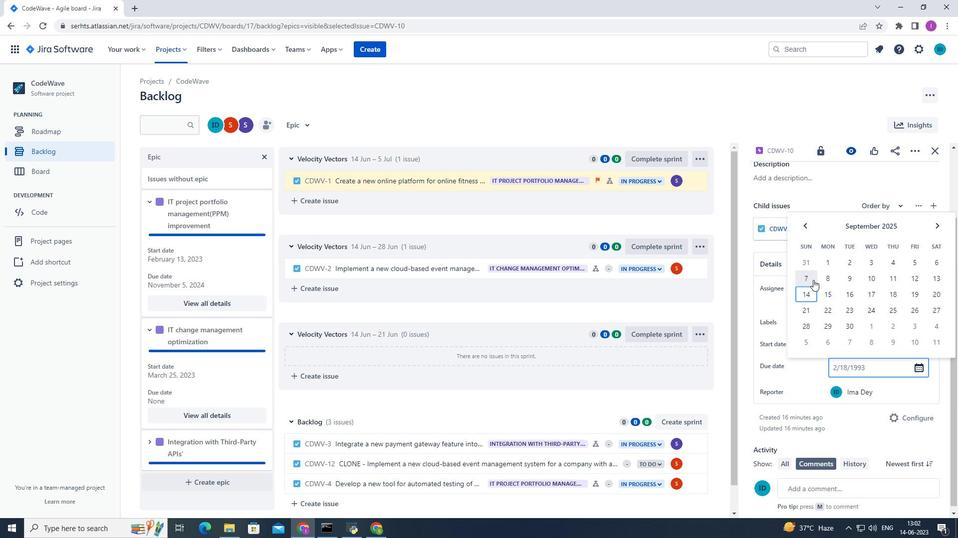 
Action: Mouse moved to (919, 366)
Screenshot: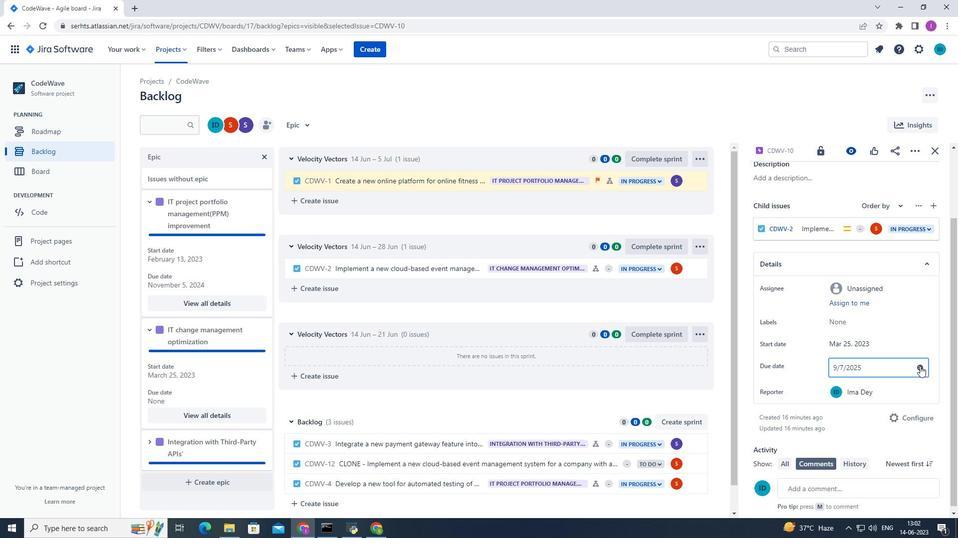
Action: Mouse pressed left at (919, 366)
Screenshot: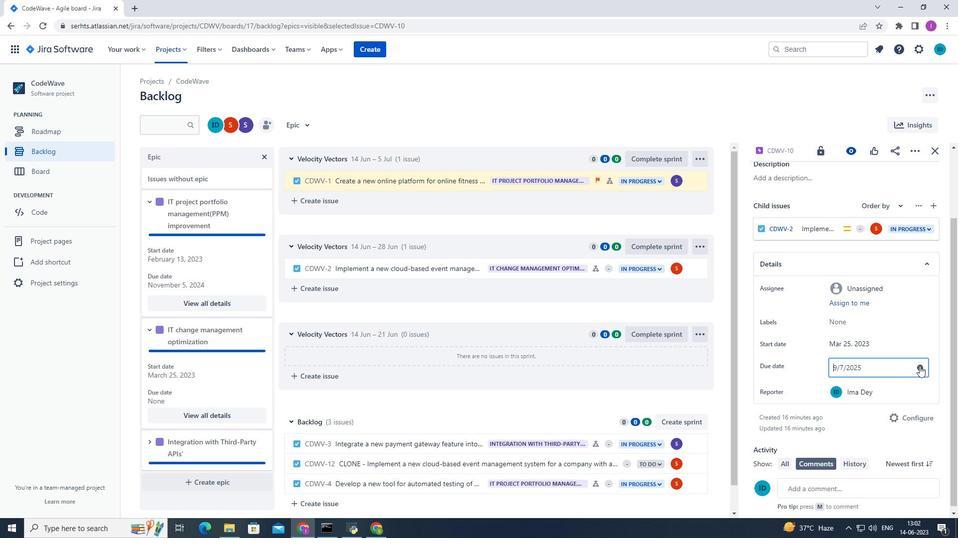 
Action: Mouse moved to (874, 273)
Screenshot: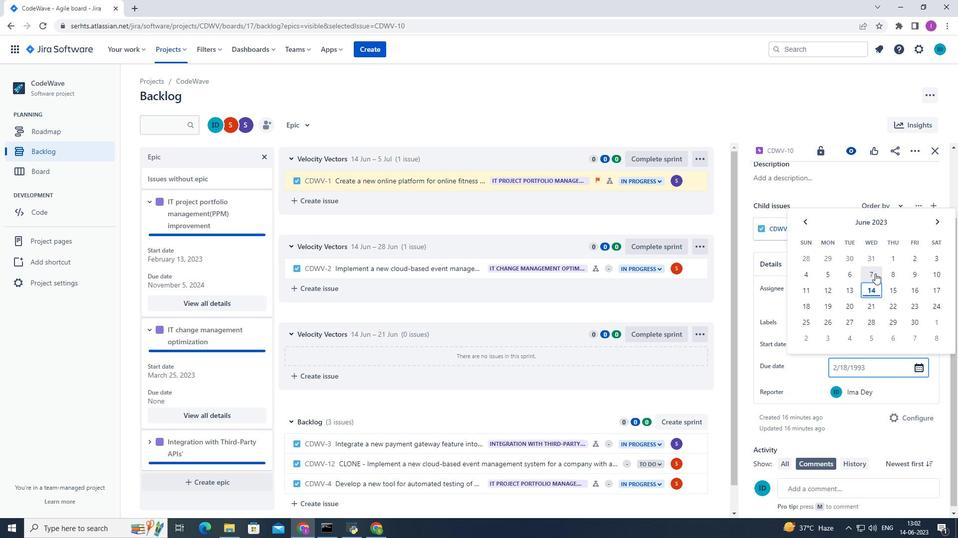 
Action: Mouse pressed left at (874, 273)
Screenshot: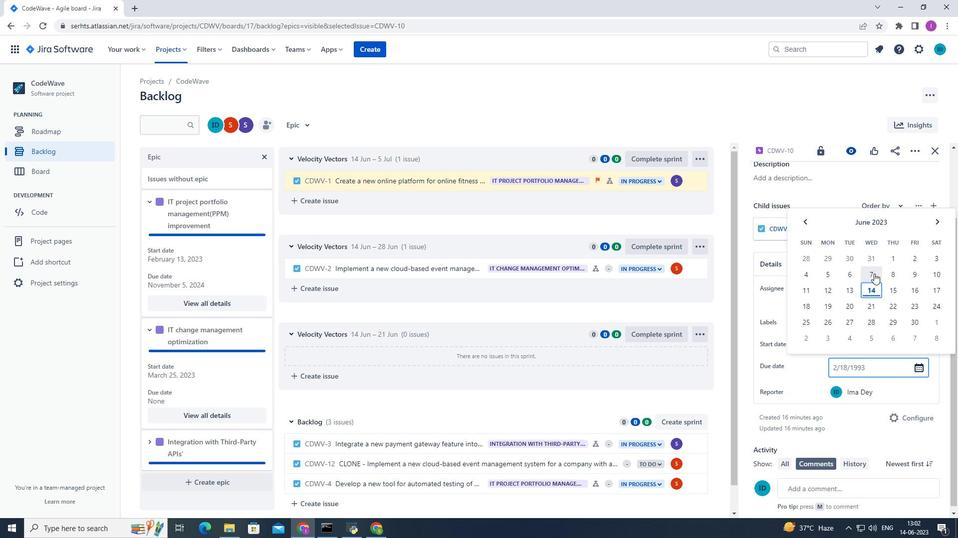 
Action: Mouse moved to (891, 363)
Screenshot: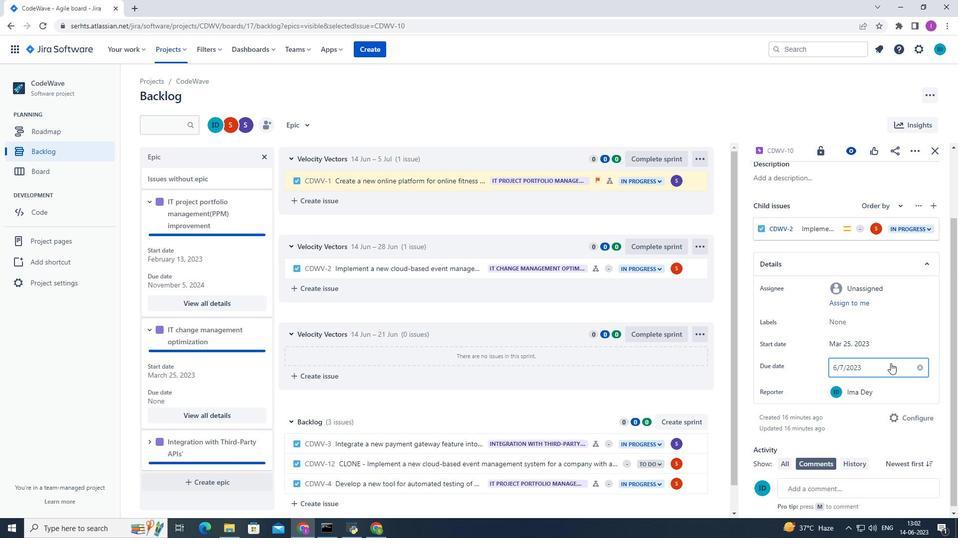 
Action: Mouse pressed left at (891, 363)
Screenshot: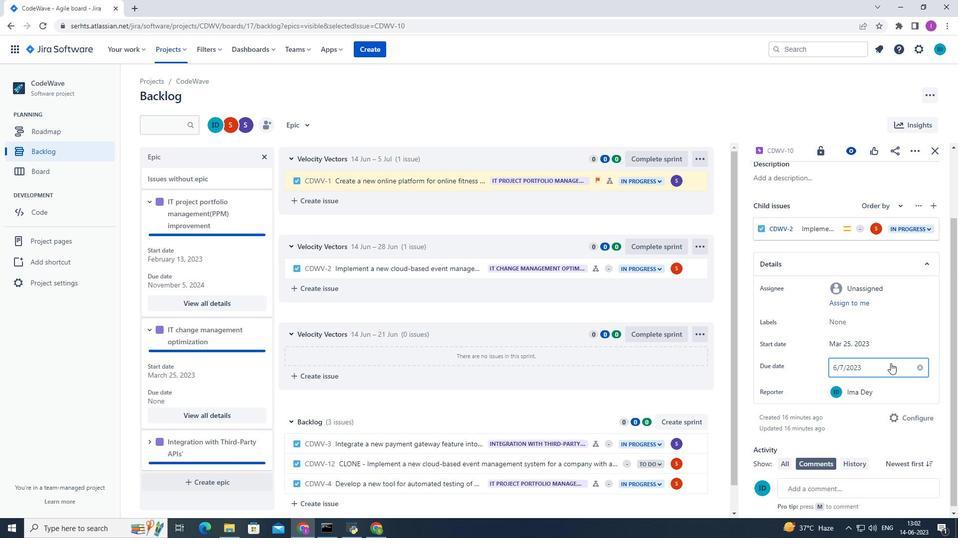 
Action: Mouse moved to (937, 224)
Screenshot: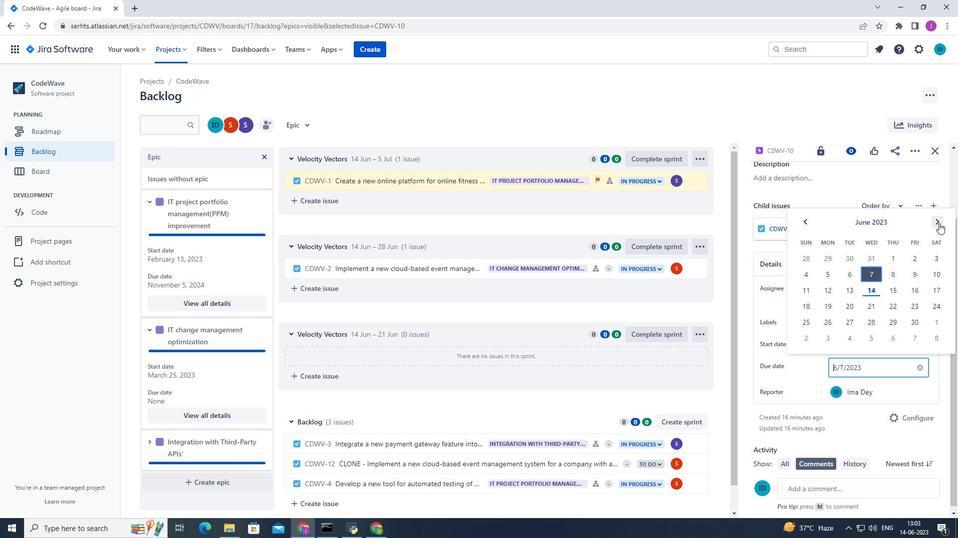 
Action: Mouse pressed left at (937, 224)
Screenshot: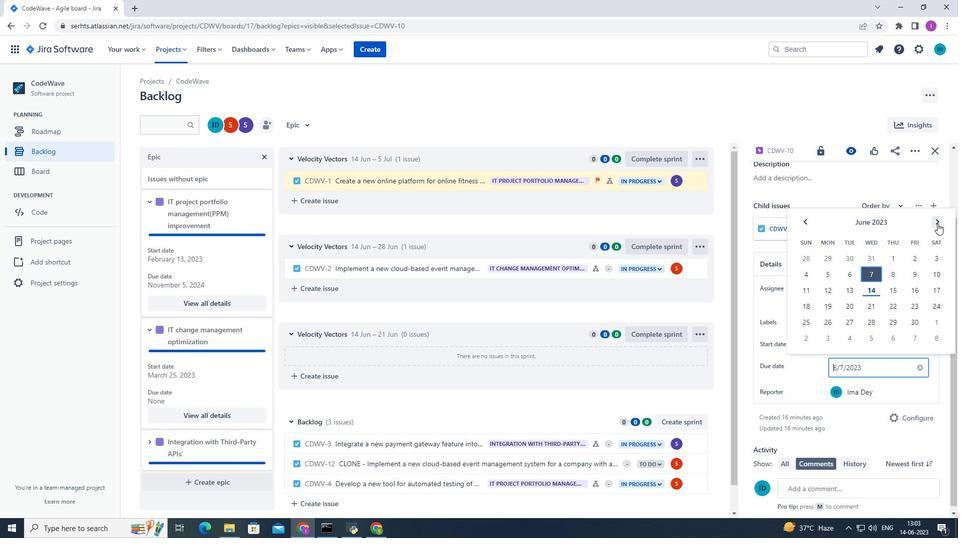 
Action: Mouse pressed left at (937, 224)
Screenshot: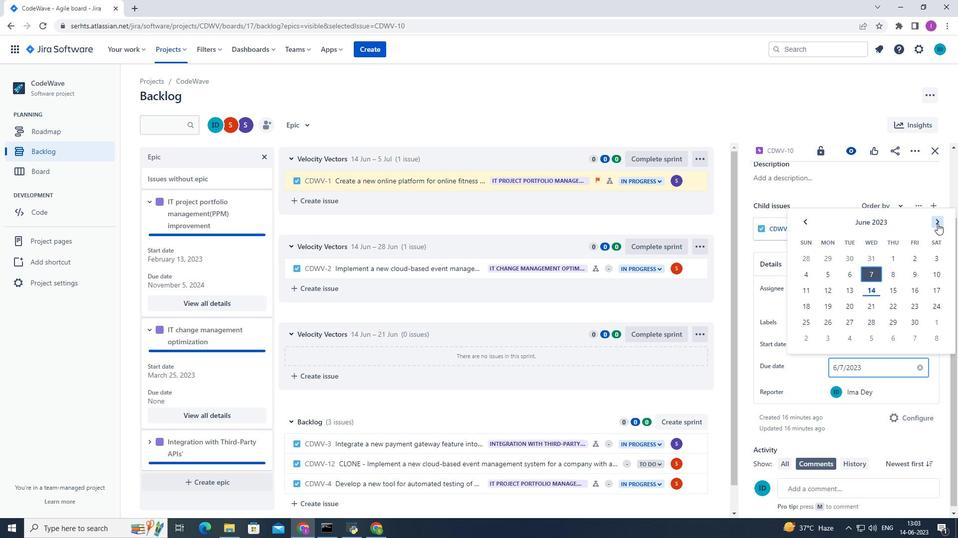 
Action: Mouse pressed left at (937, 224)
Screenshot: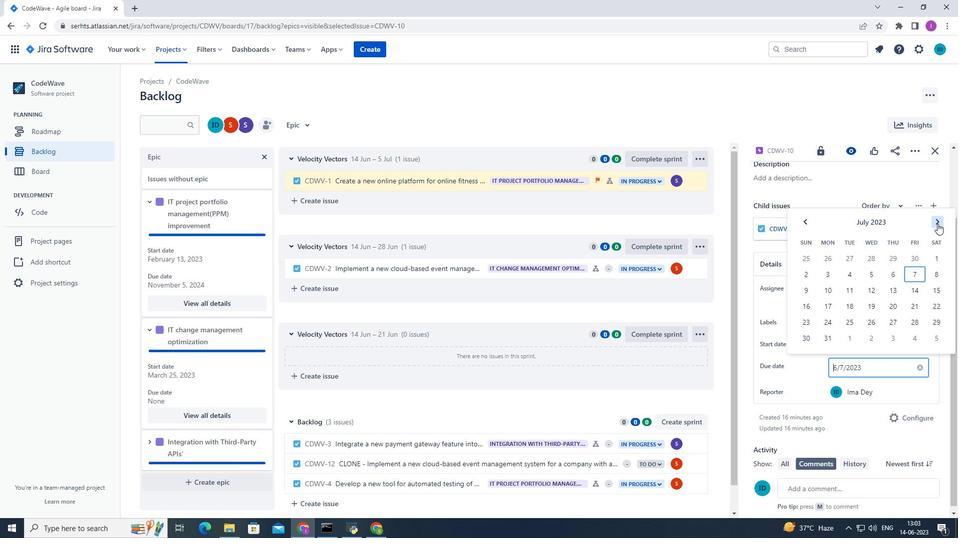 
Action: Mouse pressed left at (937, 224)
Screenshot: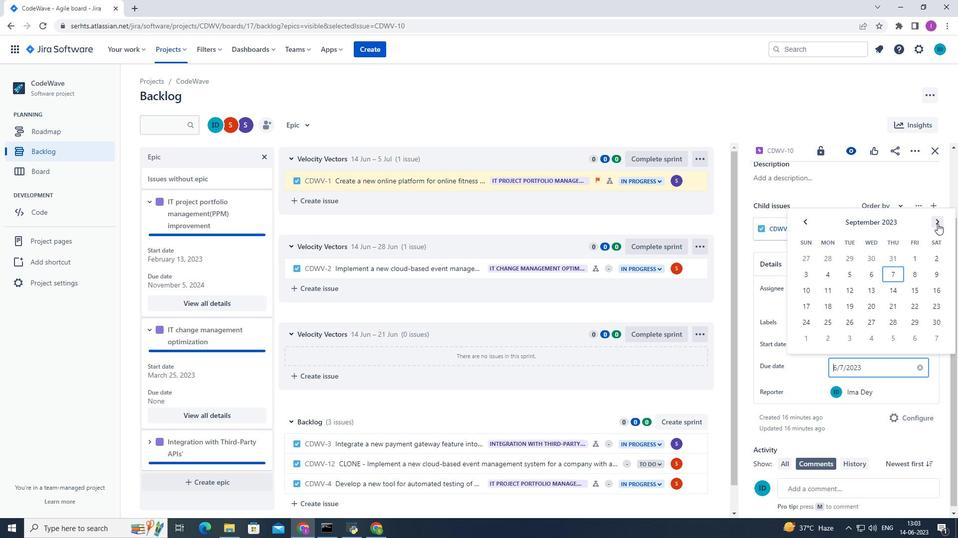 
Action: Mouse pressed left at (937, 224)
Screenshot: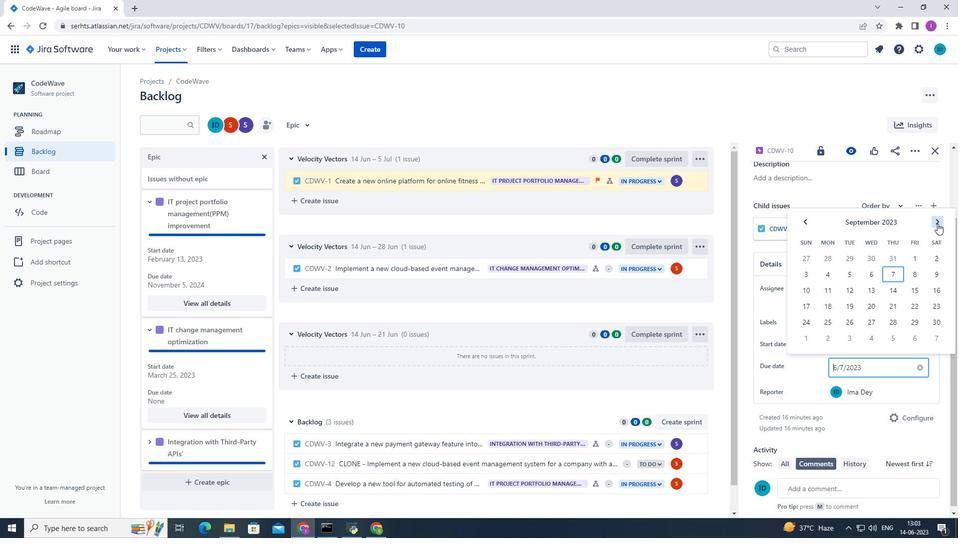 
Action: Mouse pressed left at (937, 224)
Screenshot: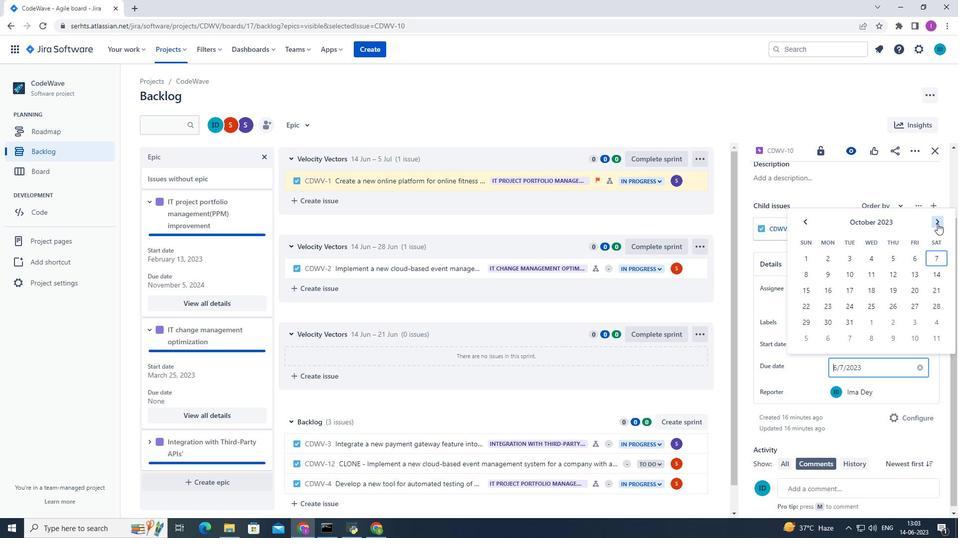 
Action: Mouse pressed left at (937, 224)
Screenshot: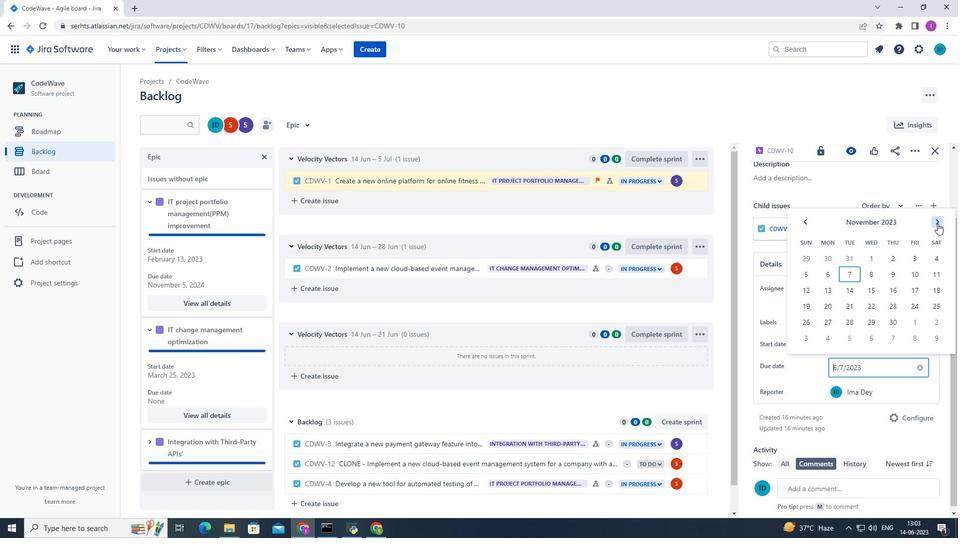 
Action: Mouse pressed left at (937, 224)
Screenshot: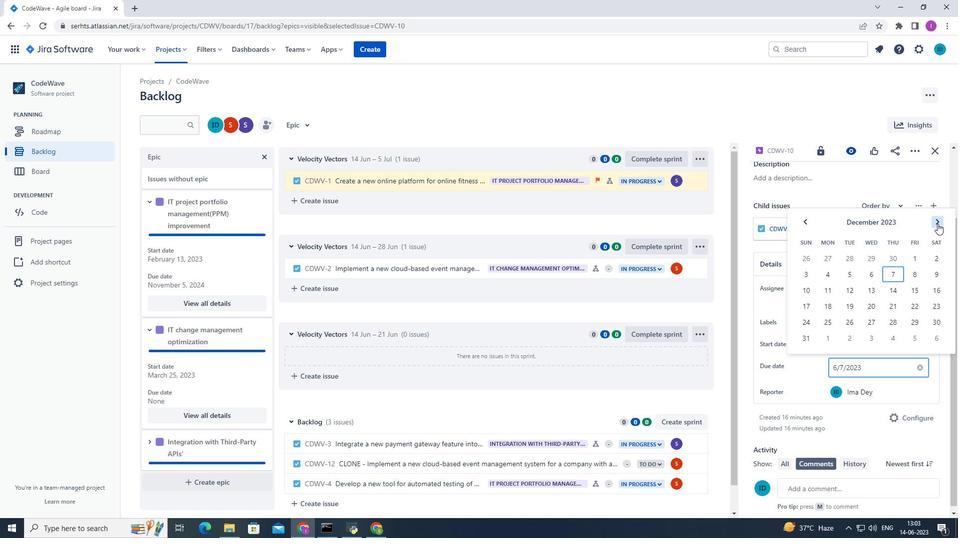 
Action: Mouse pressed left at (937, 224)
Screenshot: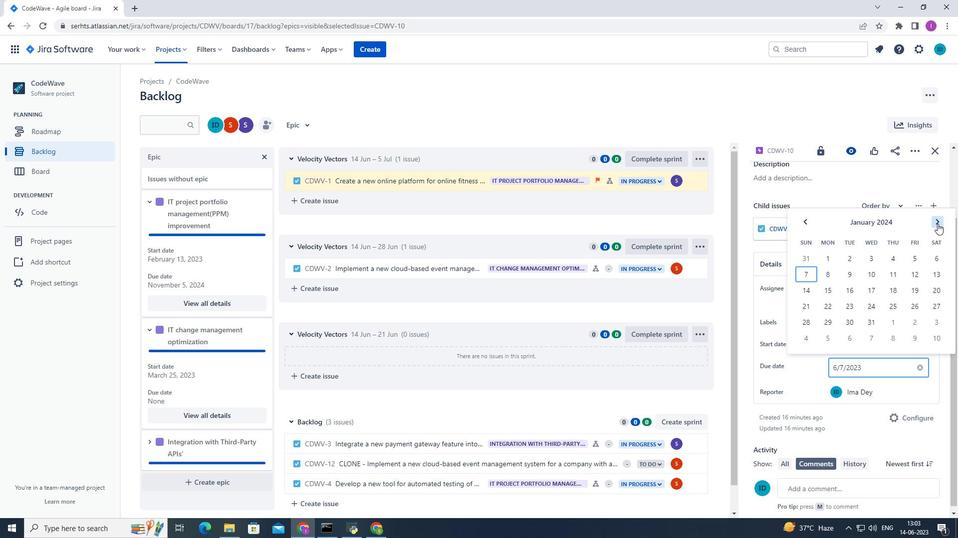 
Action: Mouse pressed left at (937, 224)
Screenshot: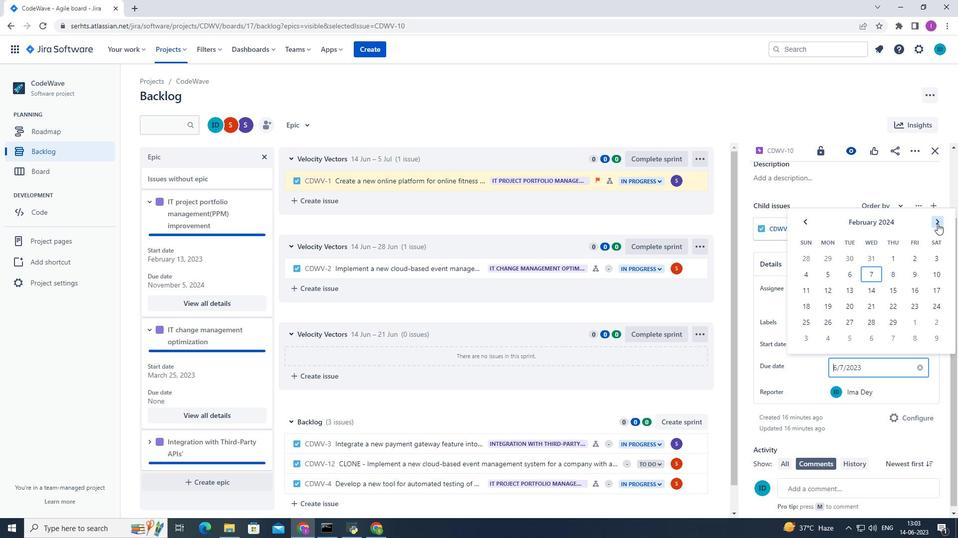 
Action: Mouse pressed left at (937, 224)
Screenshot: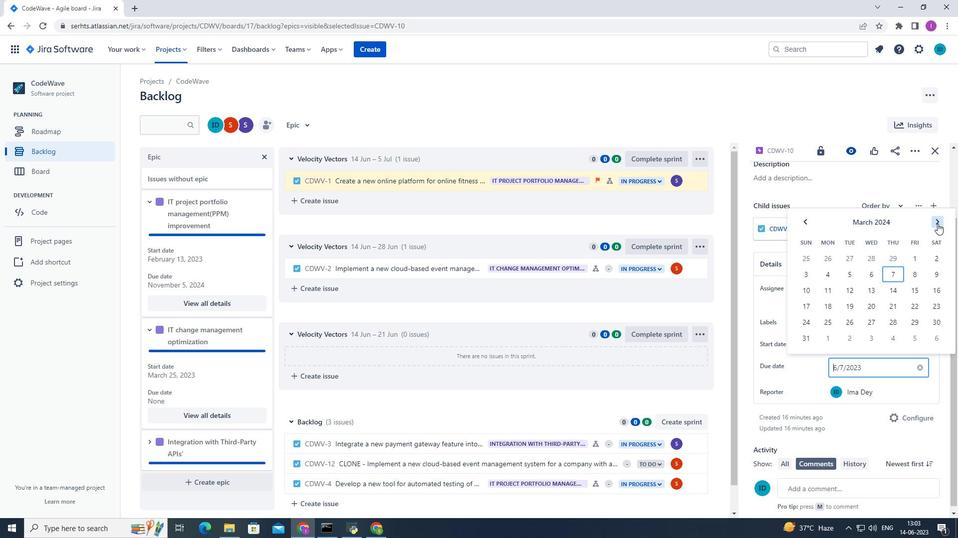
Action: Mouse pressed left at (937, 224)
Screenshot: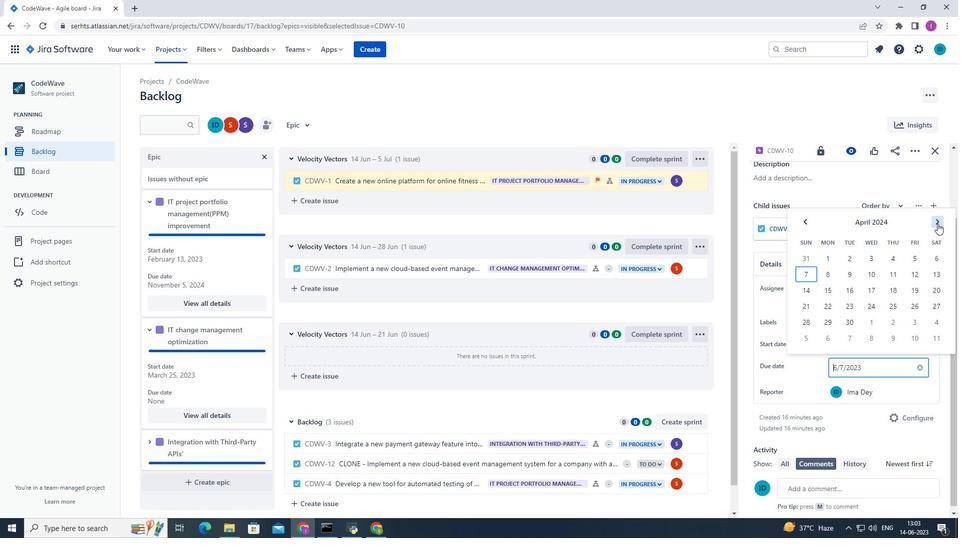 
Action: Mouse pressed left at (937, 224)
Screenshot: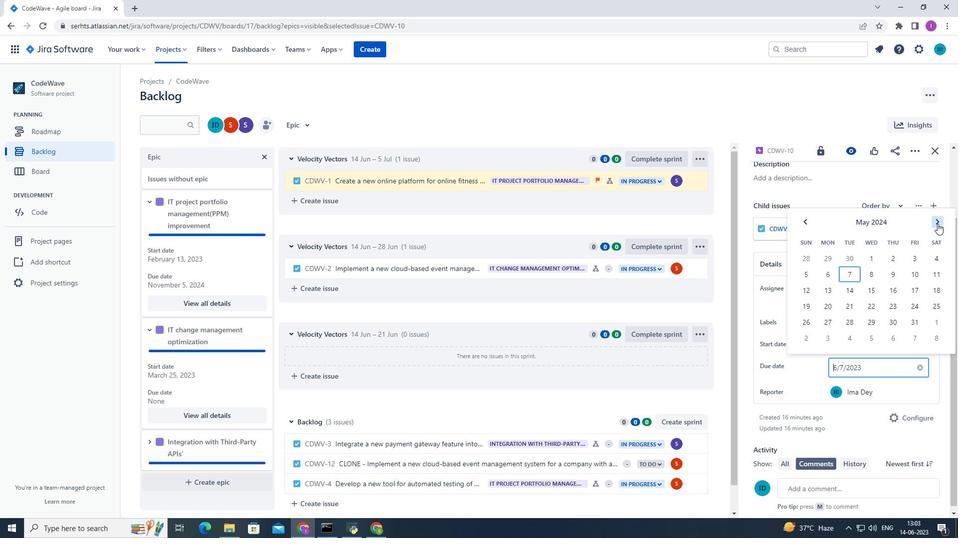
Action: Mouse pressed left at (937, 224)
Screenshot: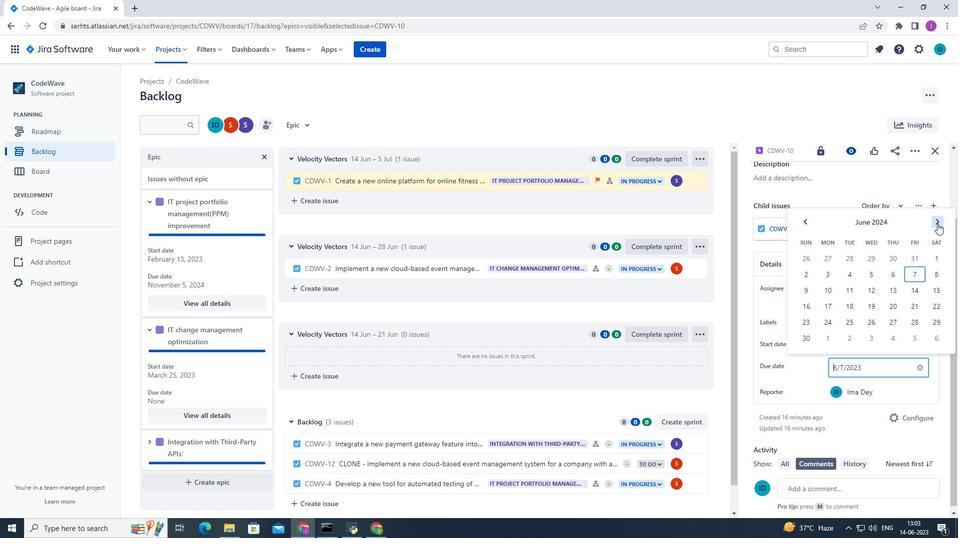 
Action: Mouse pressed left at (937, 224)
Screenshot: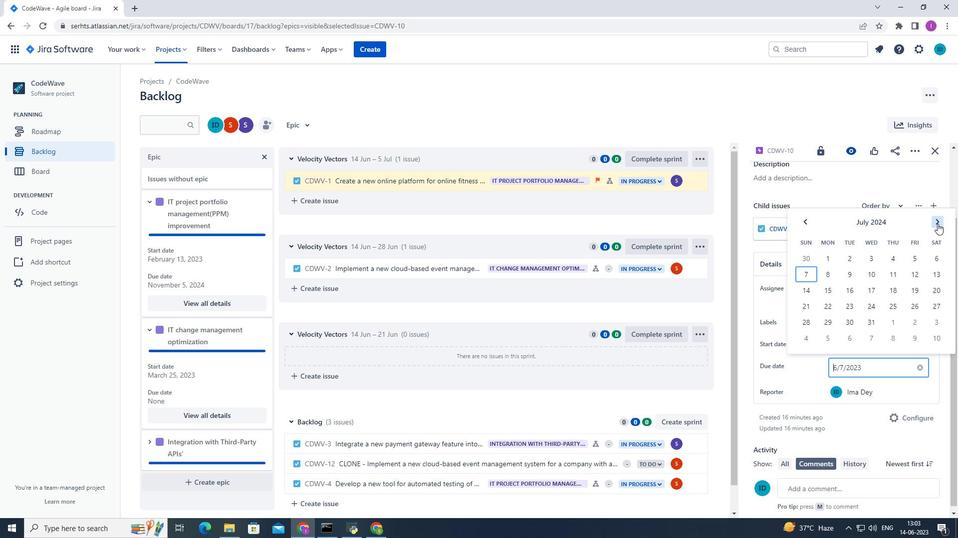 
Action: Mouse pressed left at (937, 224)
Screenshot: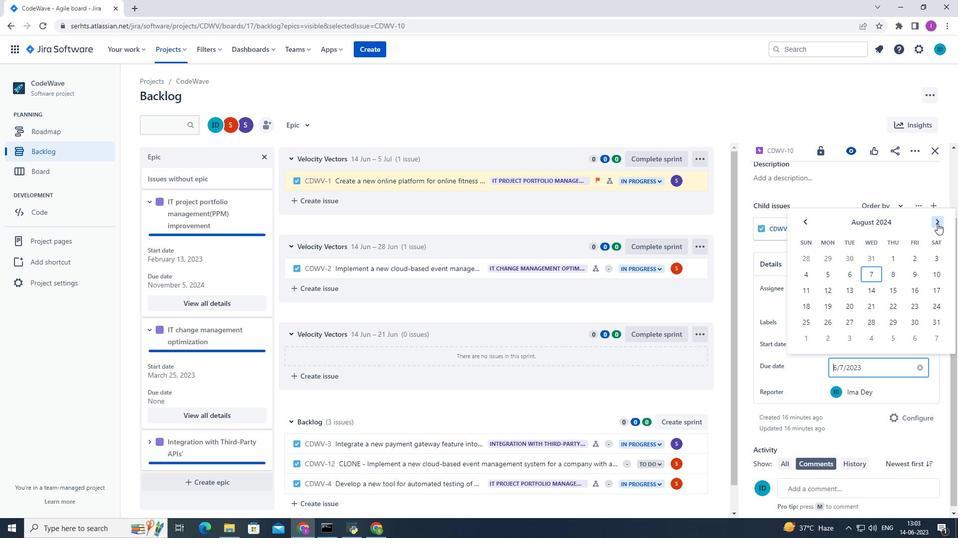 
Action: Mouse pressed left at (937, 224)
Screenshot: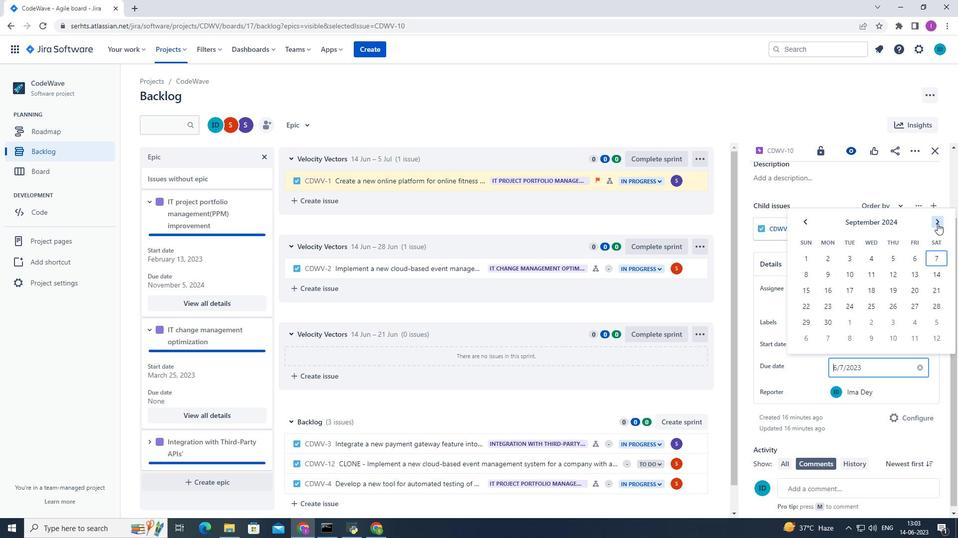 
Action: Mouse pressed left at (937, 224)
Screenshot: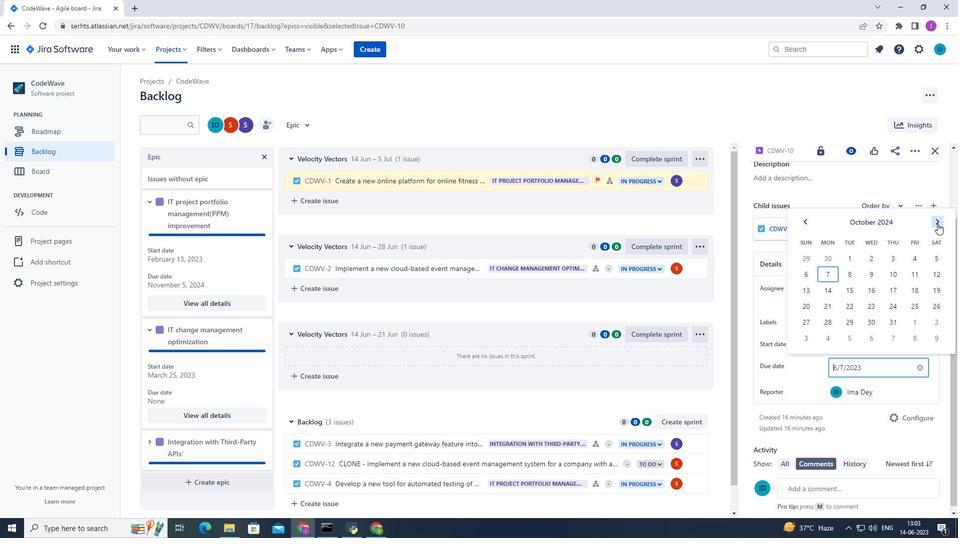 
Action: Mouse pressed left at (937, 224)
Screenshot: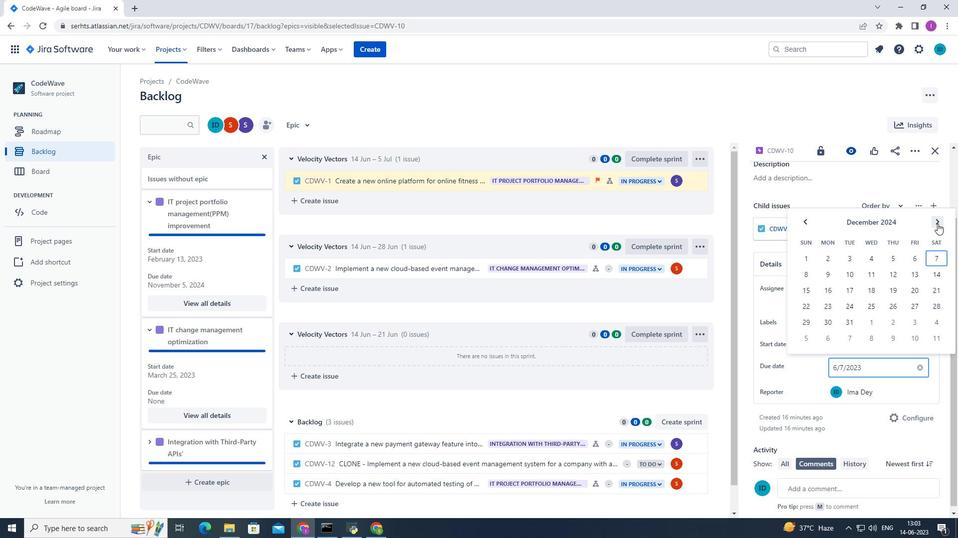 
Action: Mouse pressed left at (937, 224)
Screenshot: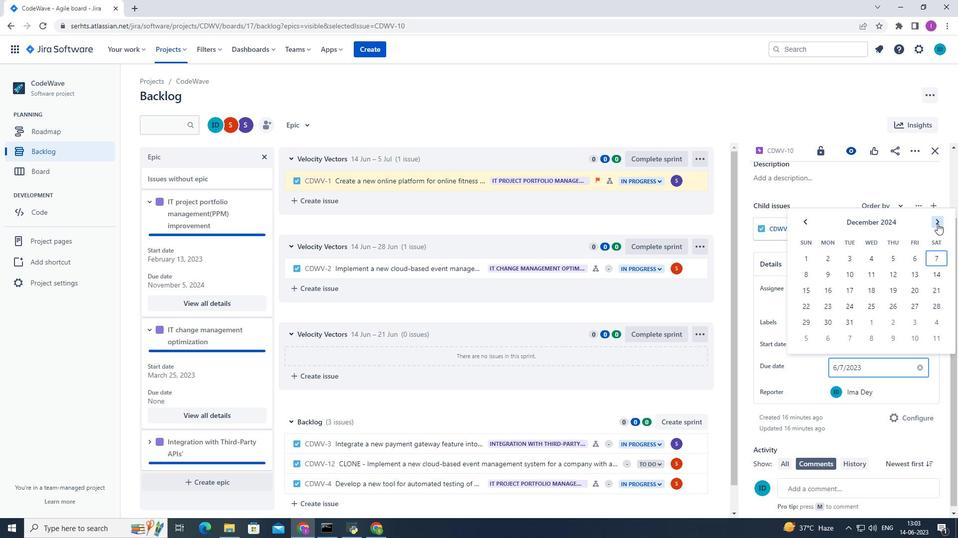 
Action: Mouse pressed left at (937, 224)
Screenshot: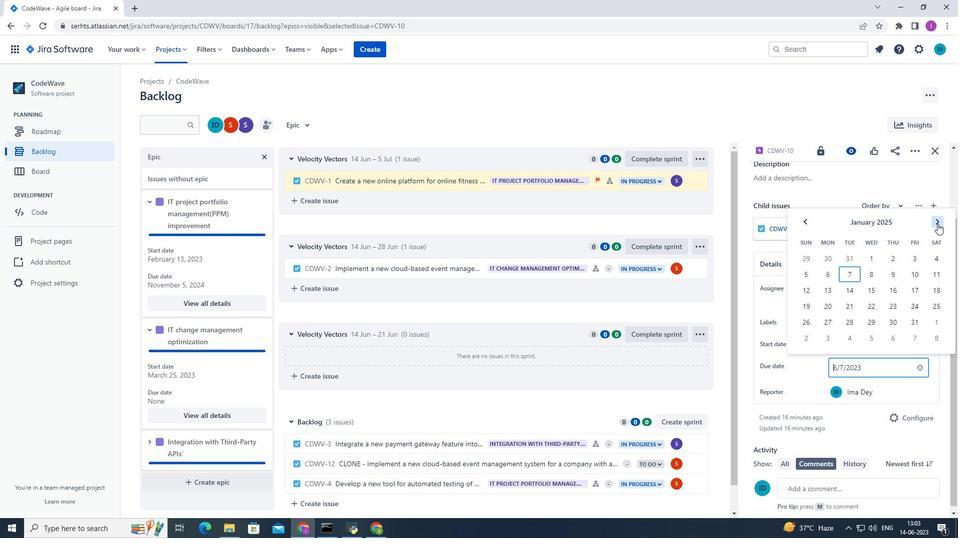 
Action: Mouse pressed left at (937, 224)
Screenshot: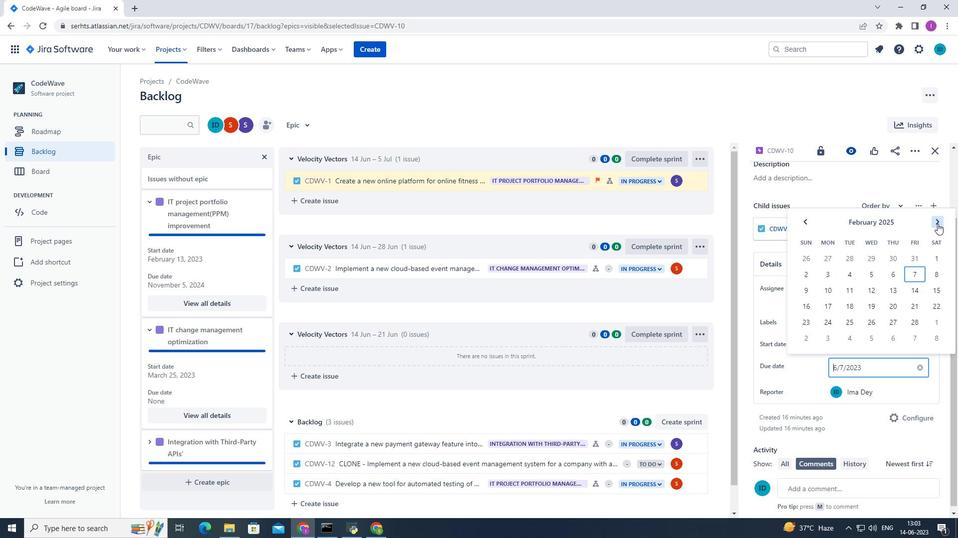 
Action: Mouse pressed left at (937, 224)
Screenshot: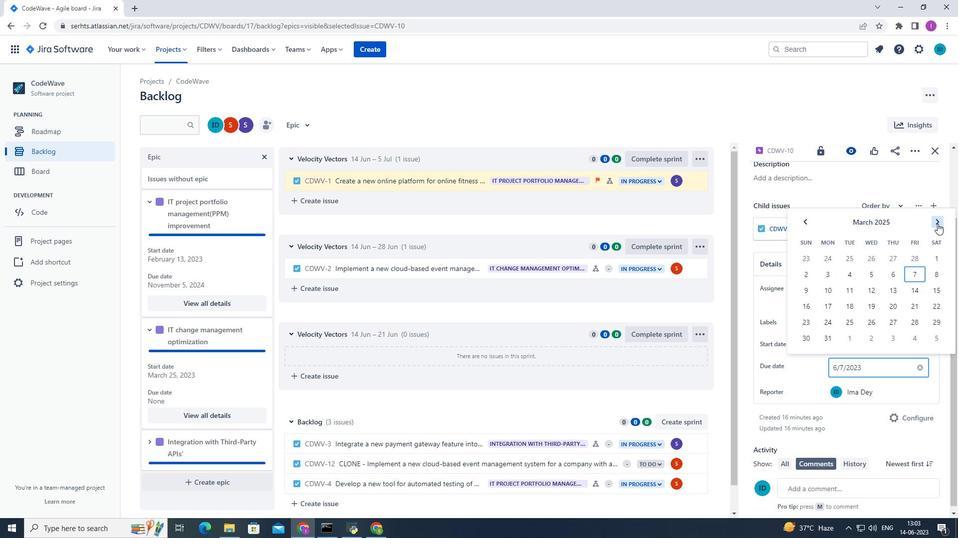
Action: Mouse pressed left at (937, 224)
Screenshot: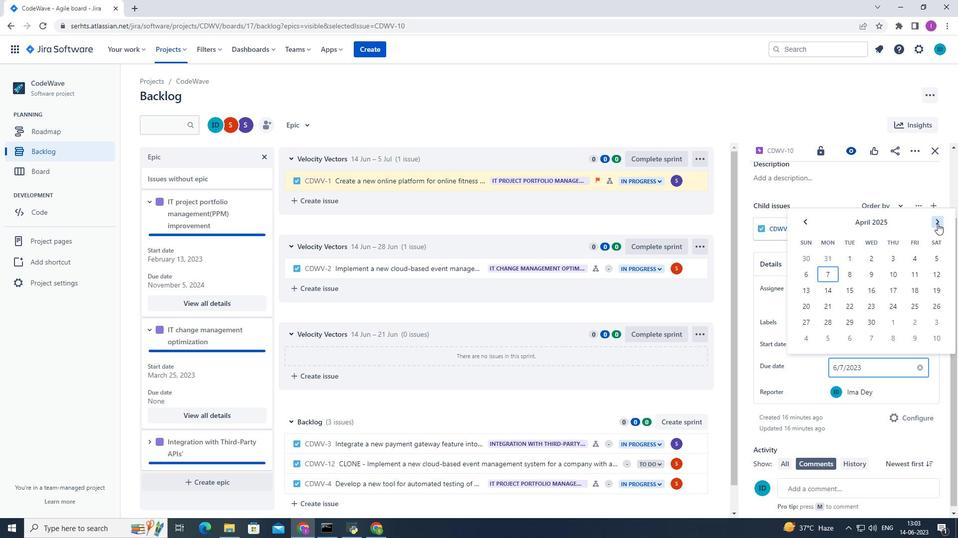 
Action: Mouse pressed left at (937, 224)
Screenshot: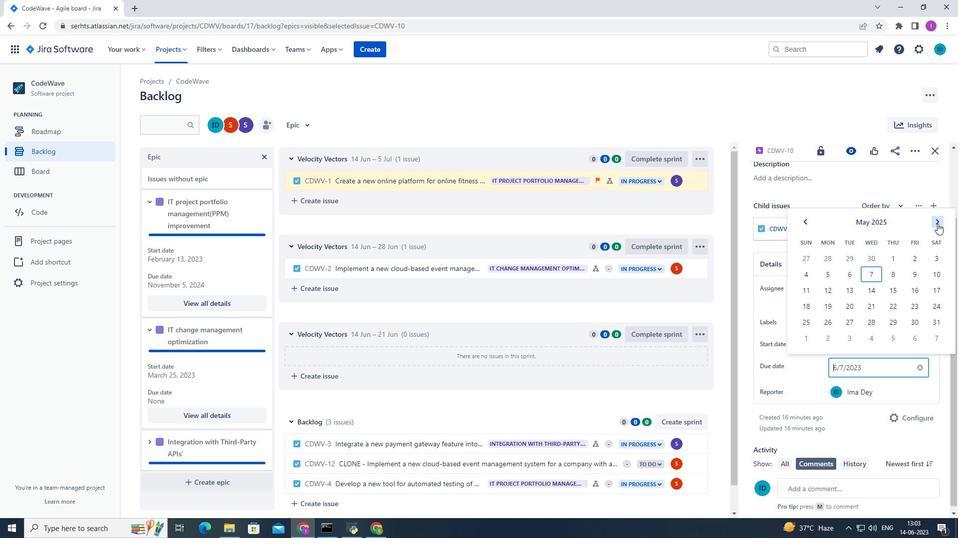 
Action: Mouse pressed left at (937, 224)
Screenshot: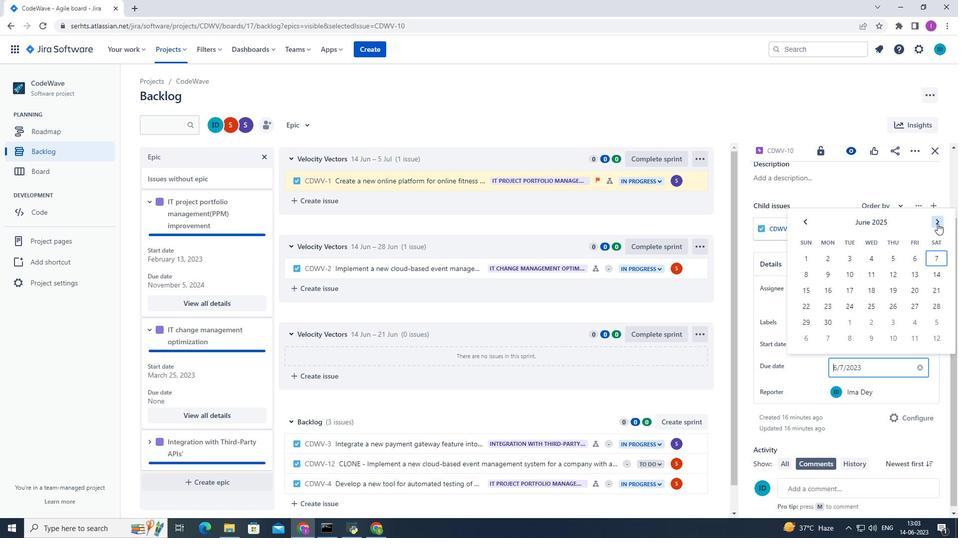 
Action: Mouse pressed left at (937, 224)
Screenshot: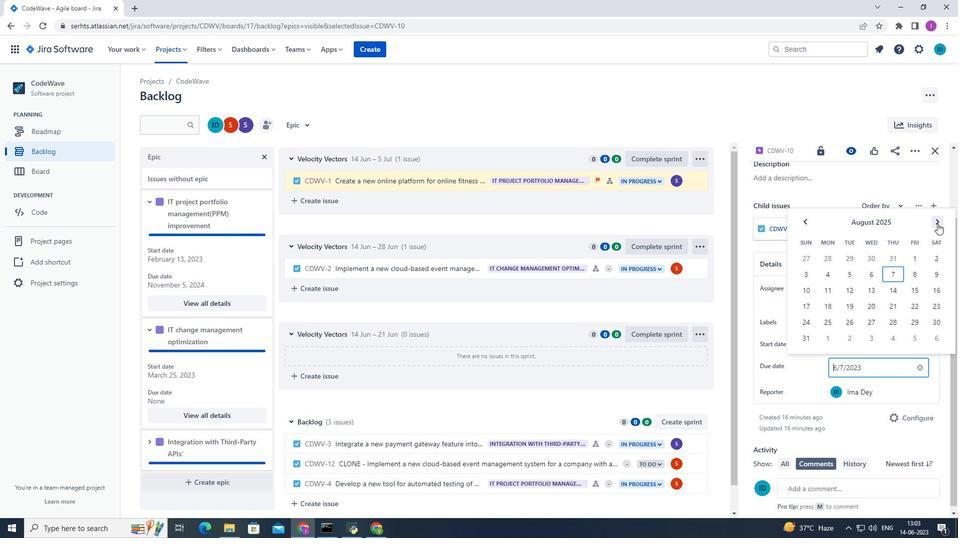 
Action: Mouse pressed left at (937, 224)
Screenshot: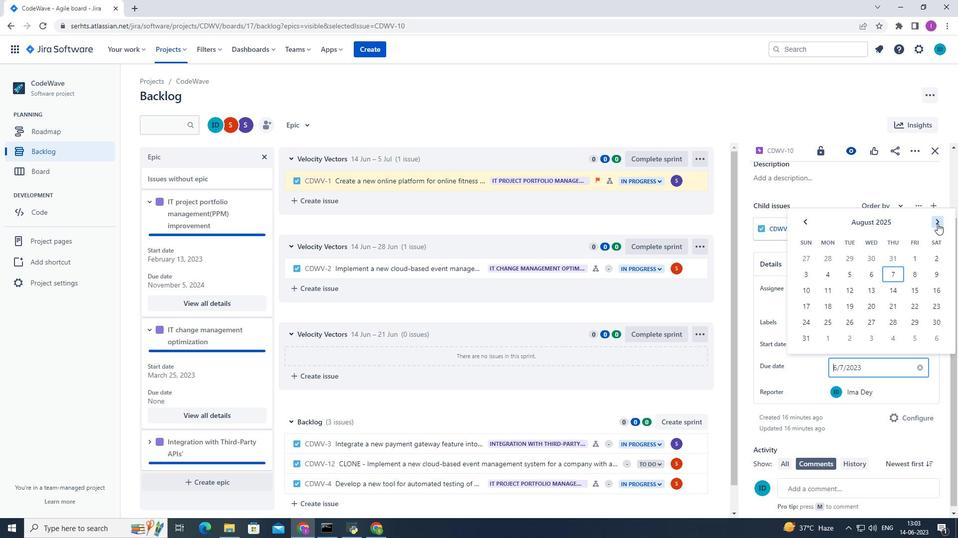 
Action: Mouse moved to (806, 226)
Screenshot: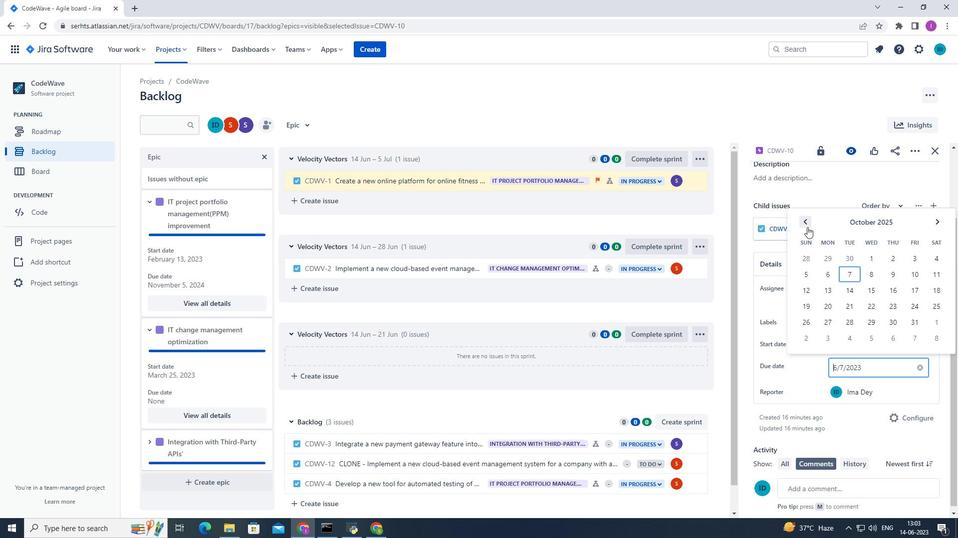 
Action: Mouse pressed left at (806, 226)
Screenshot: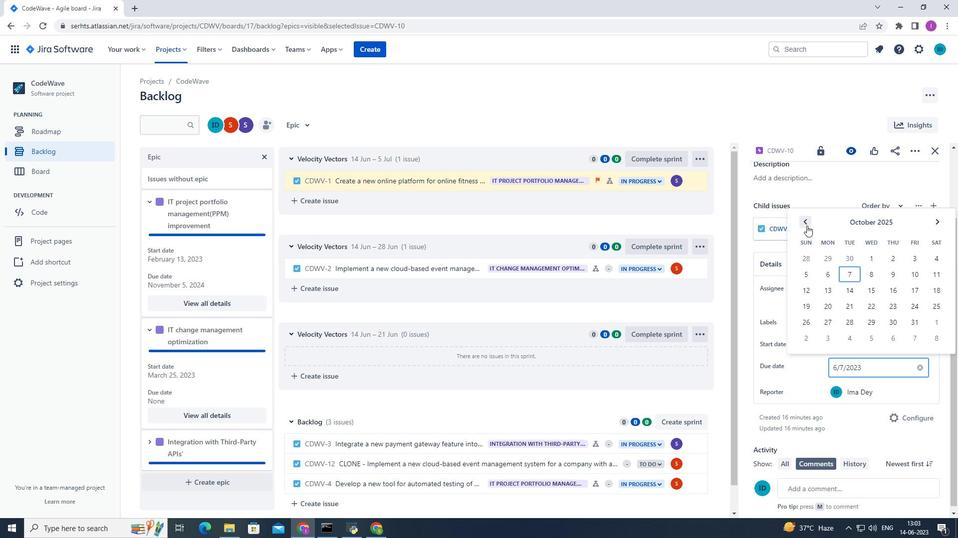 
Action: Mouse moved to (801, 275)
Screenshot: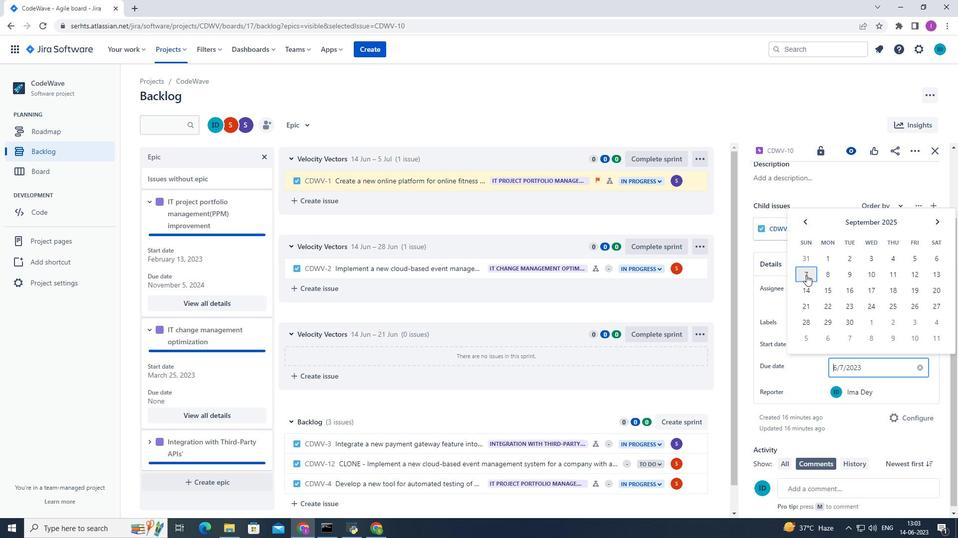 
Action: Mouse pressed left at (801, 275)
Screenshot: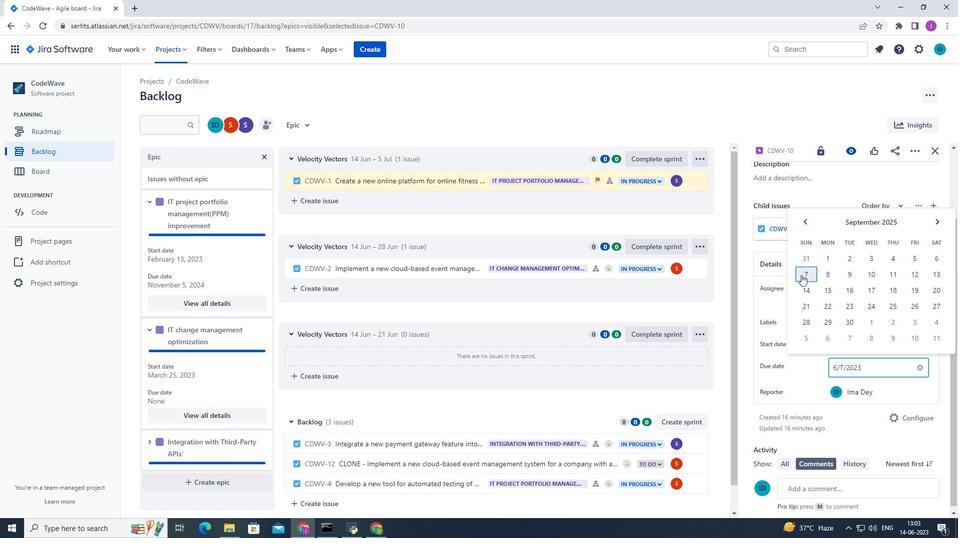 
Action: Mouse moved to (848, 319)
Screenshot: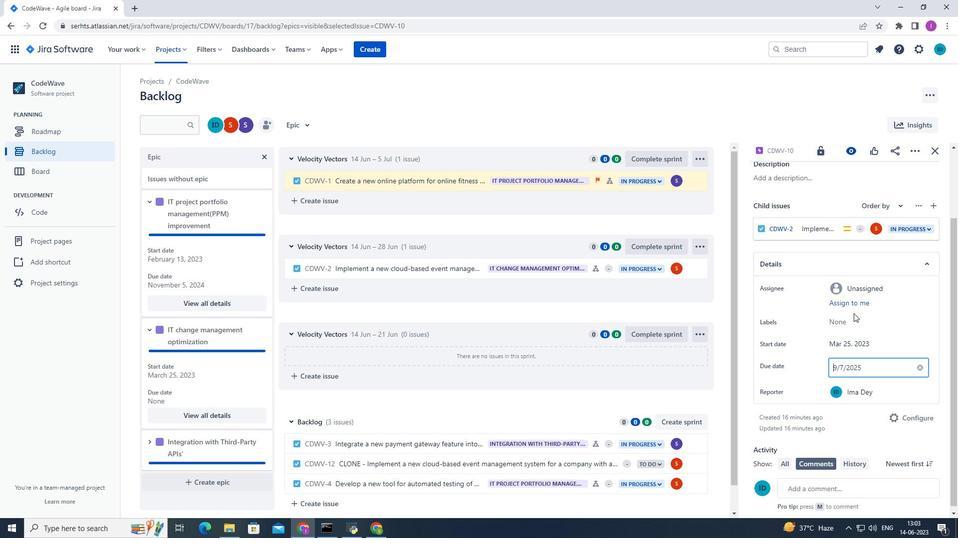 
Action: Mouse pressed left at (848, 319)
Screenshot: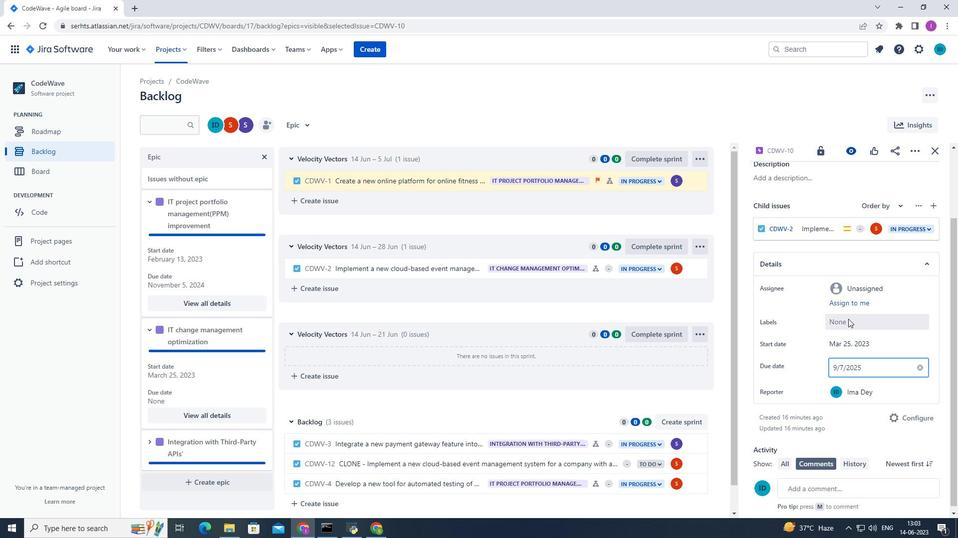 
Action: Mouse moved to (147, 445)
Screenshot: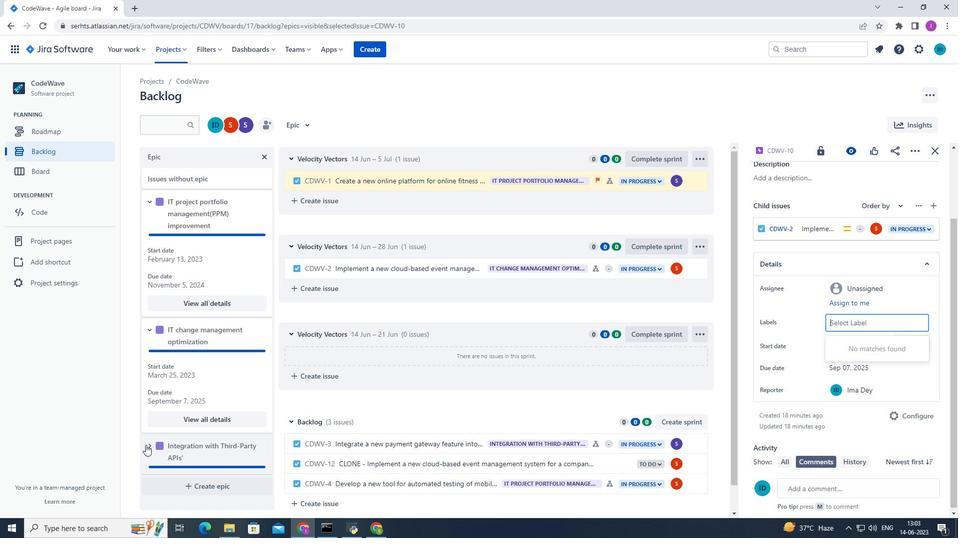 
Action: Mouse pressed left at (147, 445)
Screenshot: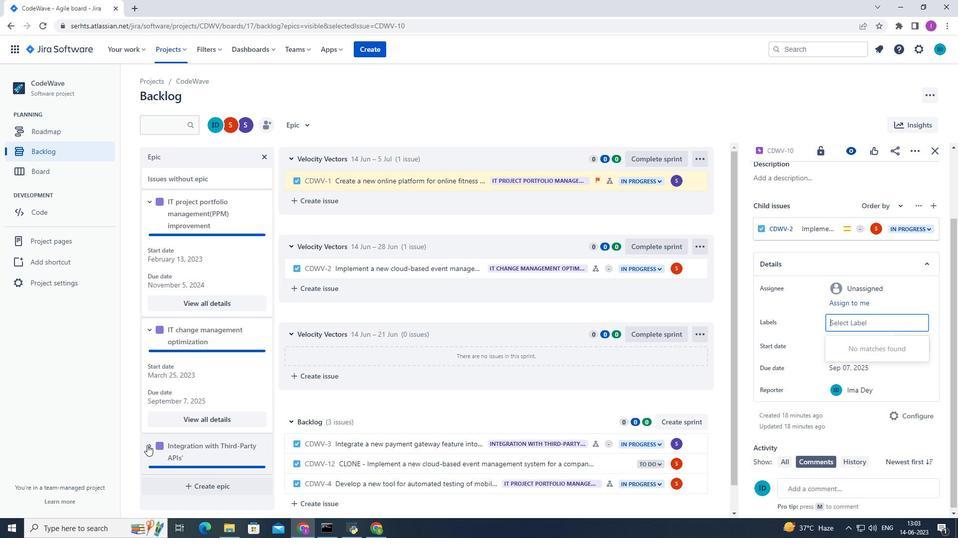 
Action: Mouse moved to (187, 478)
Screenshot: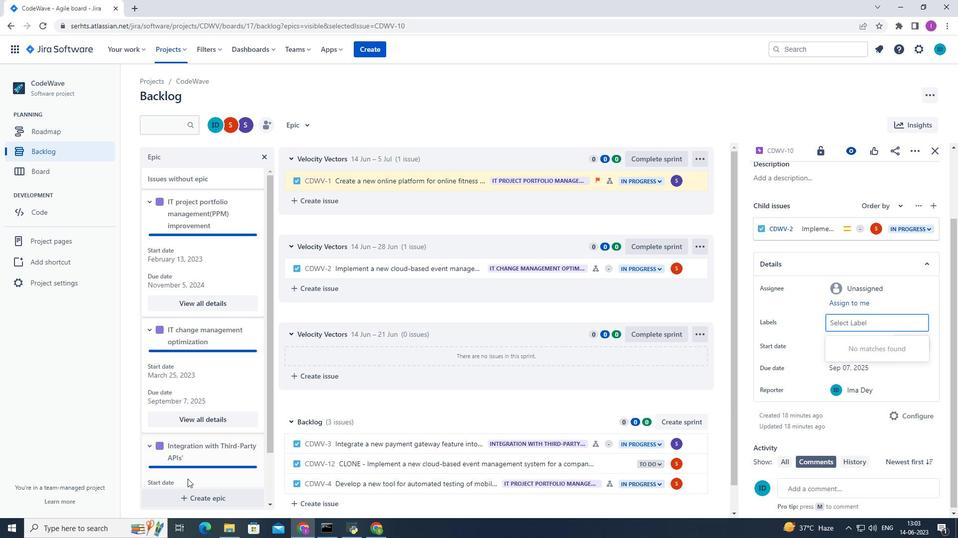 
Action: Mouse scrolled (187, 478) with delta (0, 0)
Screenshot: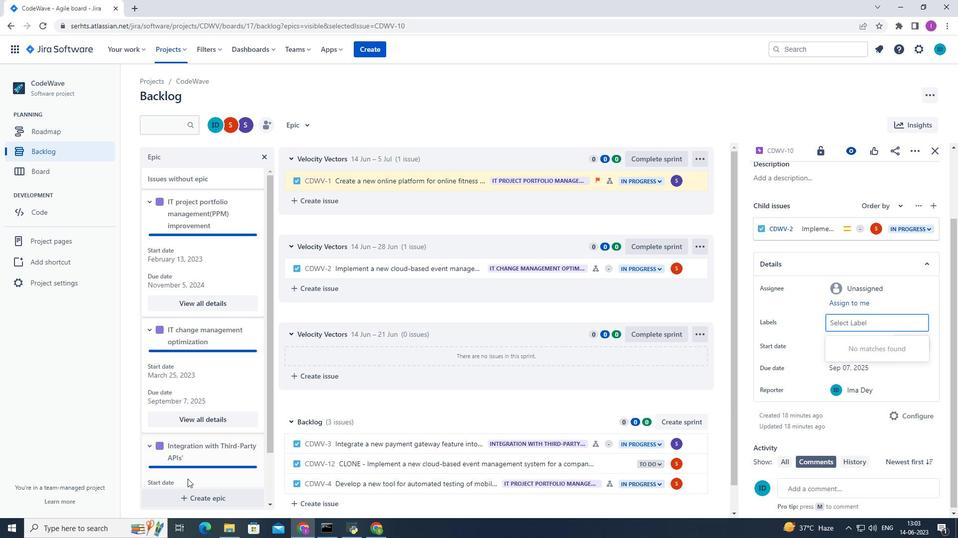
Action: Mouse scrolled (187, 478) with delta (0, 0)
Screenshot: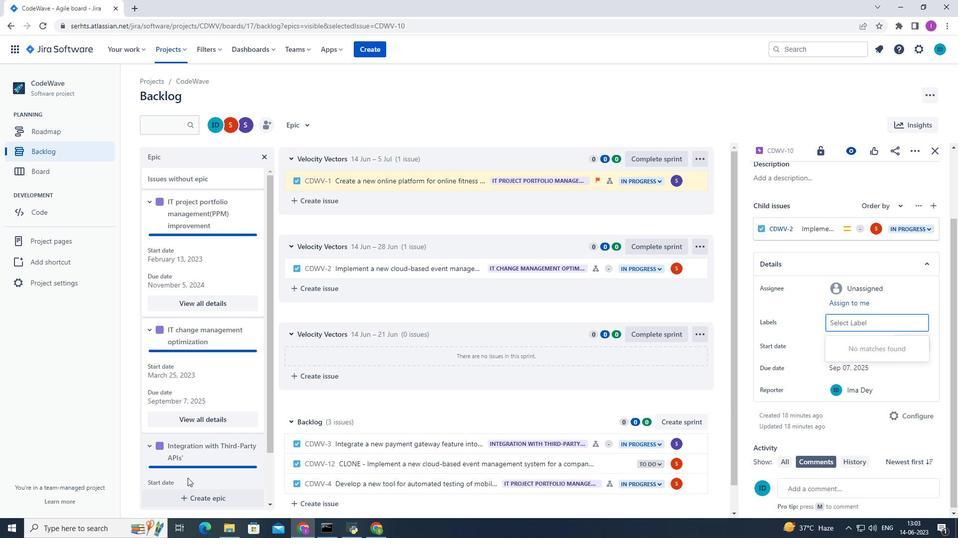 
Action: Mouse scrolled (187, 478) with delta (0, 0)
Screenshot: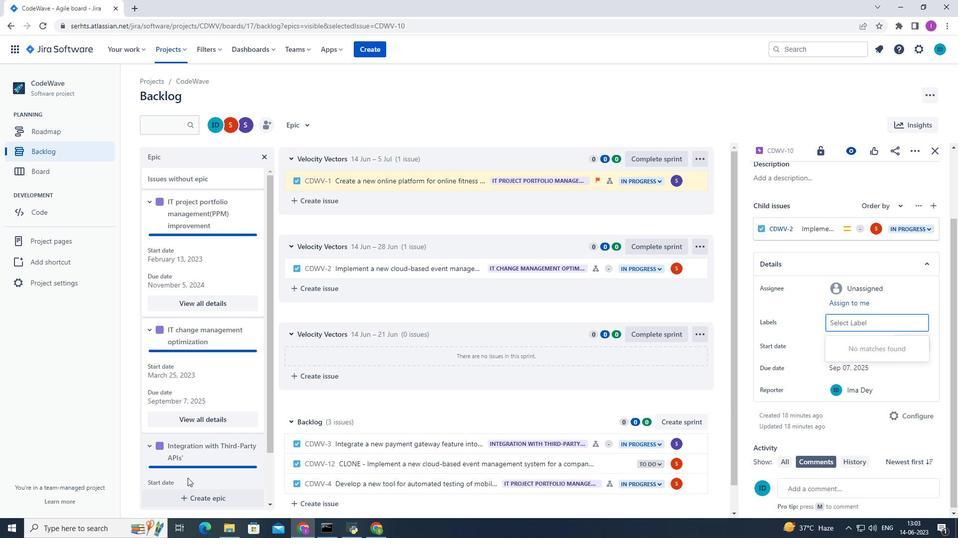 
Action: Mouse scrolled (187, 478) with delta (0, 0)
Screenshot: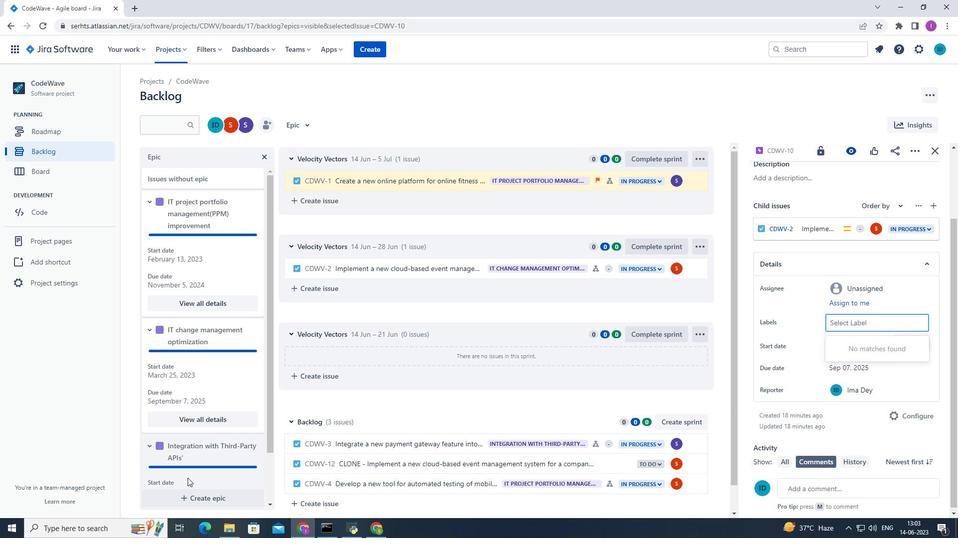 
Action: Mouse moved to (194, 474)
Screenshot: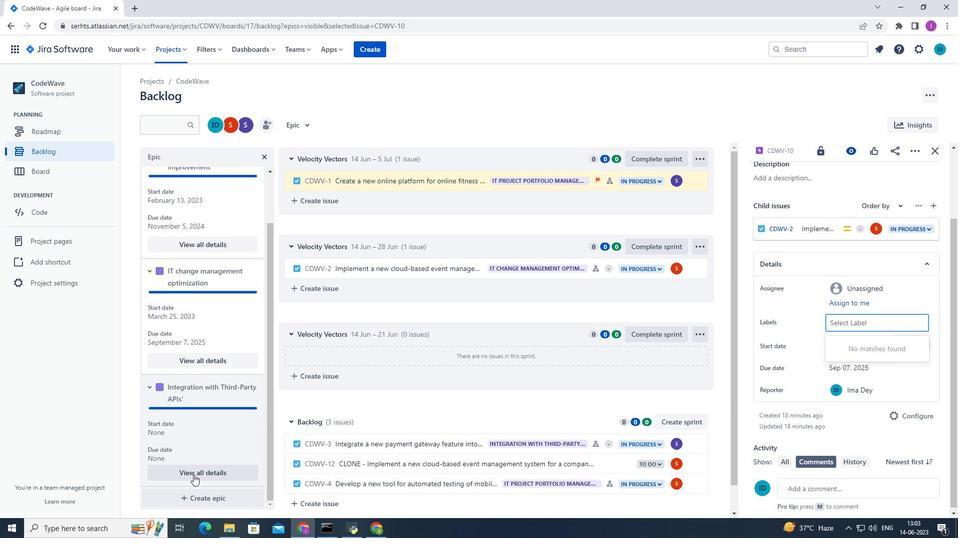 
Action: Mouse pressed left at (194, 474)
Screenshot: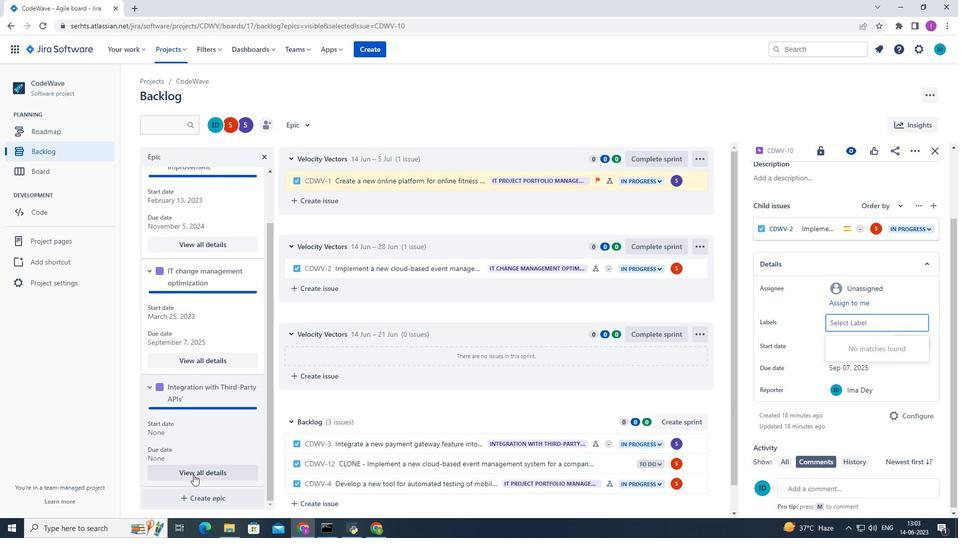 
Action: Mouse moved to (862, 423)
Screenshot: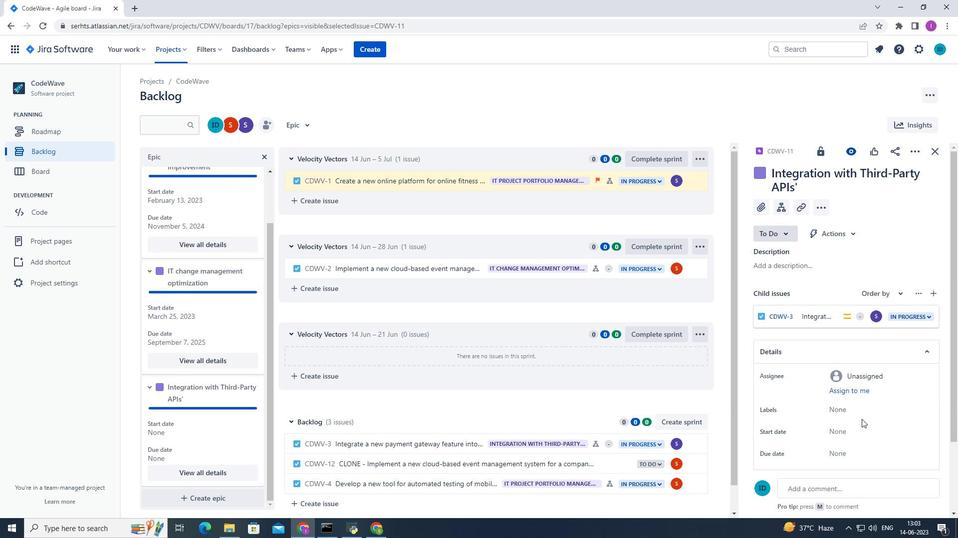 
Action: Mouse scrolled (862, 422) with delta (0, 0)
Screenshot: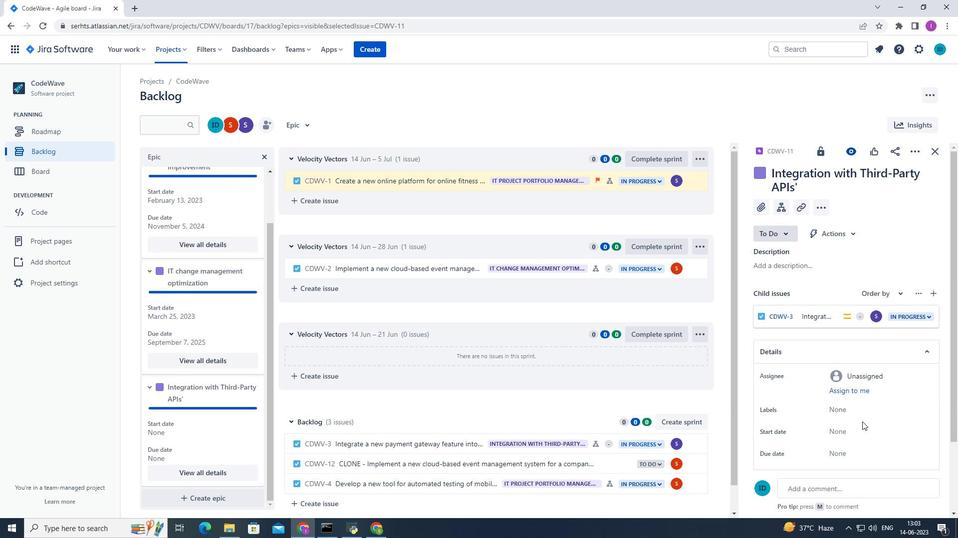
Action: Mouse scrolled (862, 422) with delta (0, 0)
Screenshot: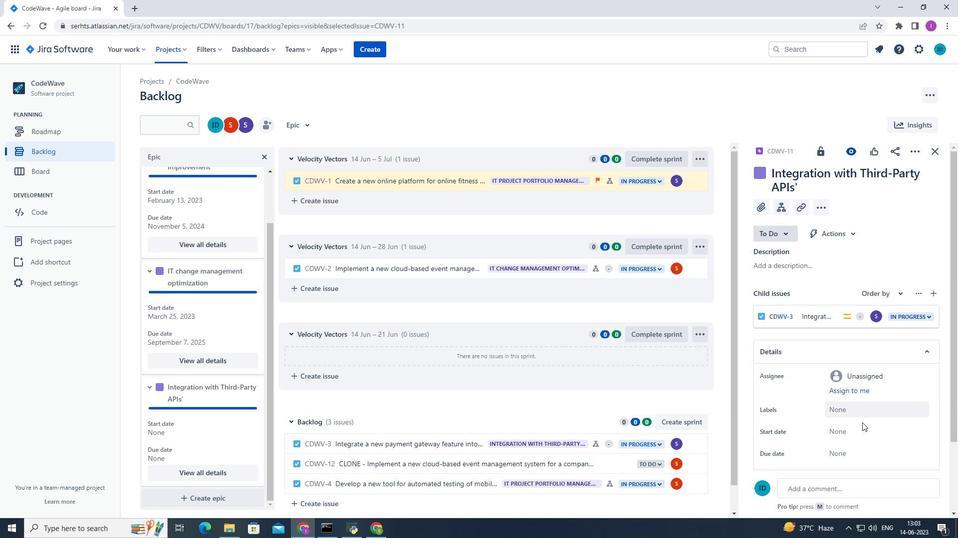 
Action: Mouse scrolled (862, 422) with delta (0, 0)
Screenshot: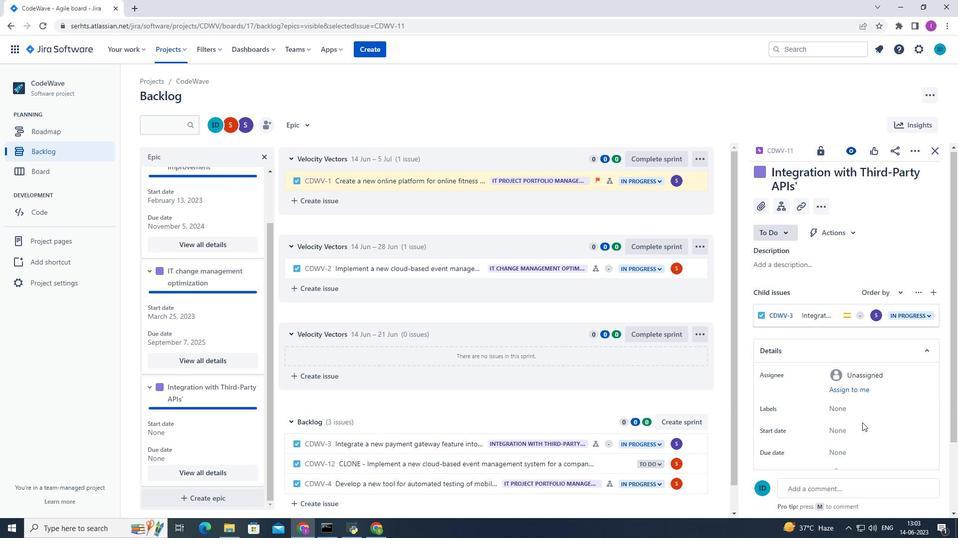 
Action: Mouse moved to (846, 346)
Screenshot: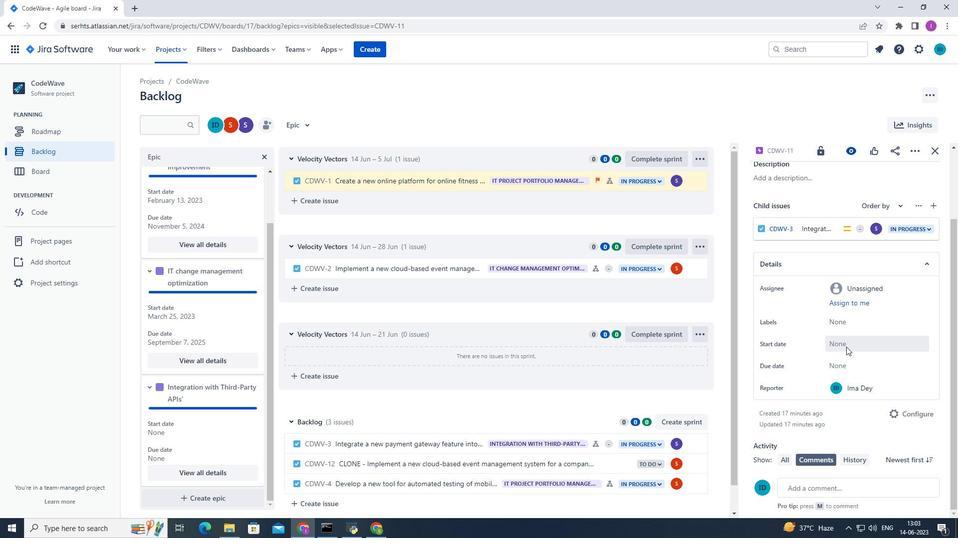 
Action: Mouse pressed left at (846, 346)
Screenshot: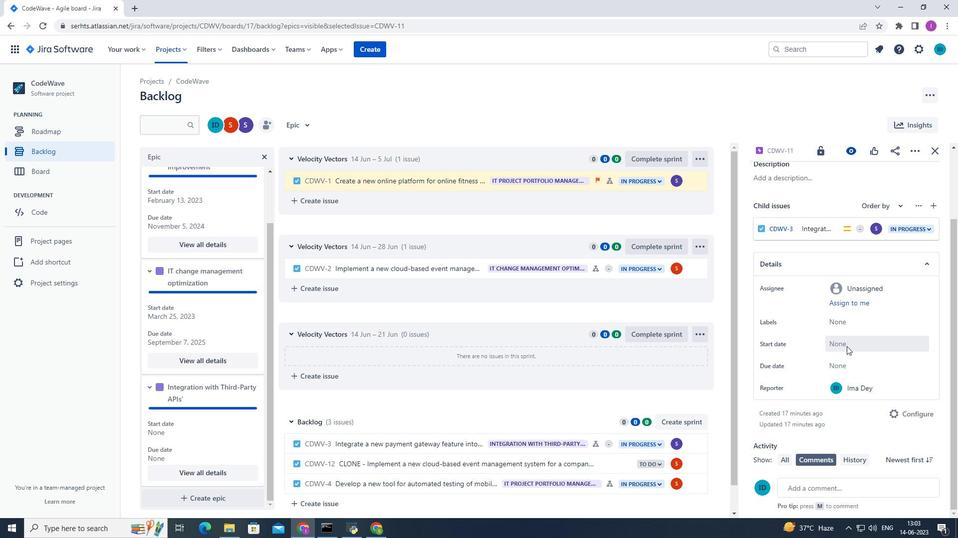 
Action: Mouse moved to (936, 373)
Screenshot: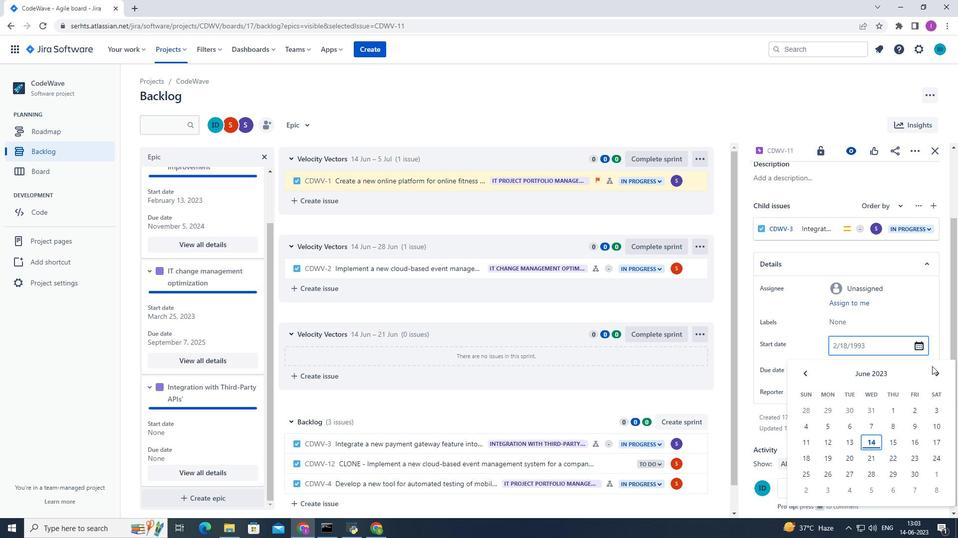 
Action: Mouse pressed left at (936, 373)
Screenshot: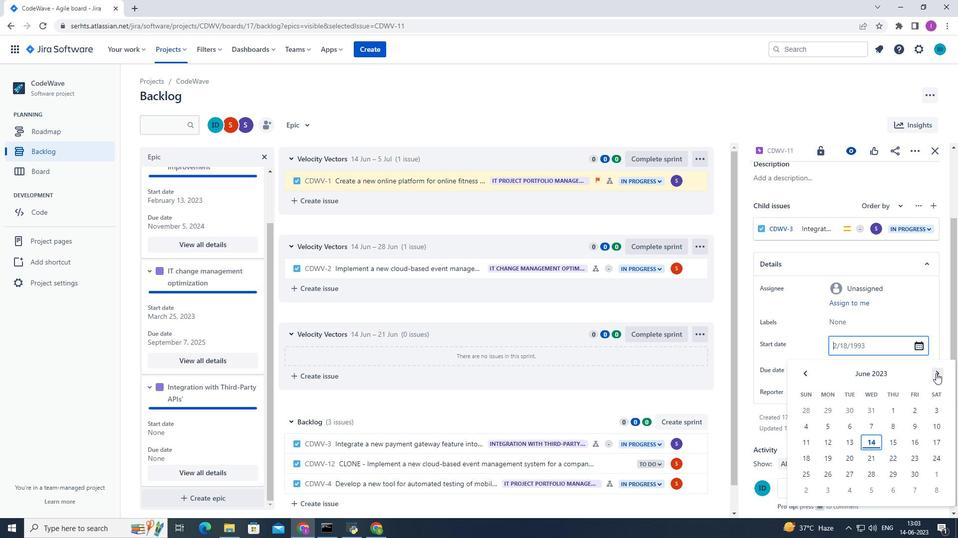 
Action: Mouse pressed left at (936, 373)
Screenshot: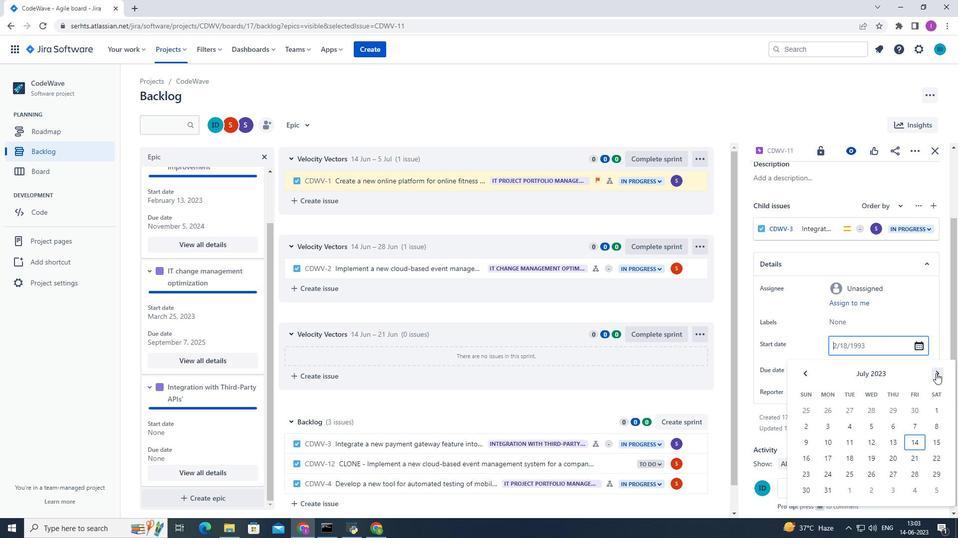 
Action: Mouse pressed left at (936, 373)
Screenshot: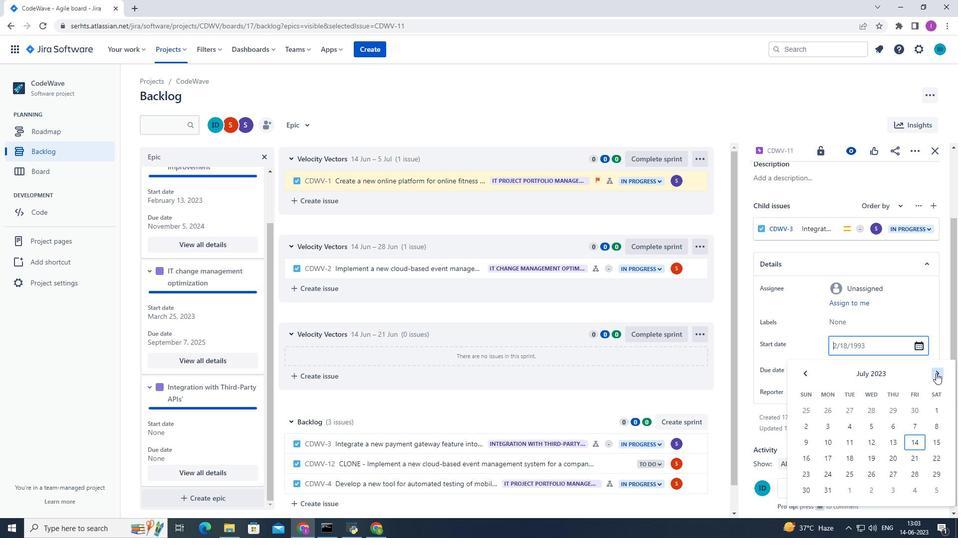
Action: Mouse moved to (801, 372)
Screenshot: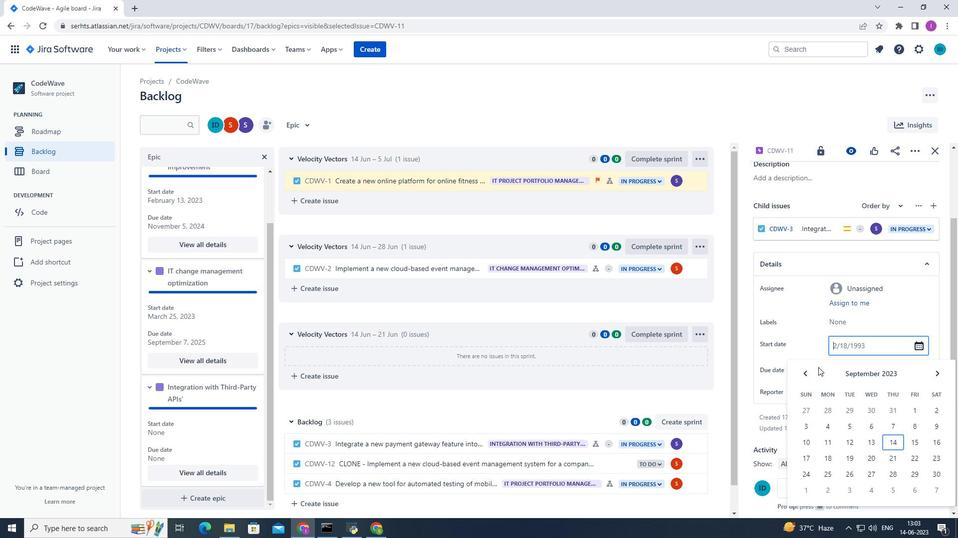 
Action: Mouse pressed left at (801, 372)
Screenshot: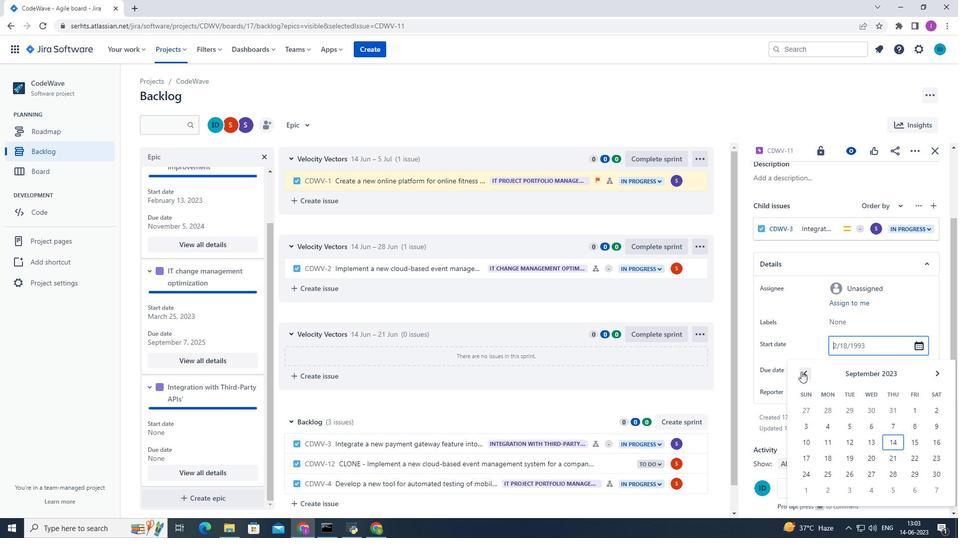 
Action: Mouse pressed left at (801, 372)
Screenshot: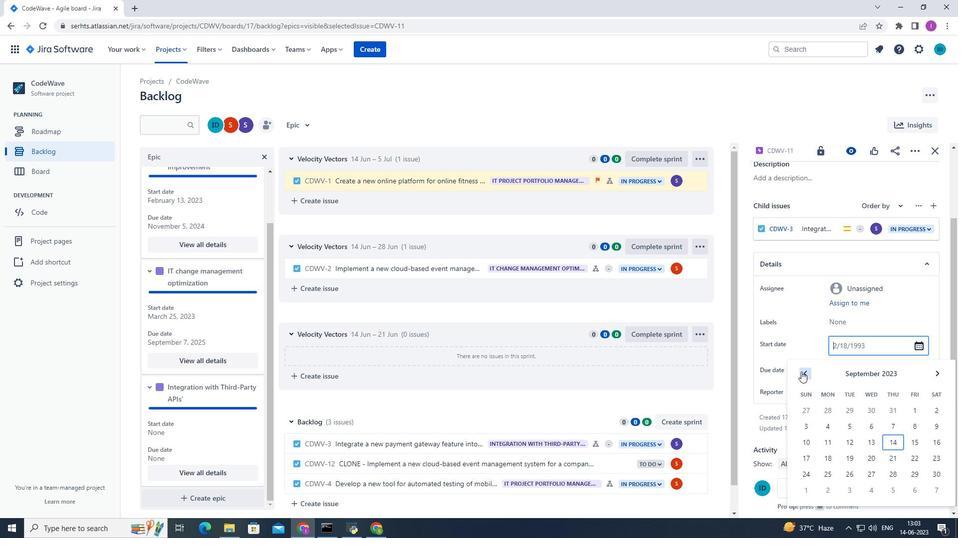 
Action: Mouse pressed left at (801, 372)
Screenshot: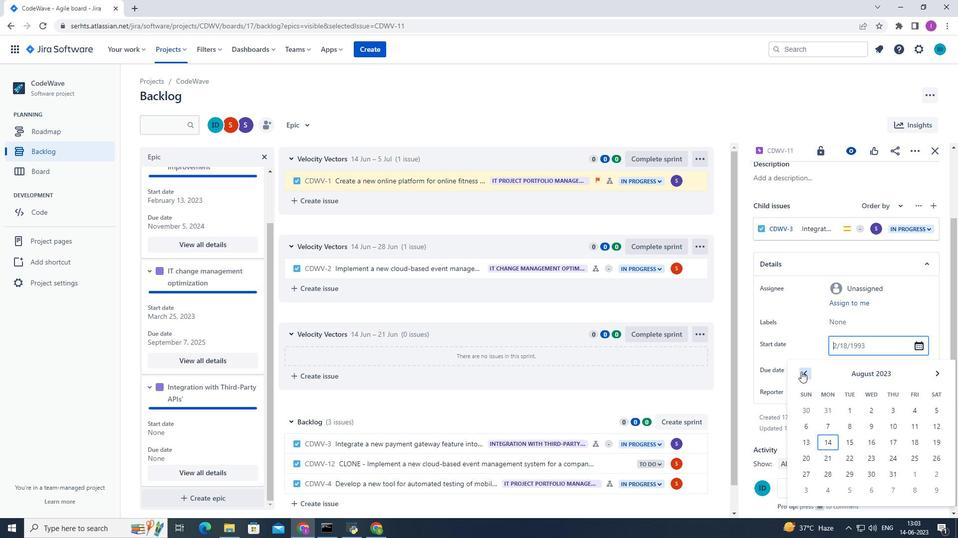 
Action: Mouse pressed left at (801, 372)
Screenshot: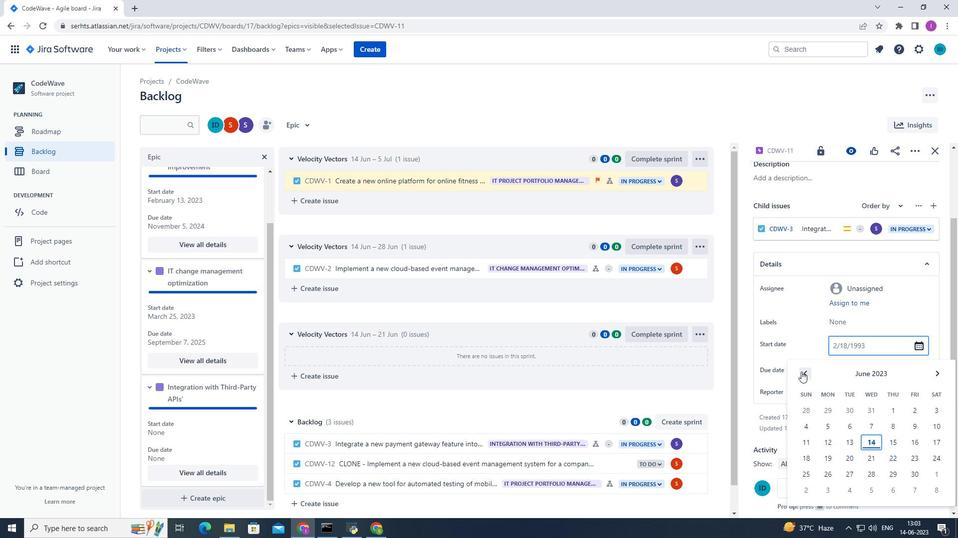 
Action: Mouse moved to (803, 375)
Screenshot: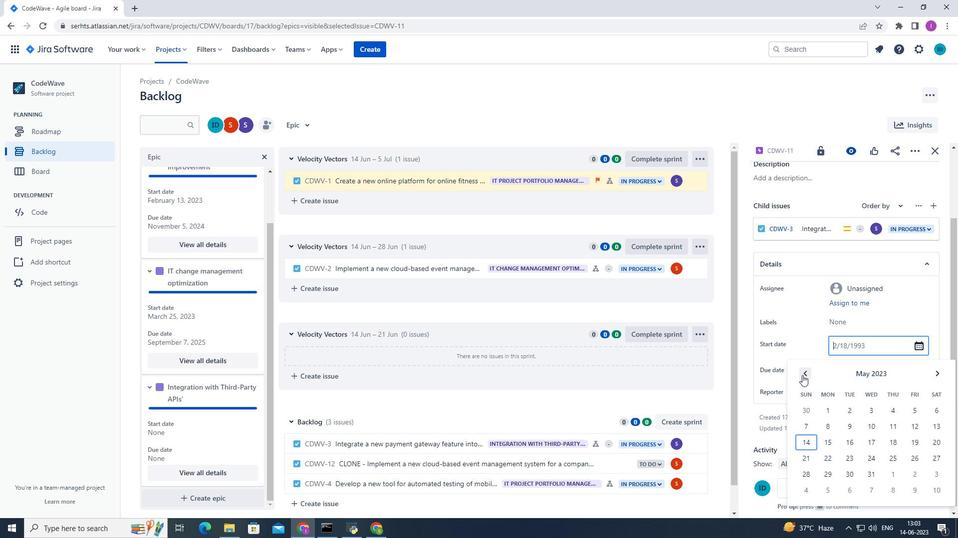 
Action: Mouse pressed left at (803, 375)
Screenshot: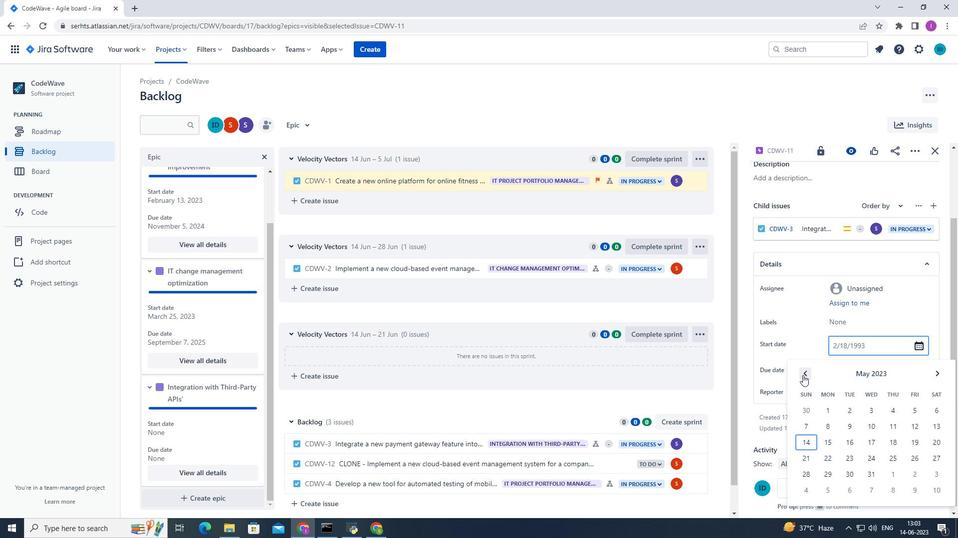 
Action: Mouse pressed left at (803, 375)
Screenshot: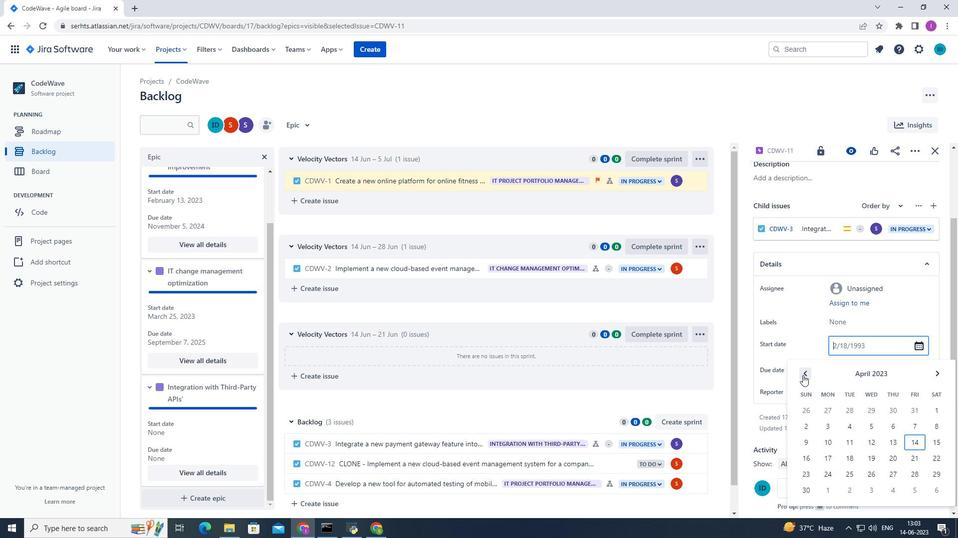 
Action: Mouse moved to (939, 410)
Screenshot: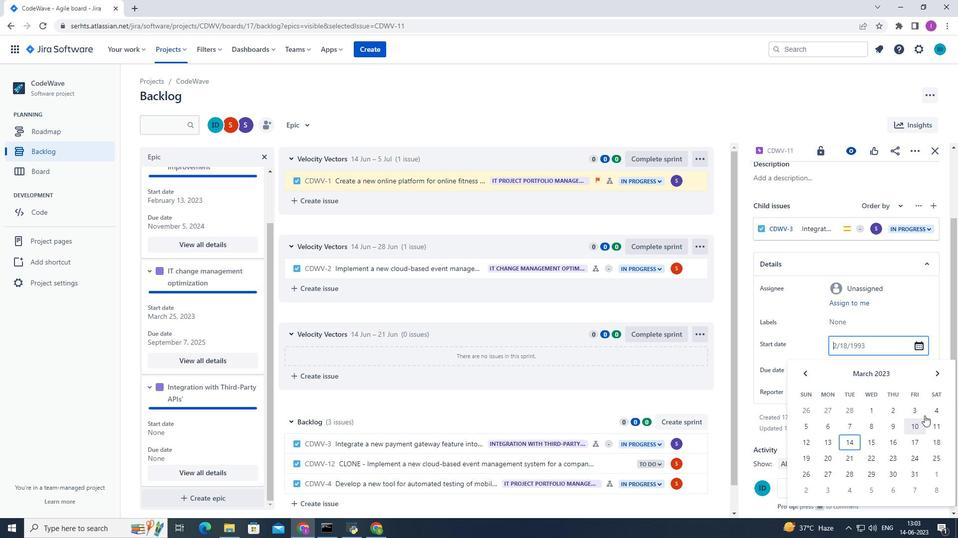 
Action: Mouse pressed left at (939, 410)
Screenshot: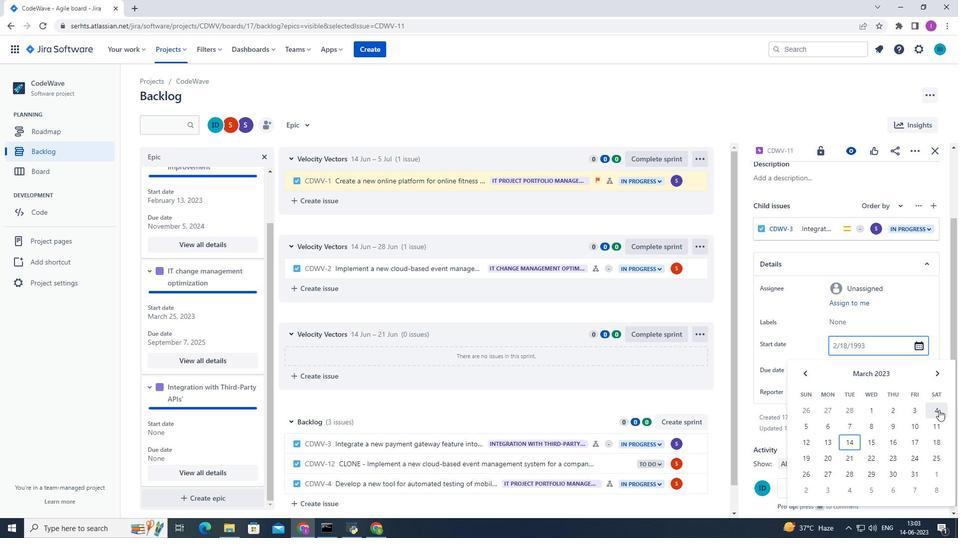 
Action: Mouse moved to (837, 371)
Screenshot: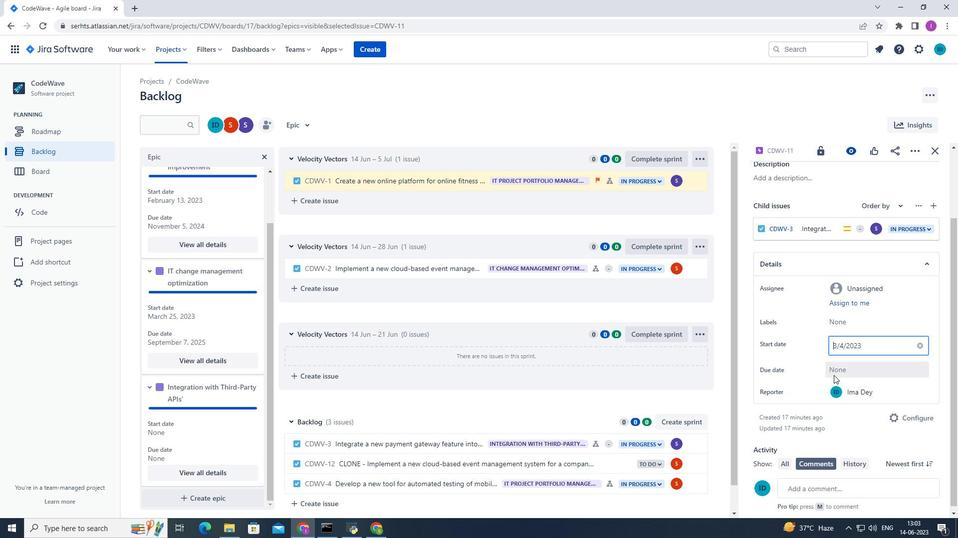 
Action: Mouse pressed left at (837, 371)
Screenshot: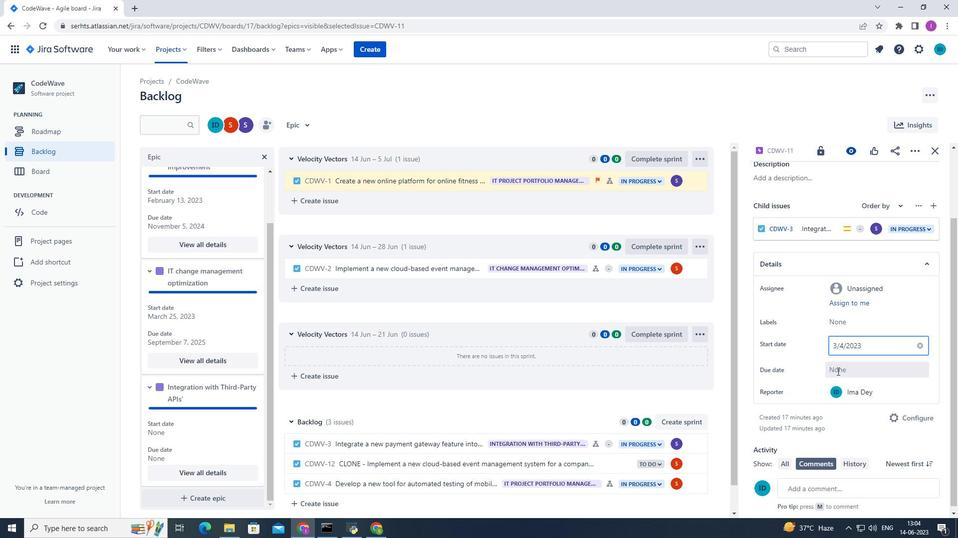 
Action: Mouse moved to (941, 225)
Screenshot: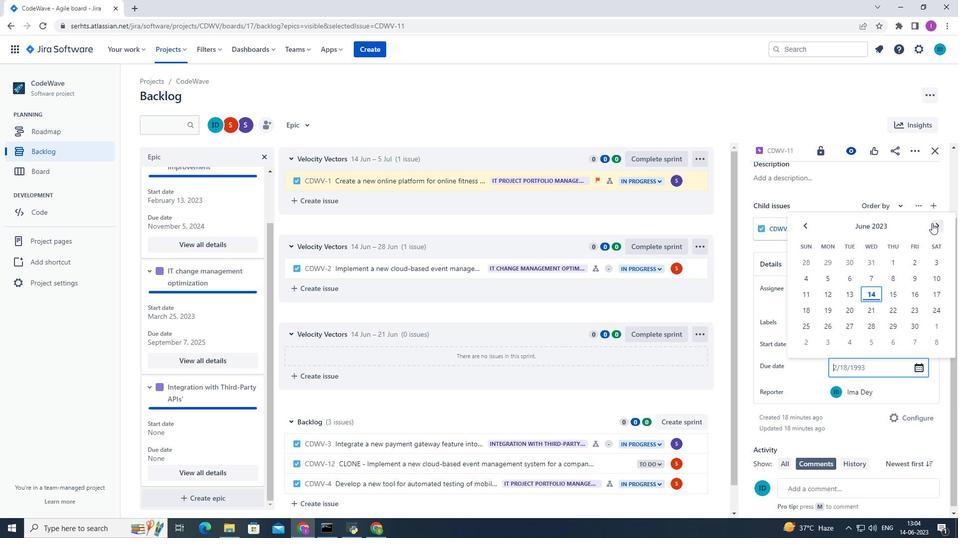 
Action: Mouse pressed left at (941, 225)
Screenshot: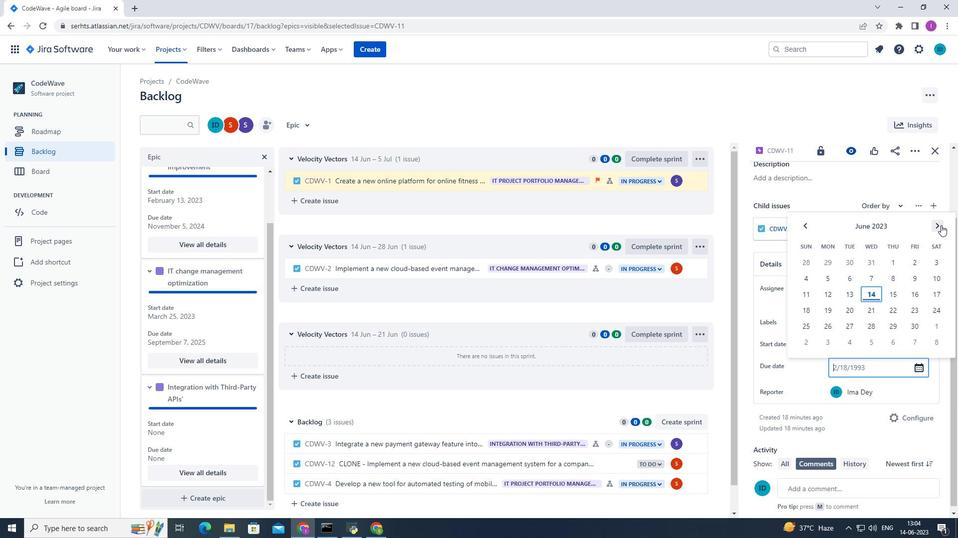 
Action: Mouse pressed left at (941, 225)
Screenshot: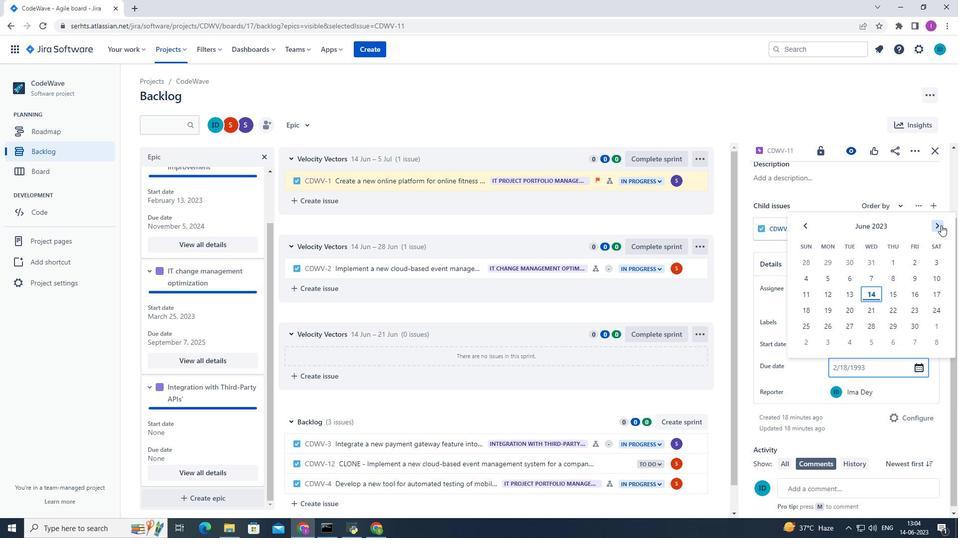 
Action: Mouse pressed left at (941, 225)
Screenshot: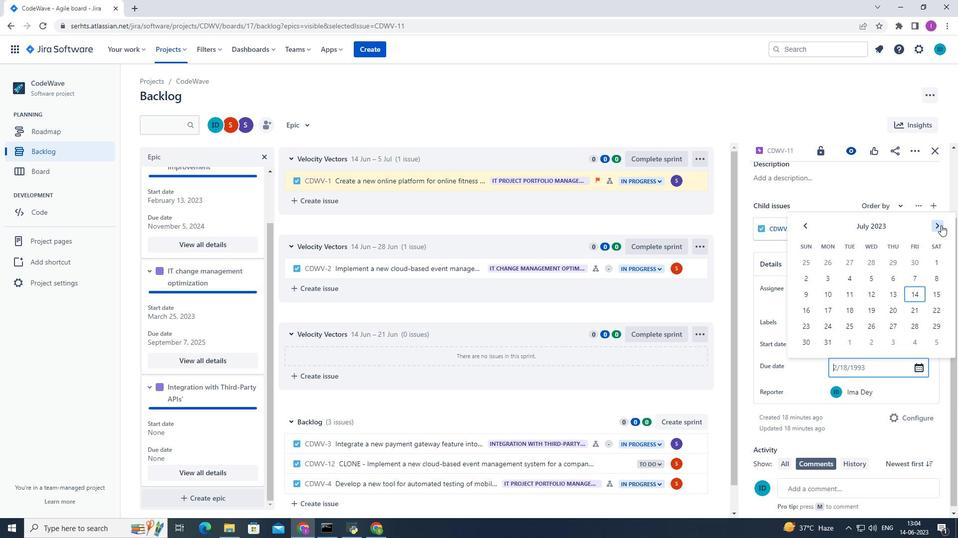 
Action: Mouse pressed left at (941, 225)
Screenshot: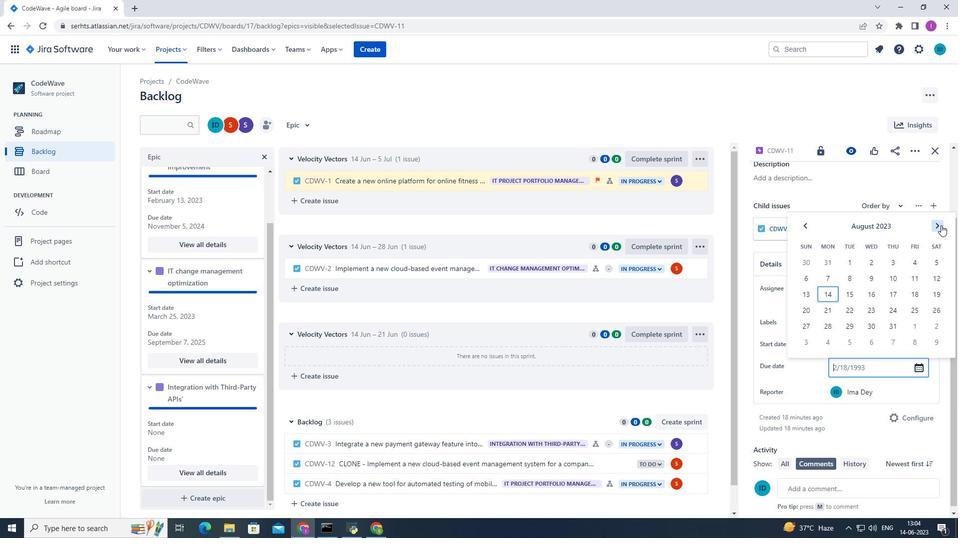 
Action: Mouse pressed left at (941, 225)
Screenshot: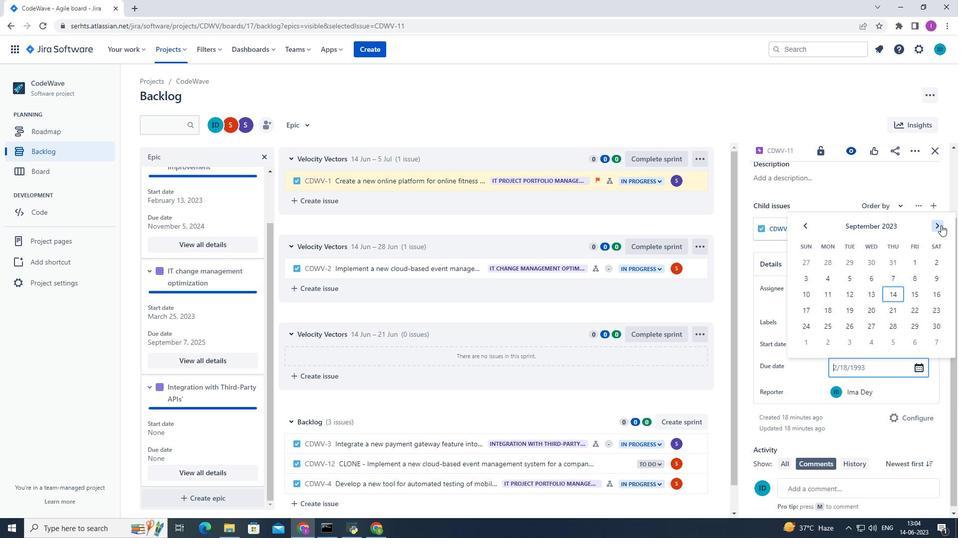 
Action: Mouse pressed left at (941, 225)
Screenshot: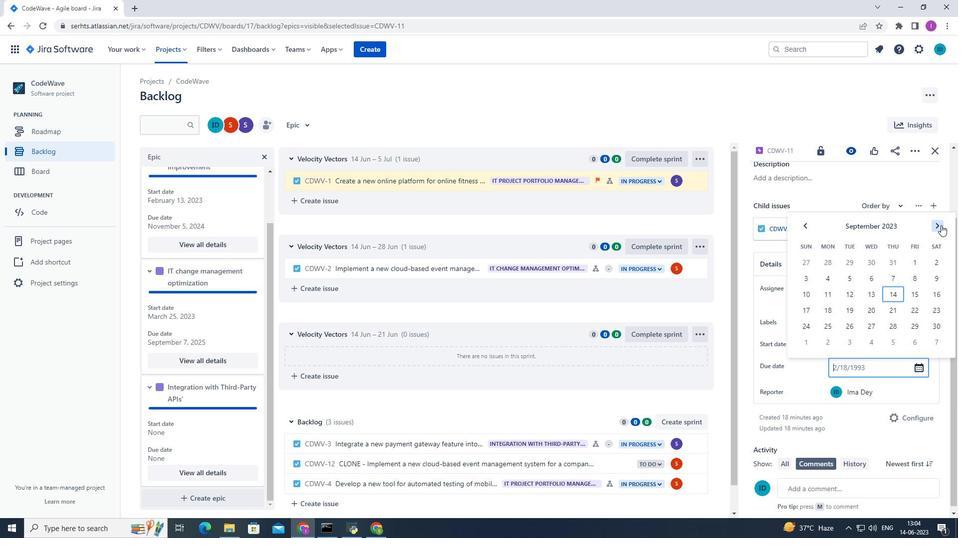 
Action: Mouse pressed left at (941, 225)
Screenshot: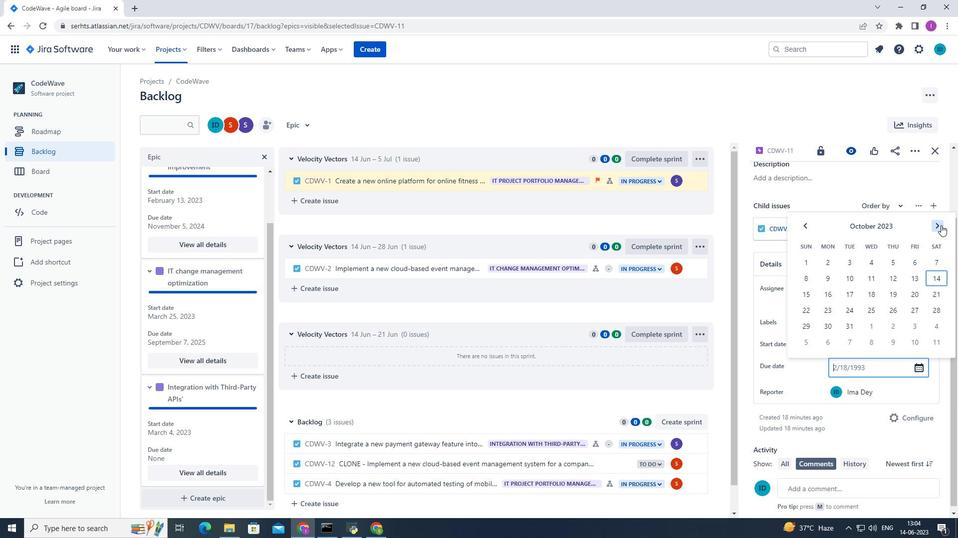
Action: Mouse pressed left at (941, 225)
Screenshot: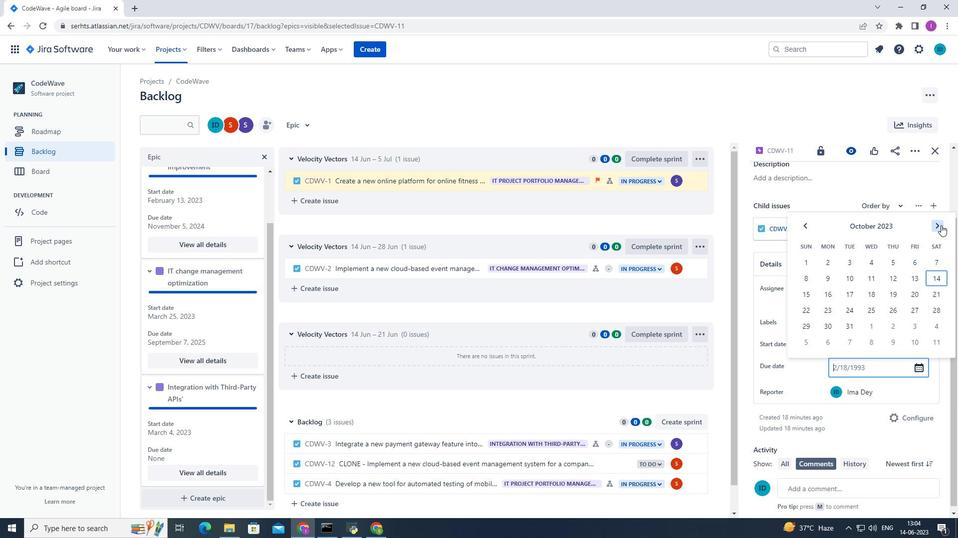 
Action: Mouse pressed left at (941, 225)
Screenshot: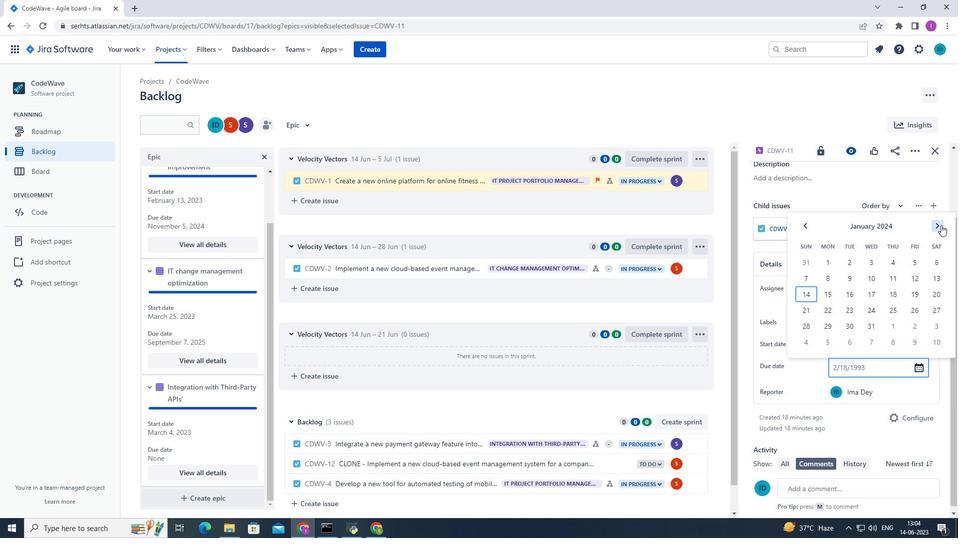 
Action: Mouse pressed left at (941, 225)
Screenshot: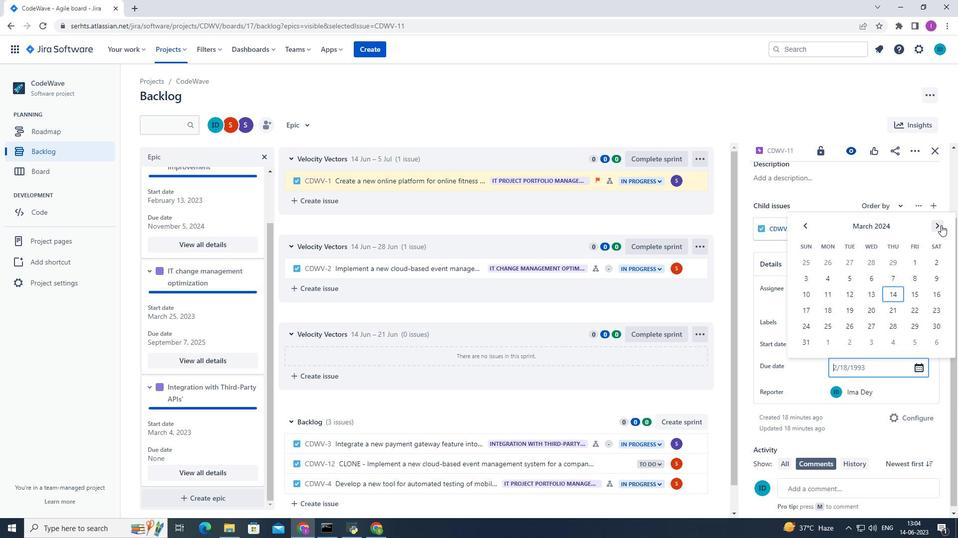 
Action: Mouse pressed left at (941, 225)
Screenshot: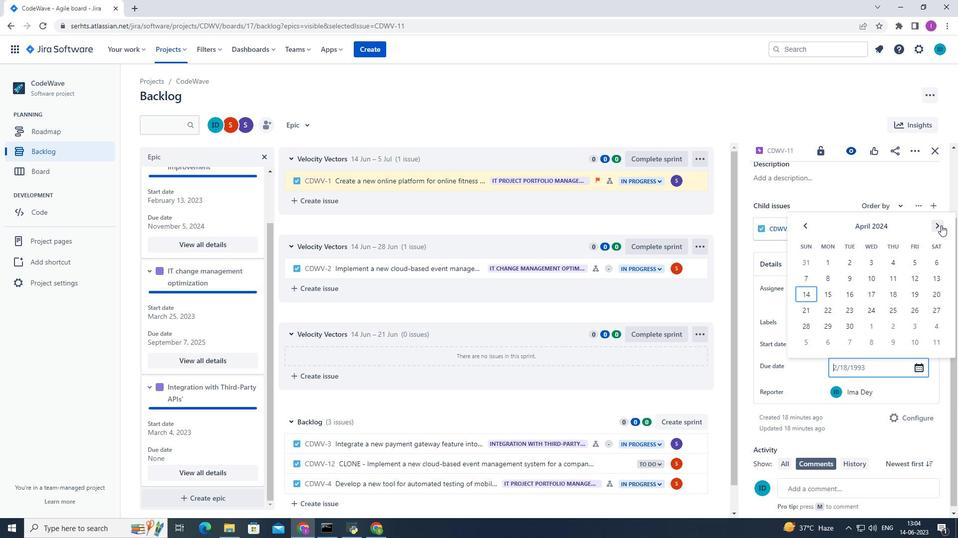 
Action: Mouse pressed left at (941, 225)
Screenshot: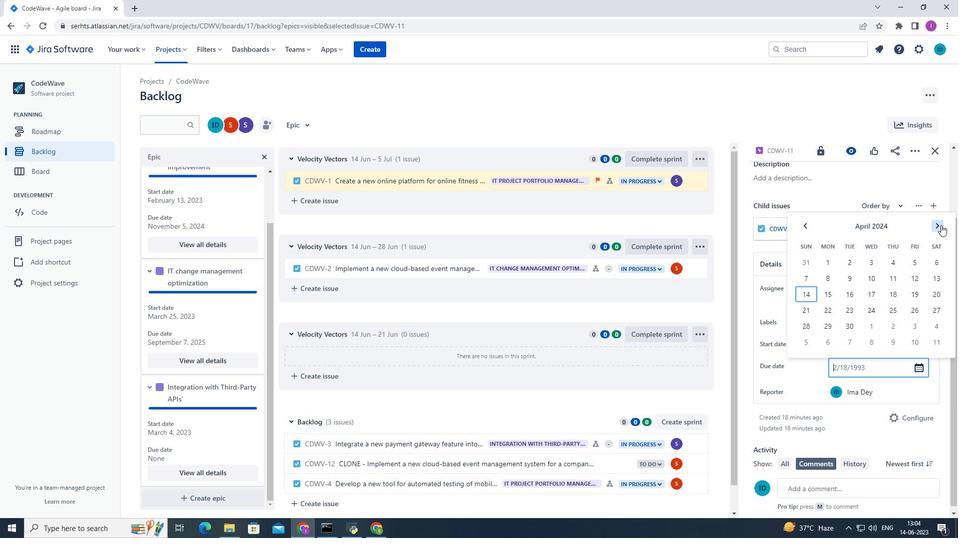 
Action: Mouse moved to (941, 226)
Screenshot: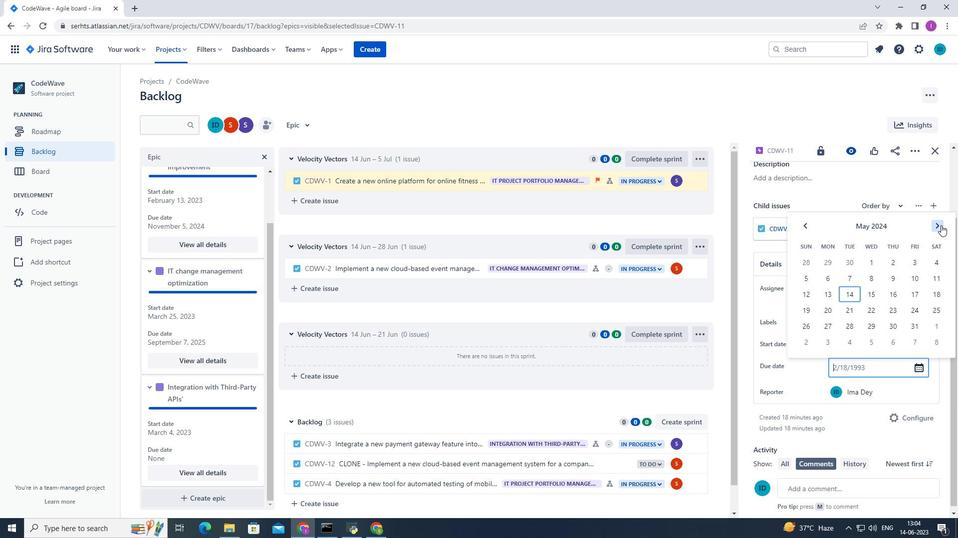 
Action: Mouse pressed left at (941, 226)
Screenshot: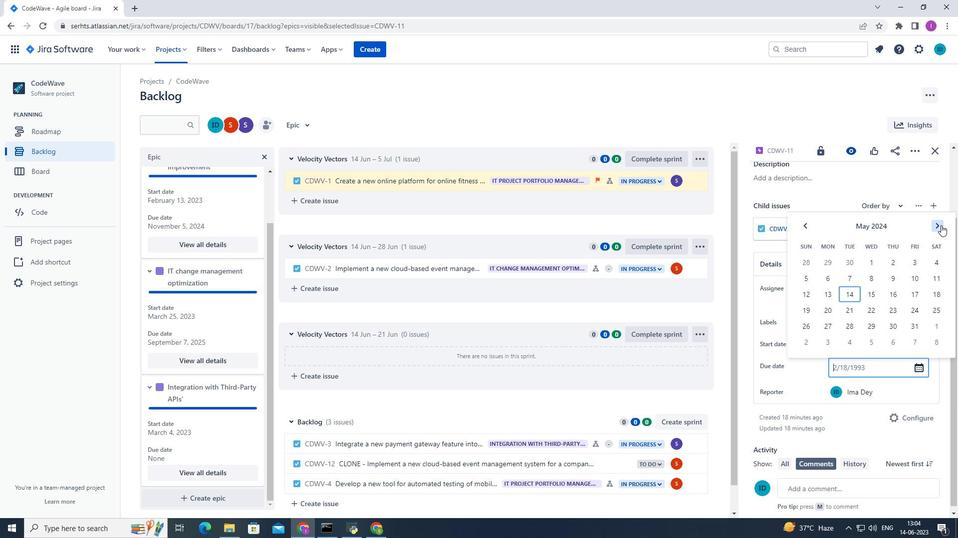 
Action: Mouse pressed left at (941, 226)
Screenshot: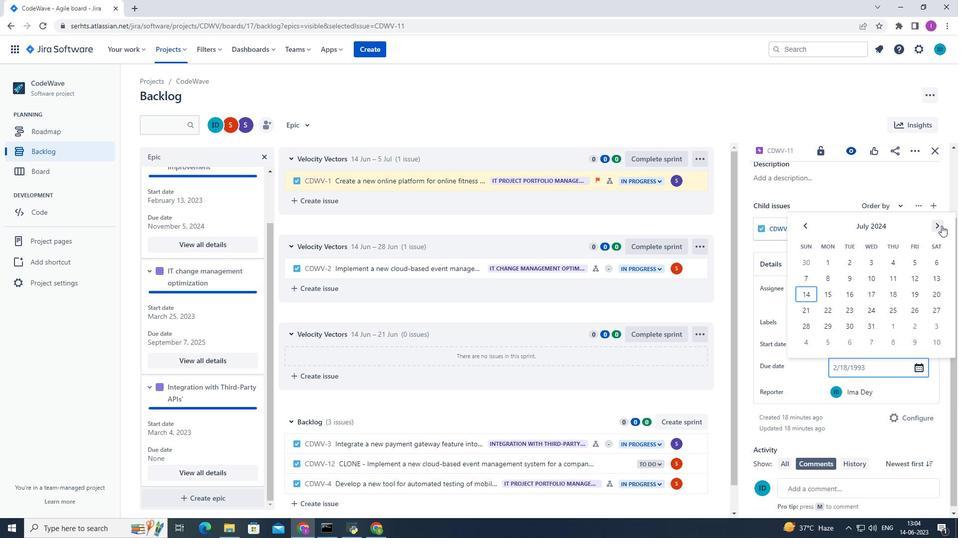 
Action: Mouse pressed left at (941, 226)
Screenshot: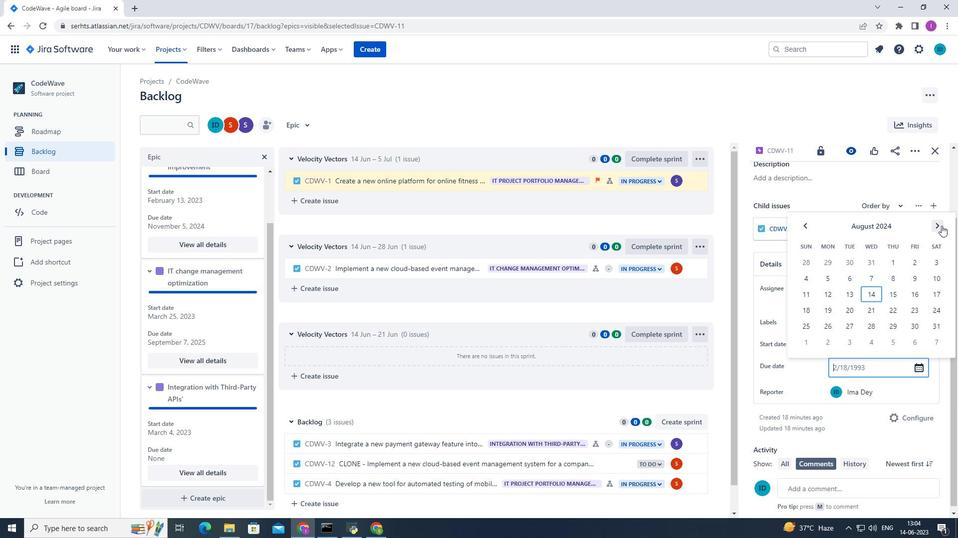 
Action: Mouse pressed left at (941, 226)
Screenshot: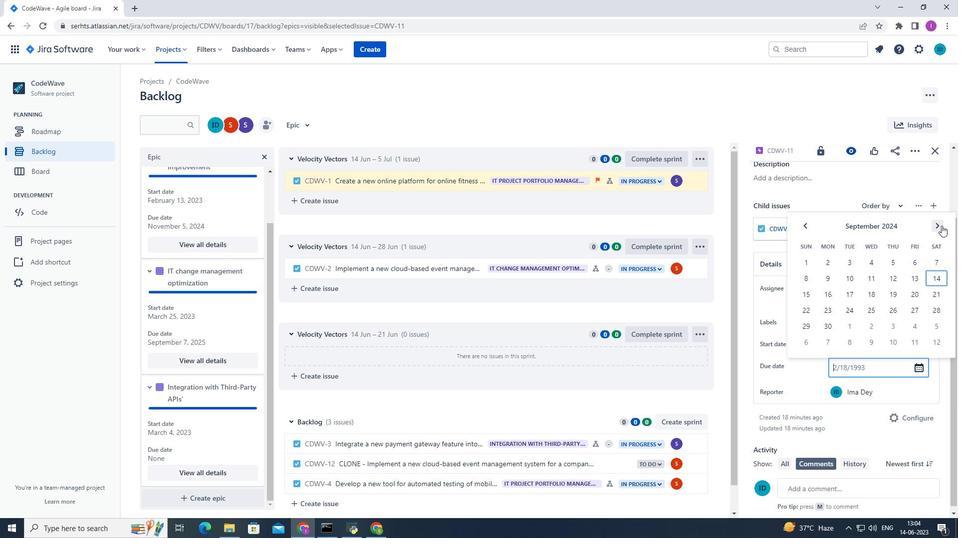 
Action: Mouse pressed left at (941, 226)
Screenshot: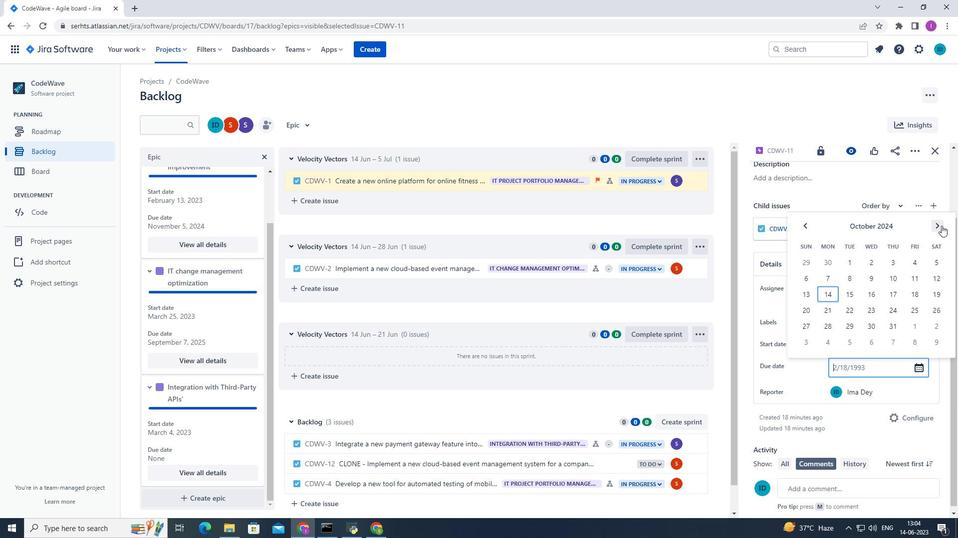 
Action: Mouse moved to (866, 291)
Screenshot: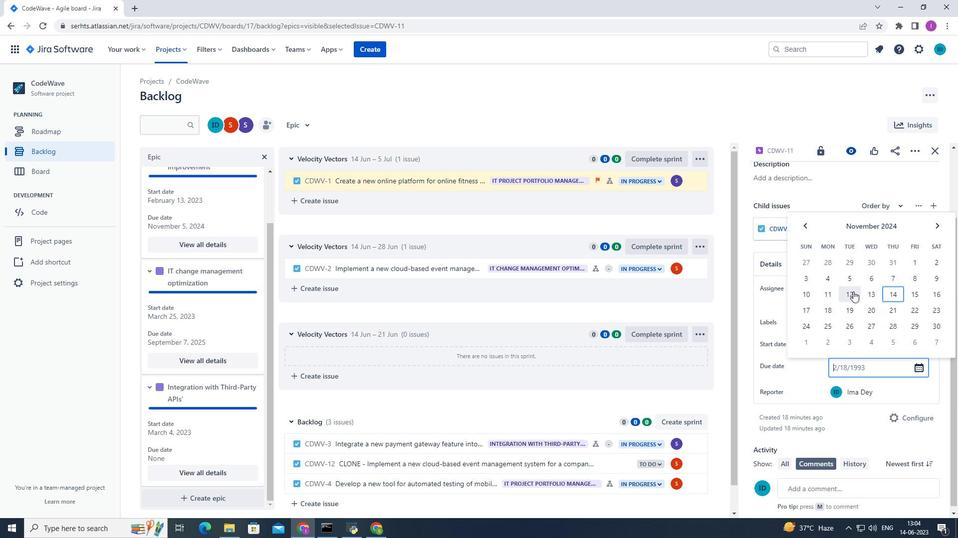 
Action: Mouse pressed left at (866, 291)
Screenshot: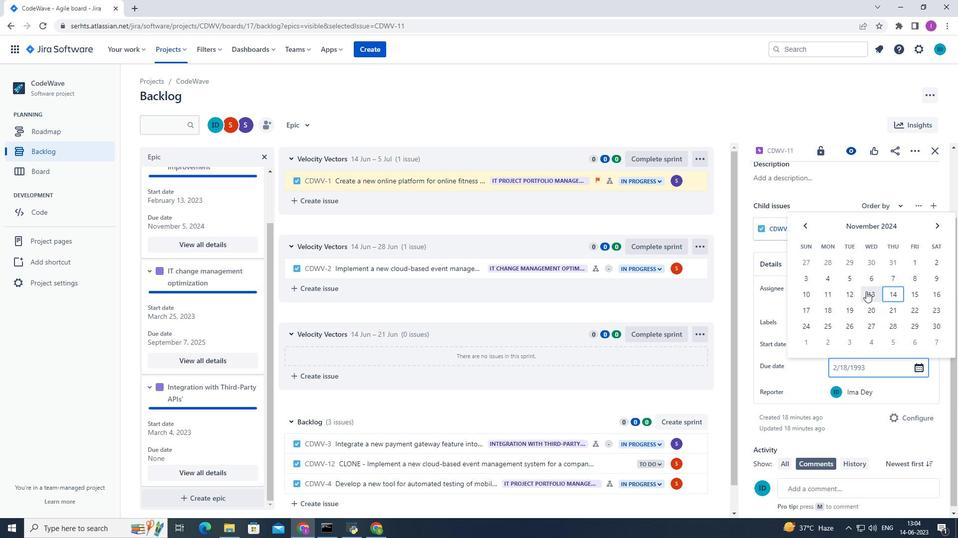 
Action: Mouse moved to (848, 318)
Screenshot: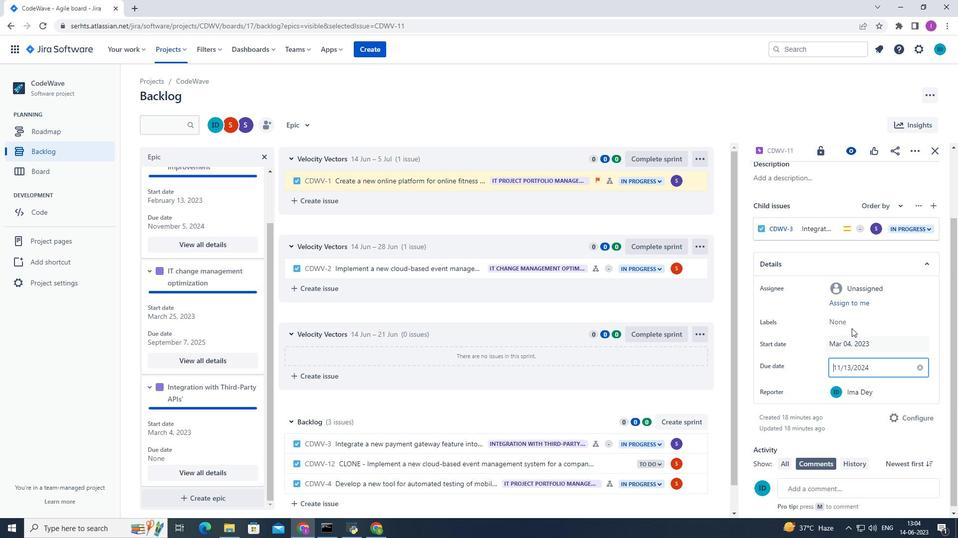 
Action: Mouse pressed left at (848, 318)
Screenshot: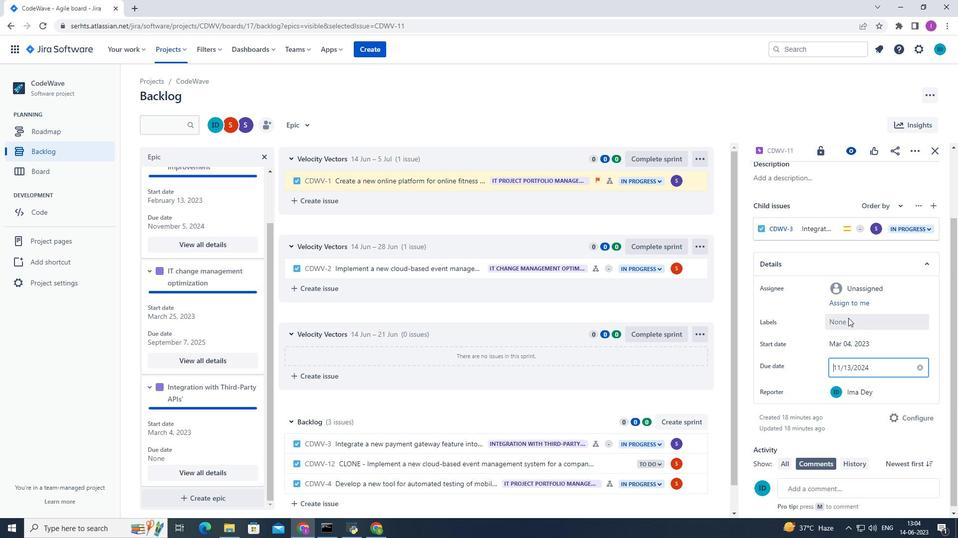
Action: Mouse moved to (109, 384)
Screenshot: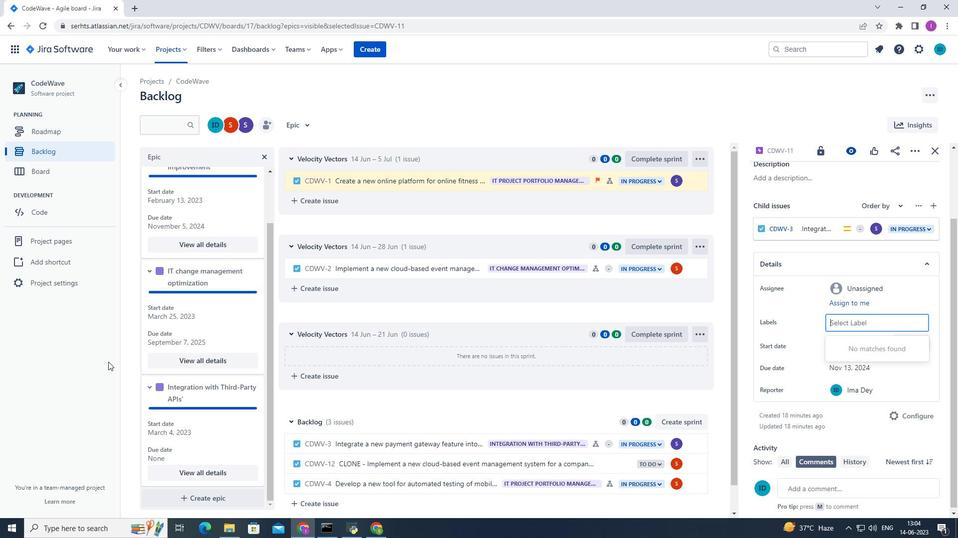 
Action: Mouse scrolled (109, 384) with delta (0, 0)
Screenshot: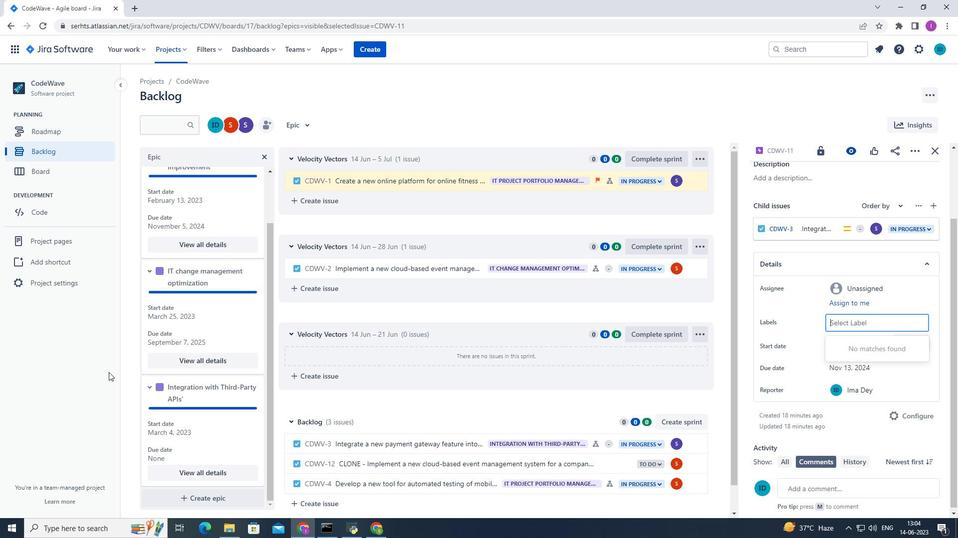 
Action: Mouse moved to (924, 293)
Screenshot: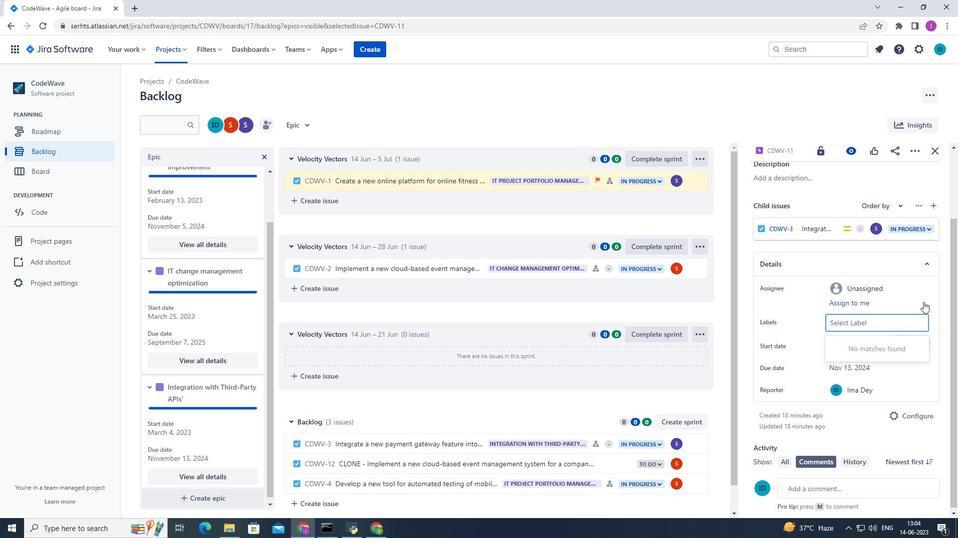 
Action: Mouse pressed left at (924, 293)
Screenshot: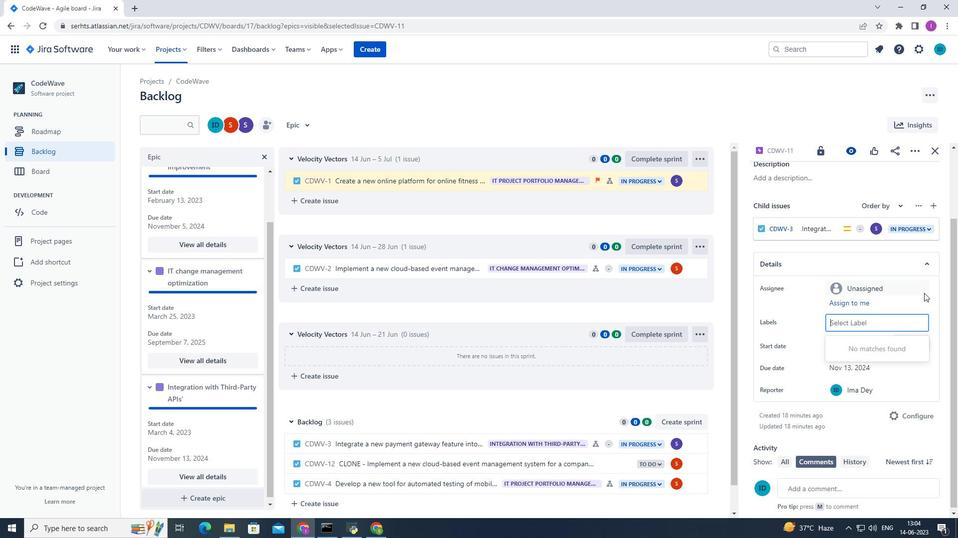 
Action: Mouse moved to (156, 448)
Screenshot: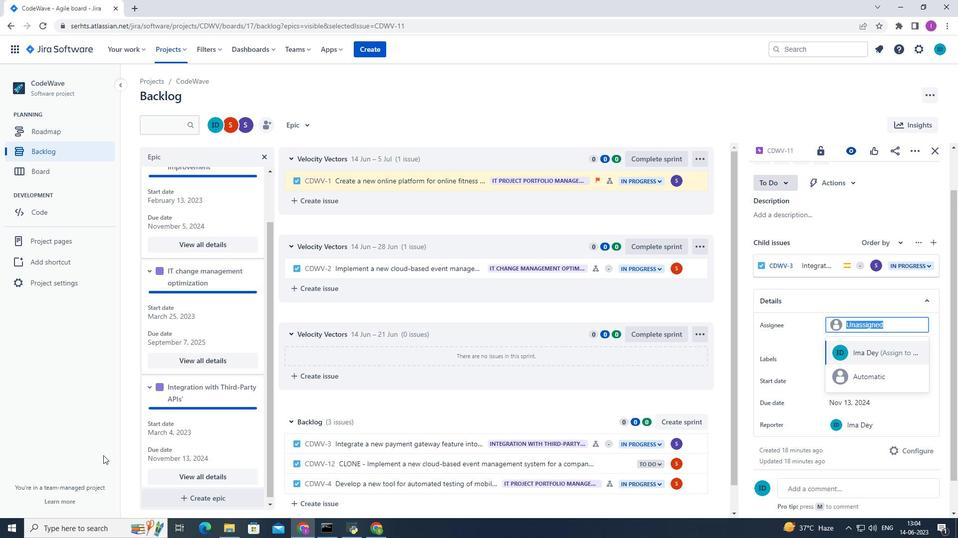 
Action: Mouse scrolled (156, 448) with delta (0, 0)
Screenshot: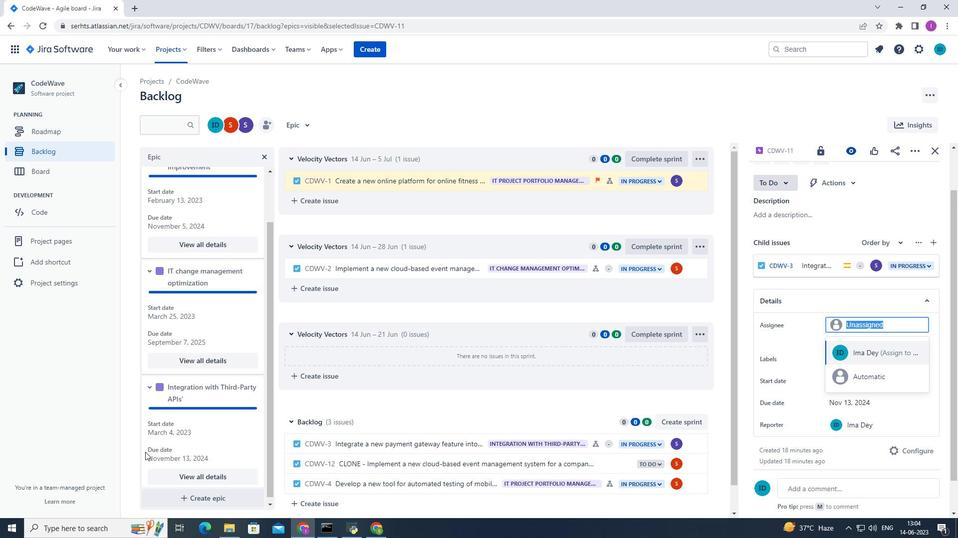 
Action: Mouse moved to (156, 448)
Screenshot: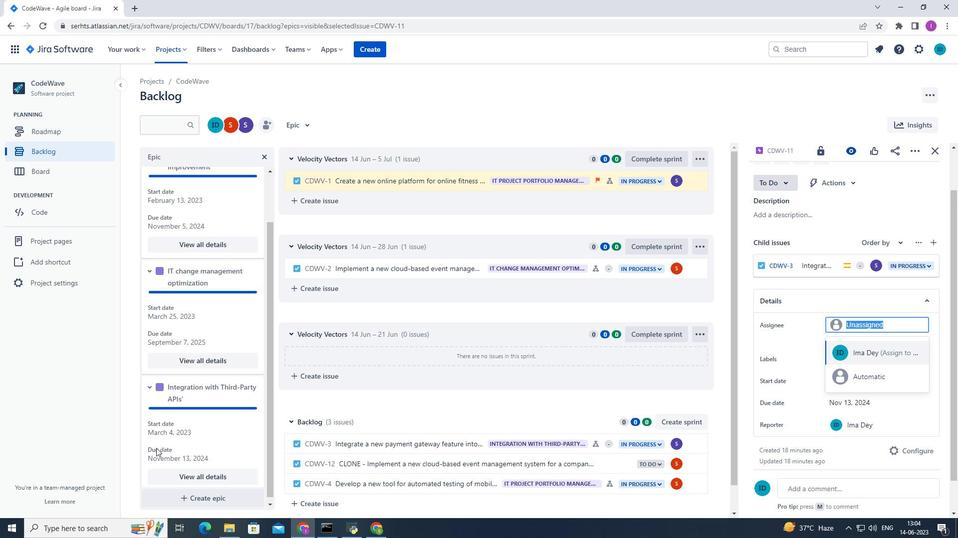 
Action: Mouse scrolled (156, 448) with delta (0, 0)
Screenshot: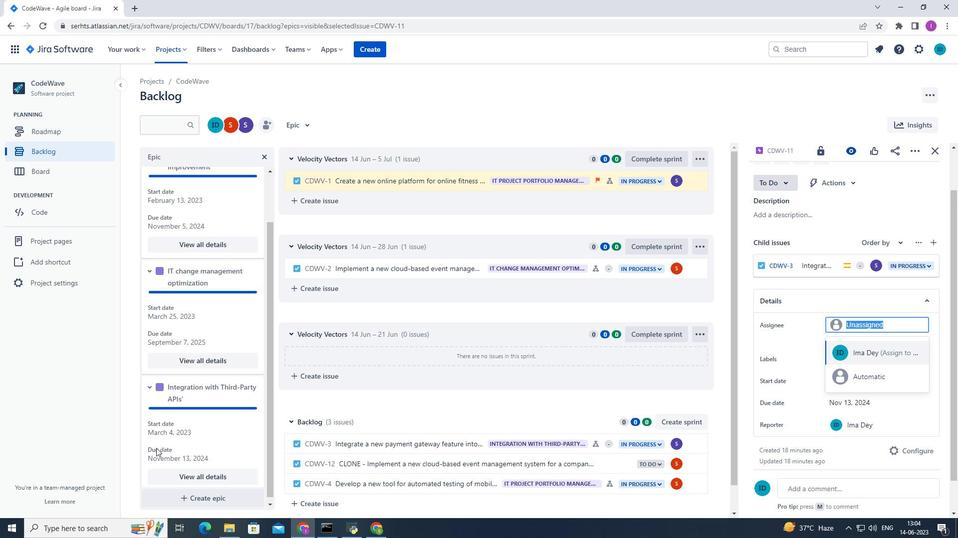 
Action: Mouse scrolled (156, 448) with delta (0, 0)
Screenshot: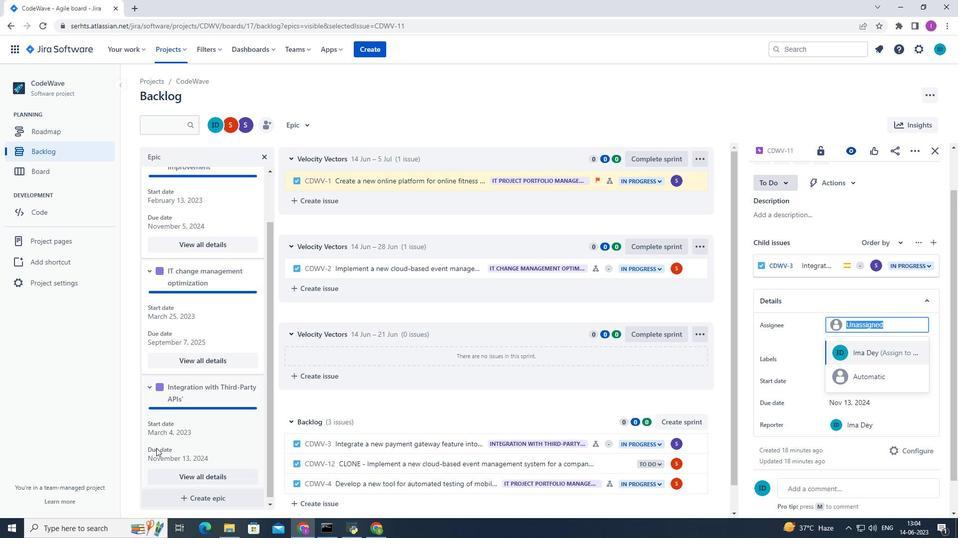 
Action: Mouse scrolled (156, 448) with delta (0, 0)
Screenshot: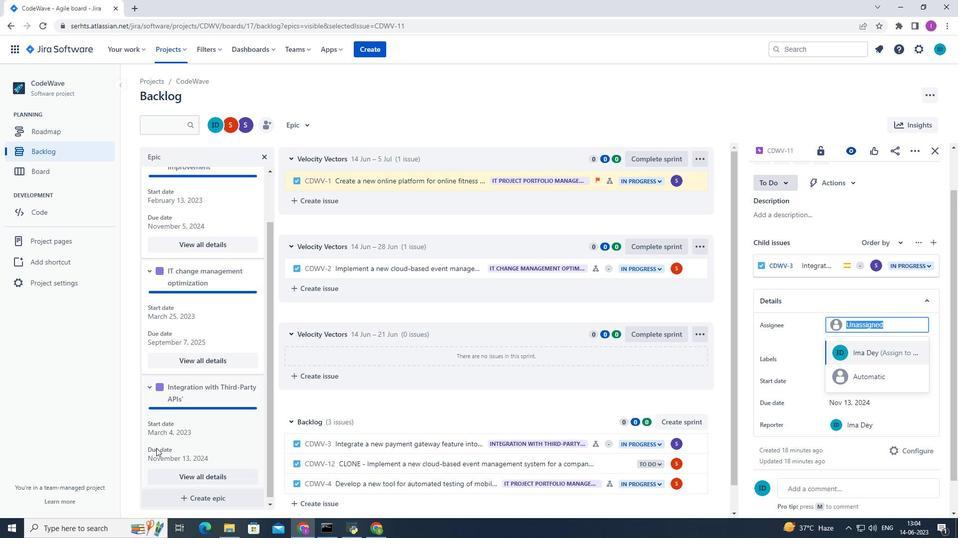 
Action: Mouse moved to (418, 431)
Screenshot: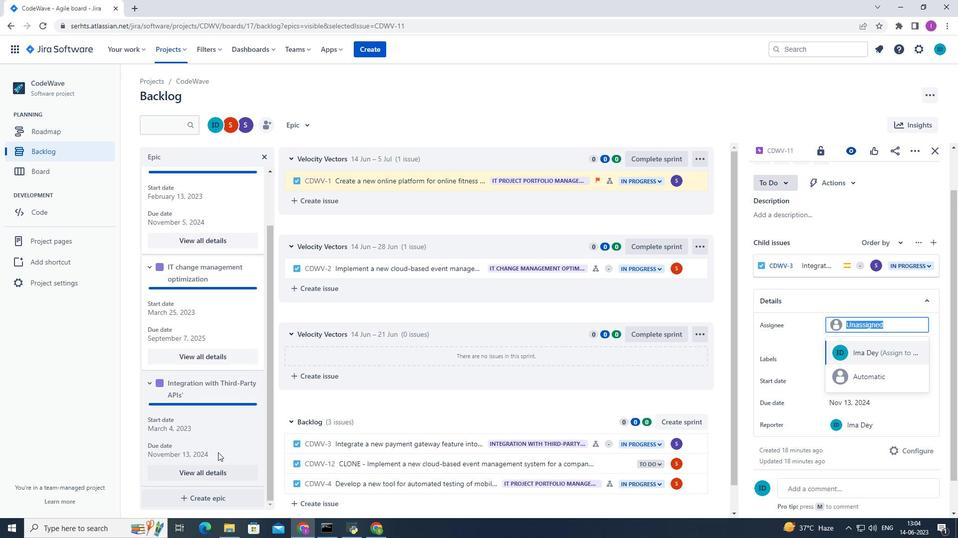 
